 Task: In the  document email Insert page numer 'on bottom of the page' change page color to  'Grey'Apply Page border, setting:  Shadow Style: three thin lines; Color: 'Black;' Width: 3/4 pt
Action: Mouse moved to (345, 294)
Screenshot: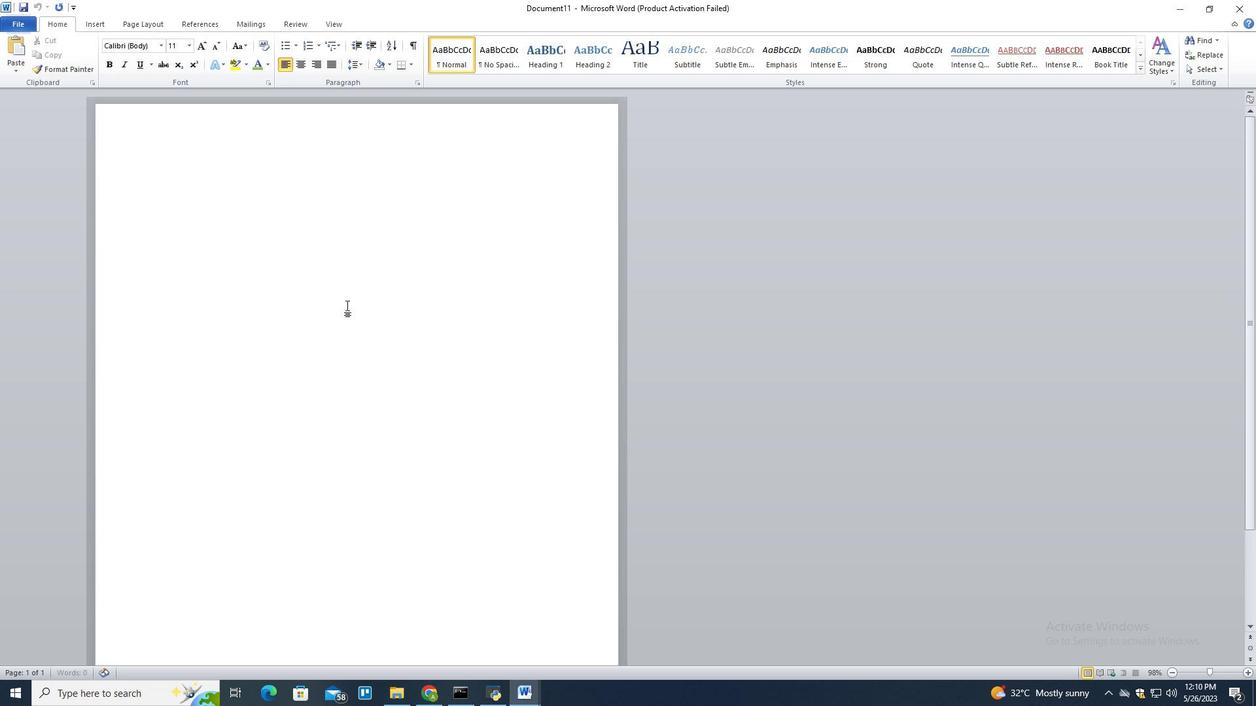 
Action: Mouse pressed left at (345, 294)
Screenshot: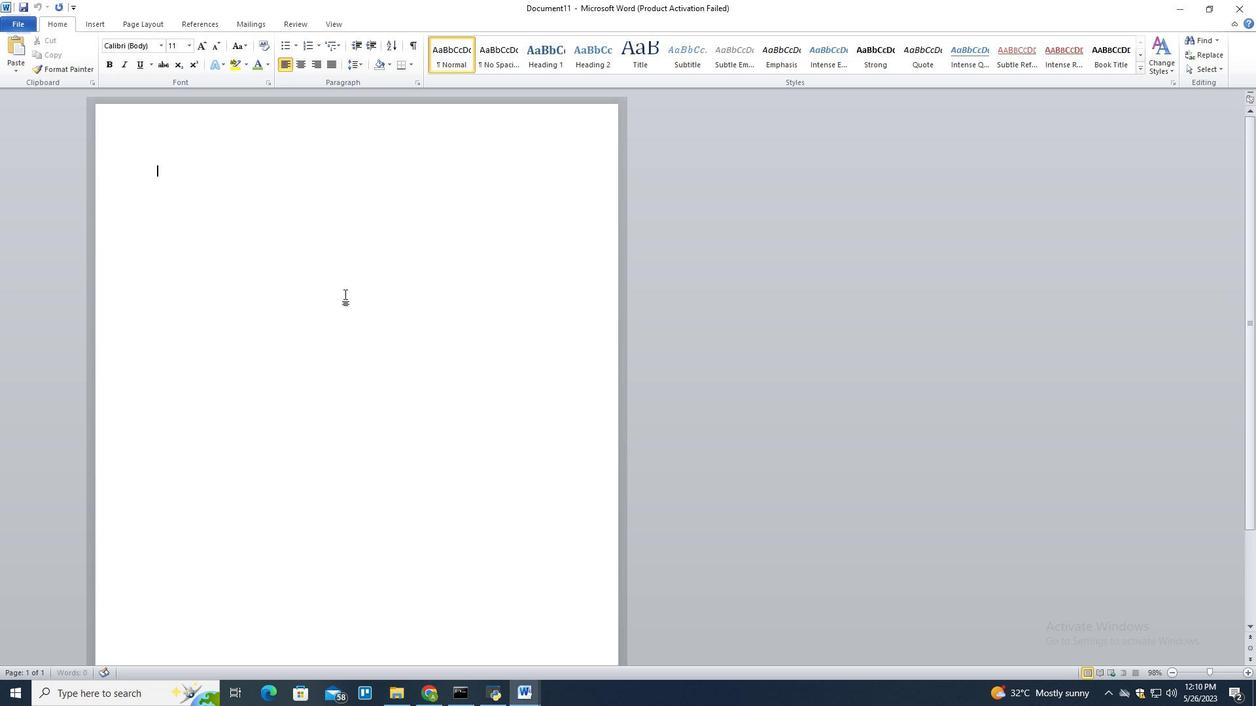 
Action: Mouse moved to (328, 344)
Screenshot: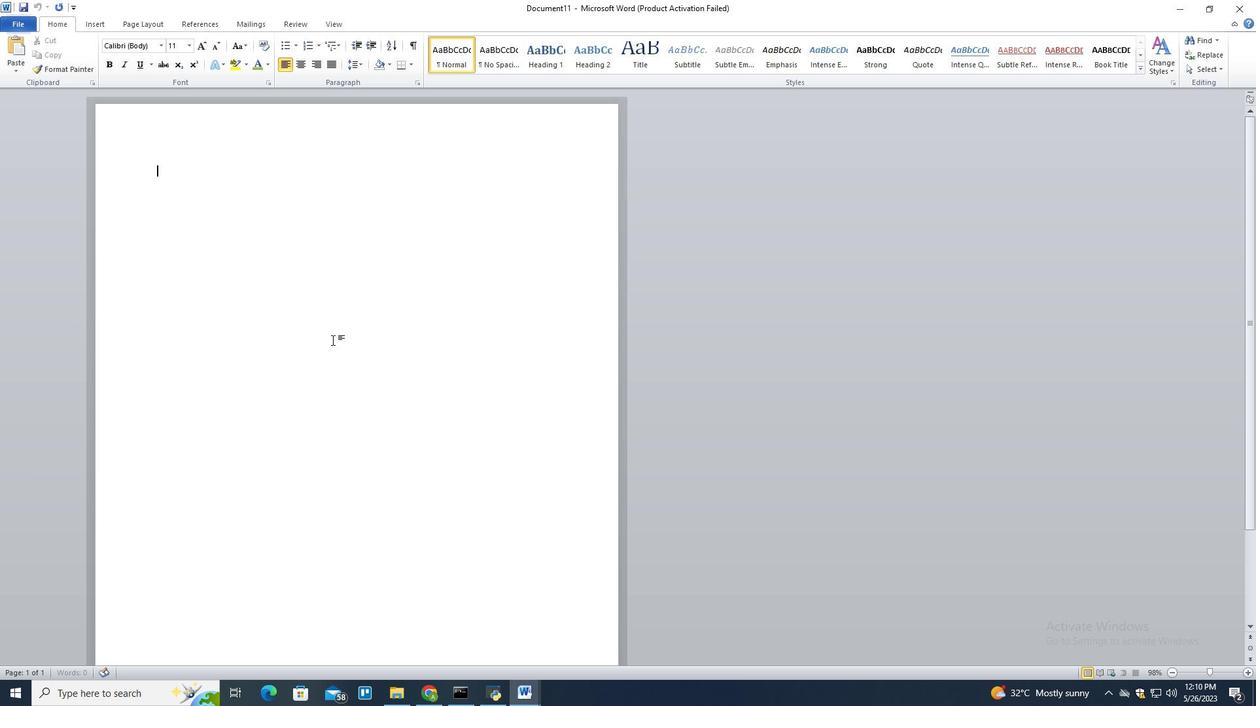 
Action: Mouse scrolled (328, 344) with delta (0, 0)
Screenshot: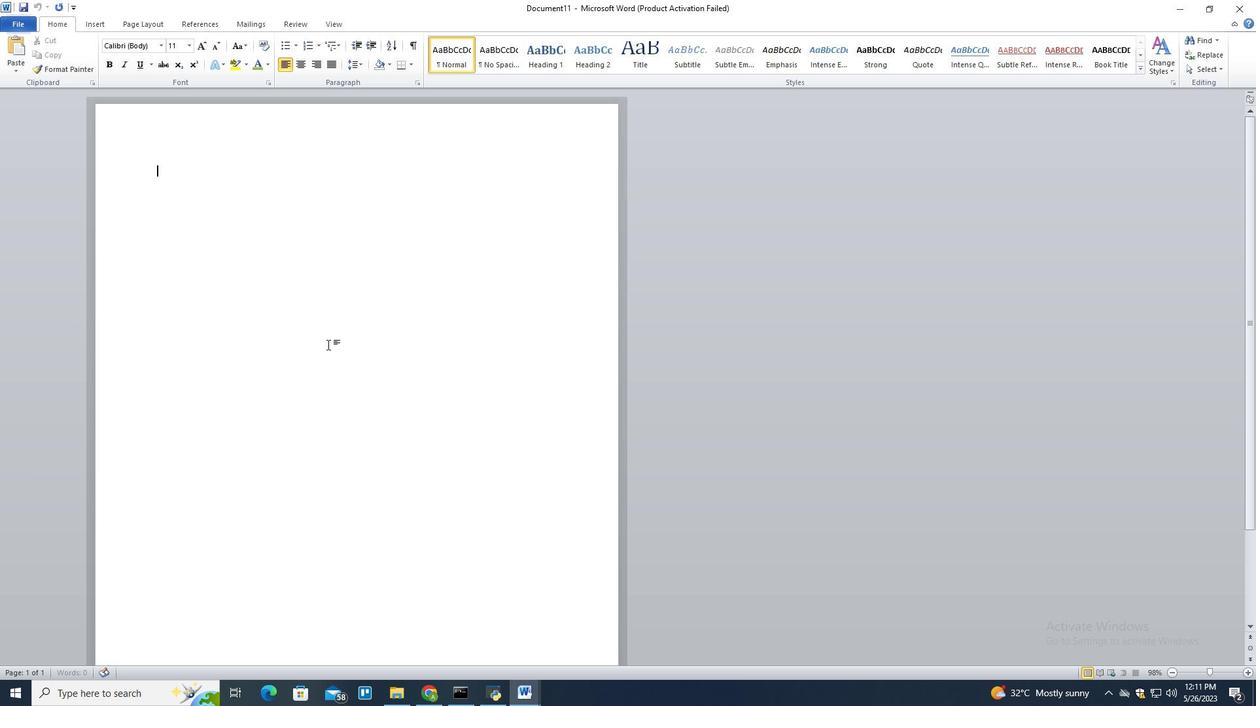 
Action: Mouse scrolled (328, 344) with delta (0, 0)
Screenshot: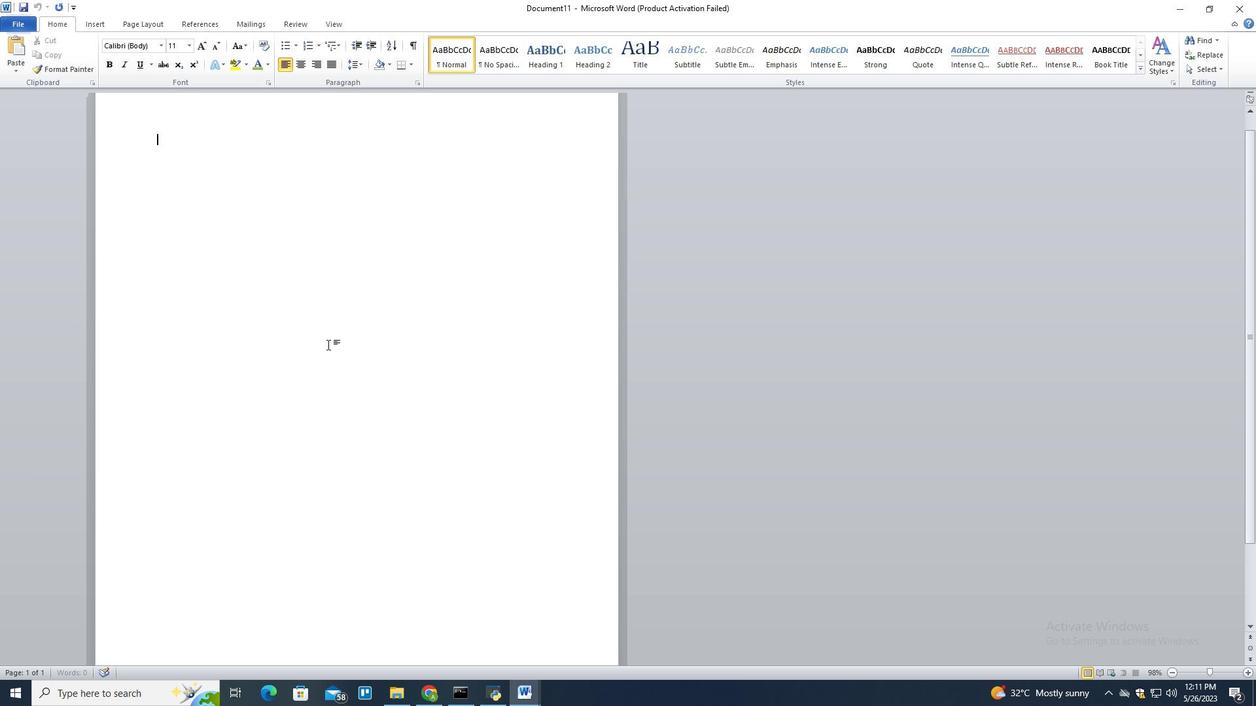 
Action: Mouse moved to (193, 121)
Screenshot: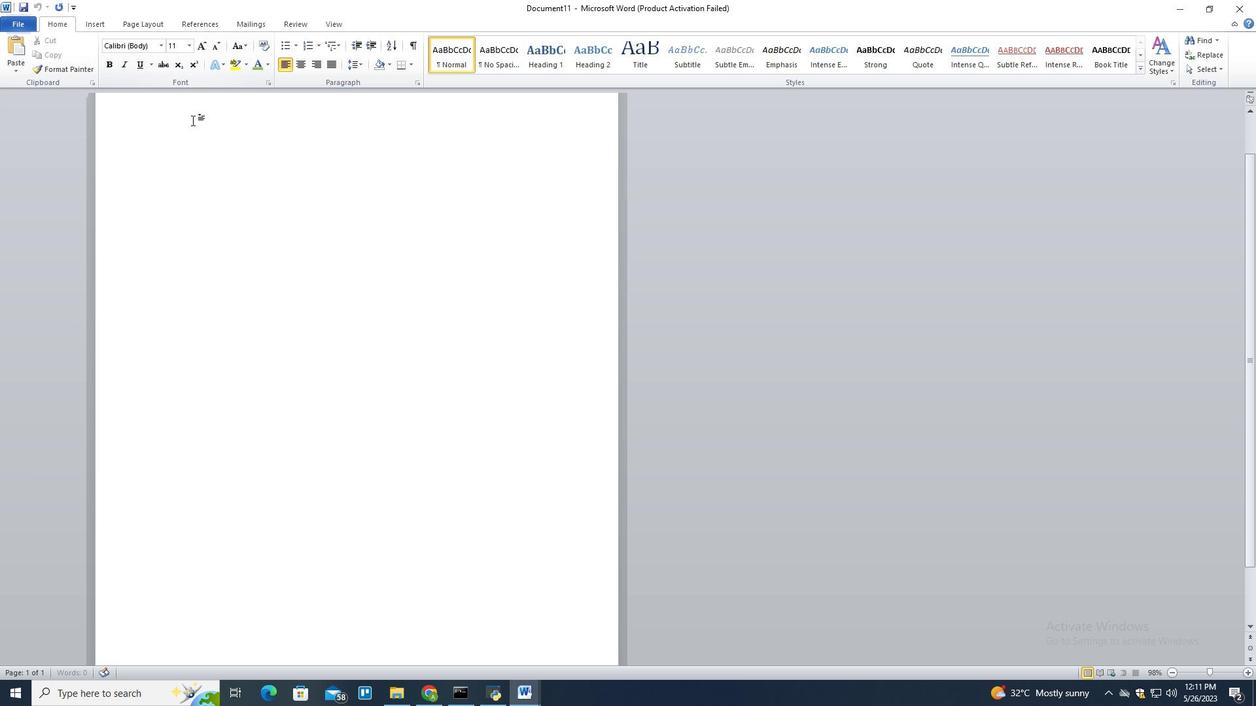 
Action: Mouse pressed left at (193, 121)
Screenshot: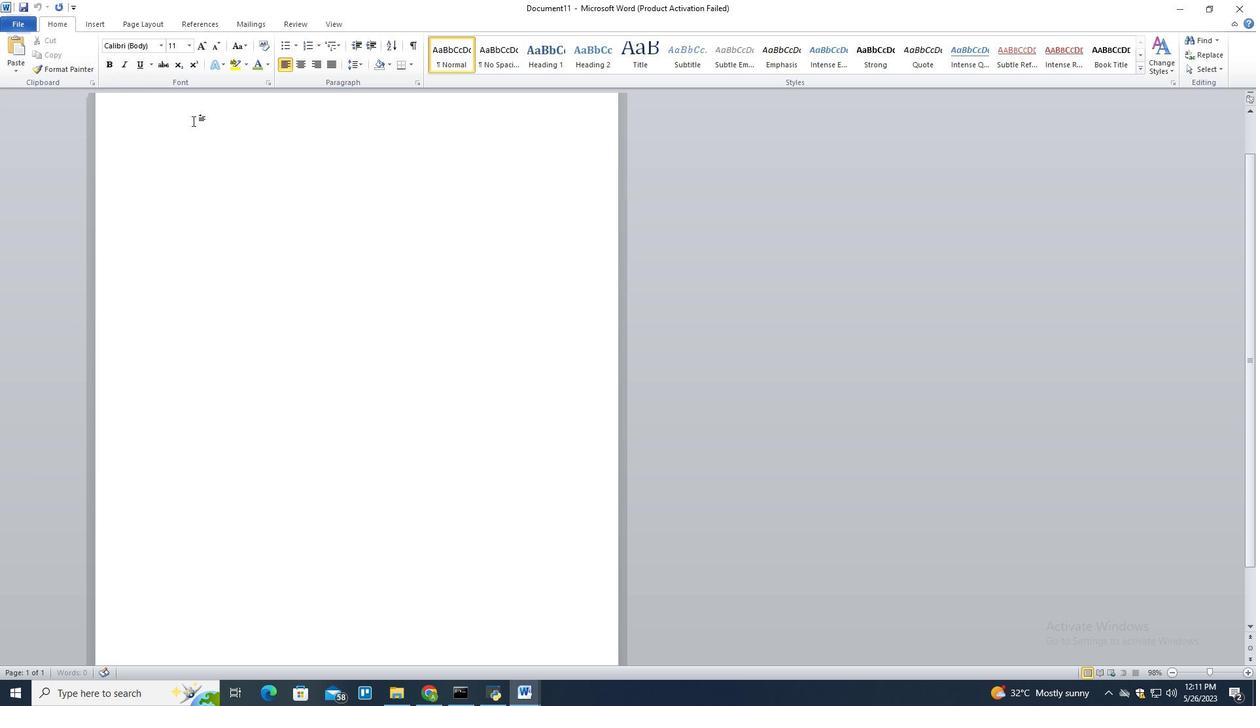 
Action: Mouse moved to (24, 18)
Screenshot: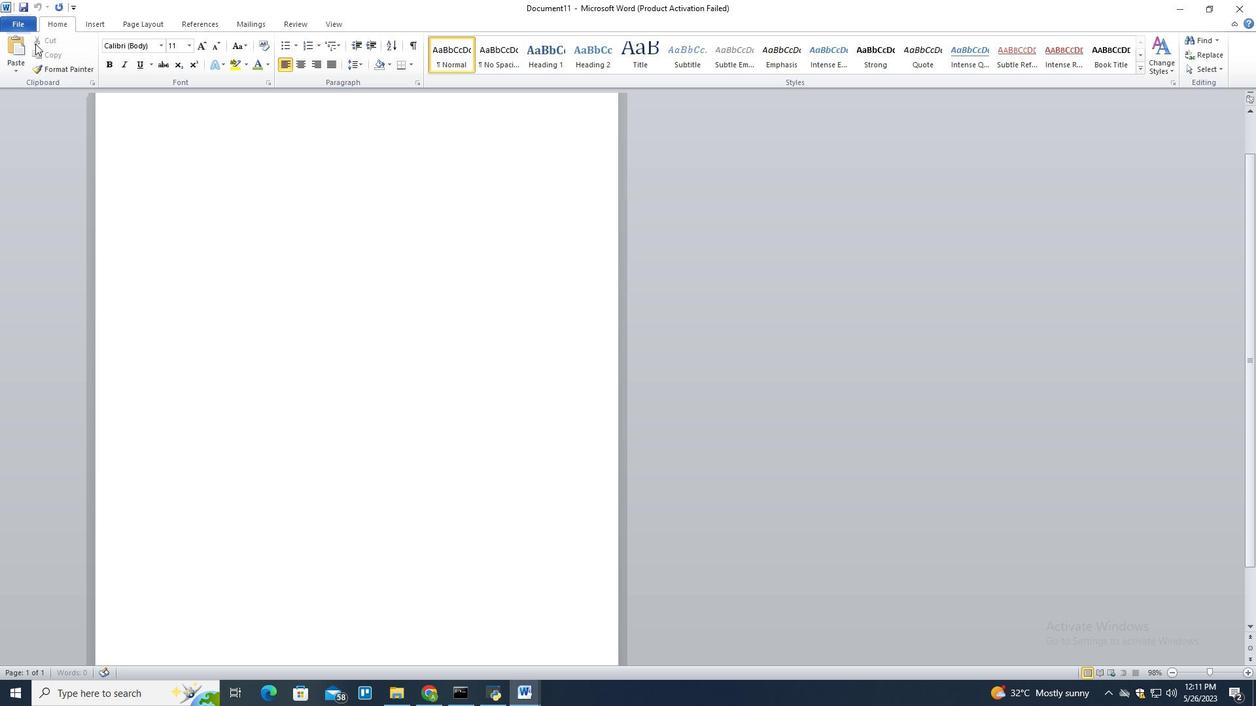 
Action: Mouse pressed left at (24, 18)
Screenshot: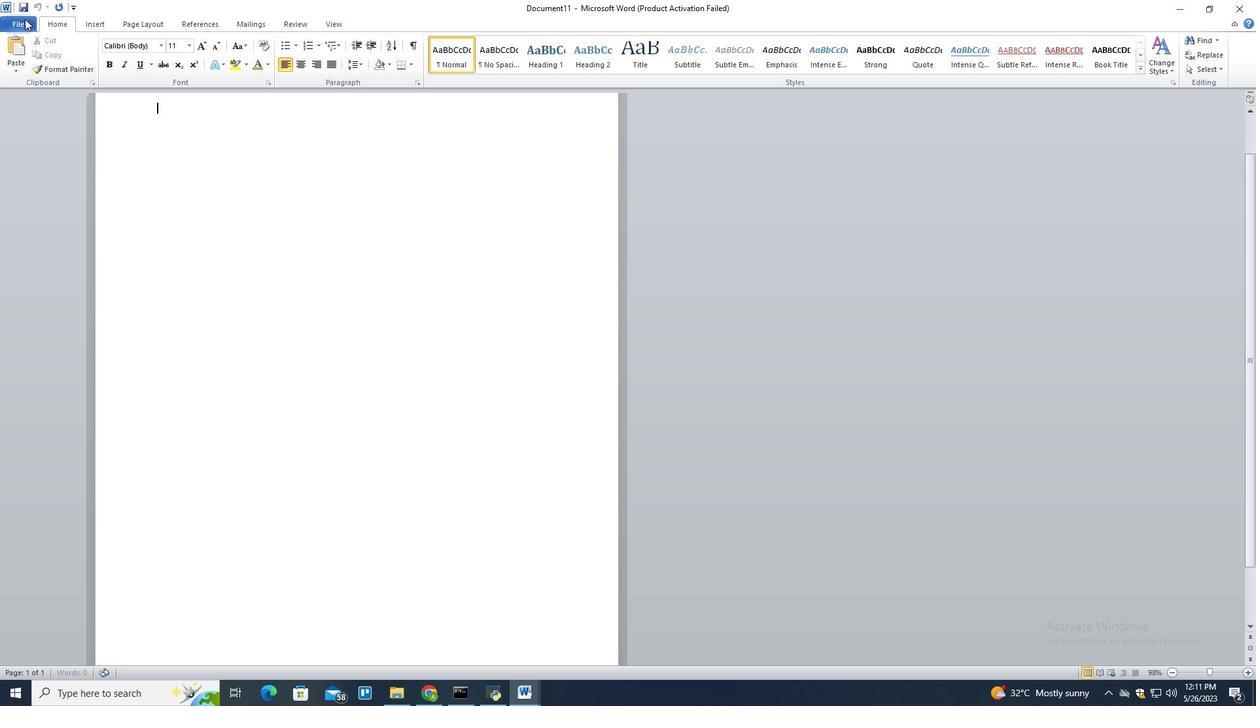 
Action: Mouse moved to (39, 85)
Screenshot: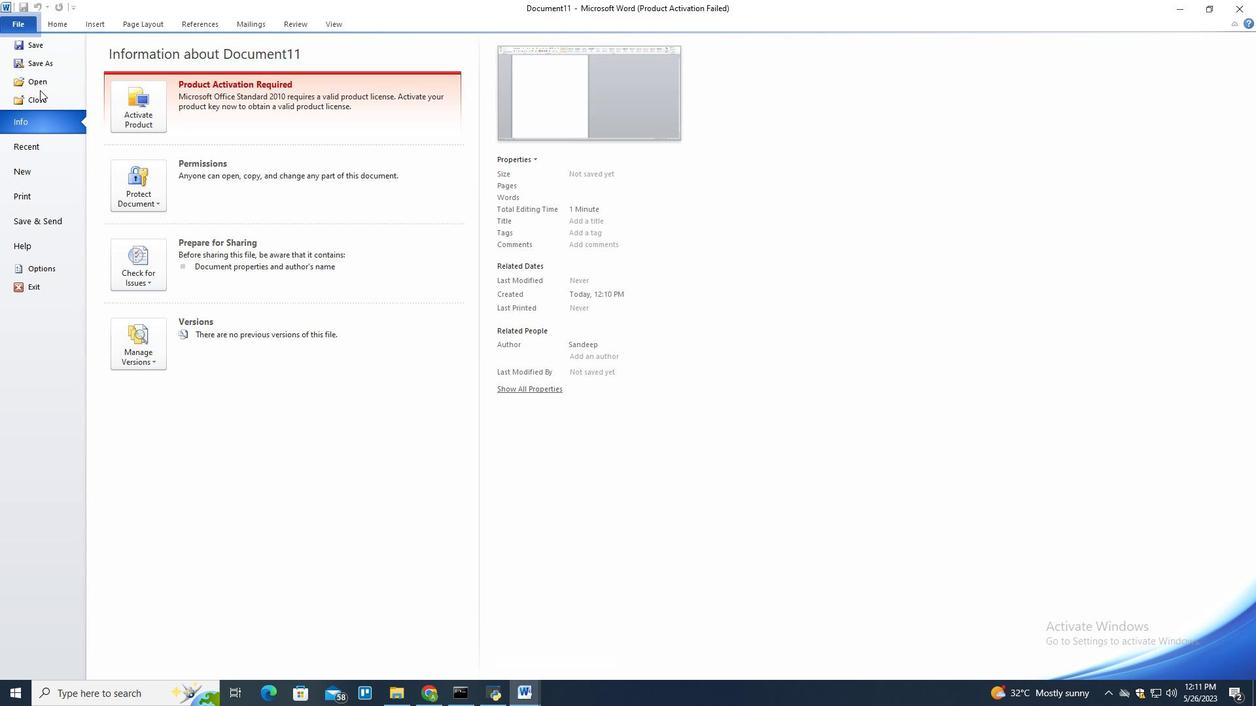 
Action: Mouse pressed left at (39, 85)
Screenshot: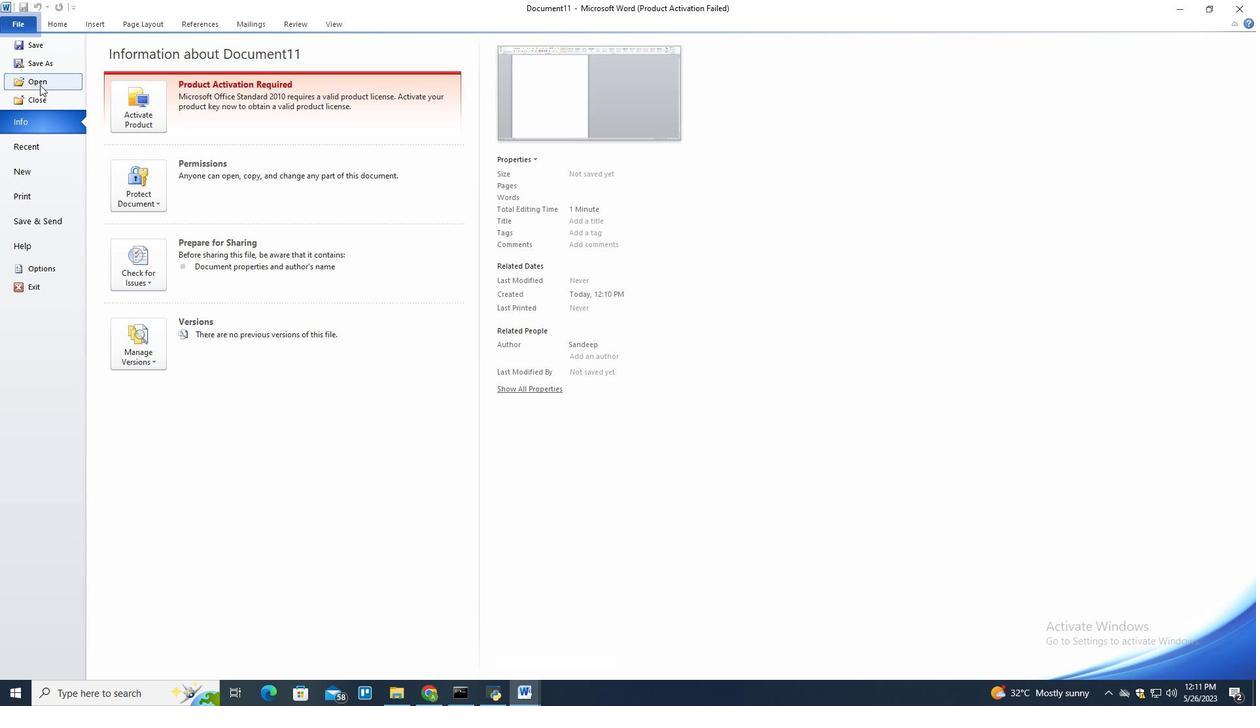 
Action: Mouse moved to (191, 90)
Screenshot: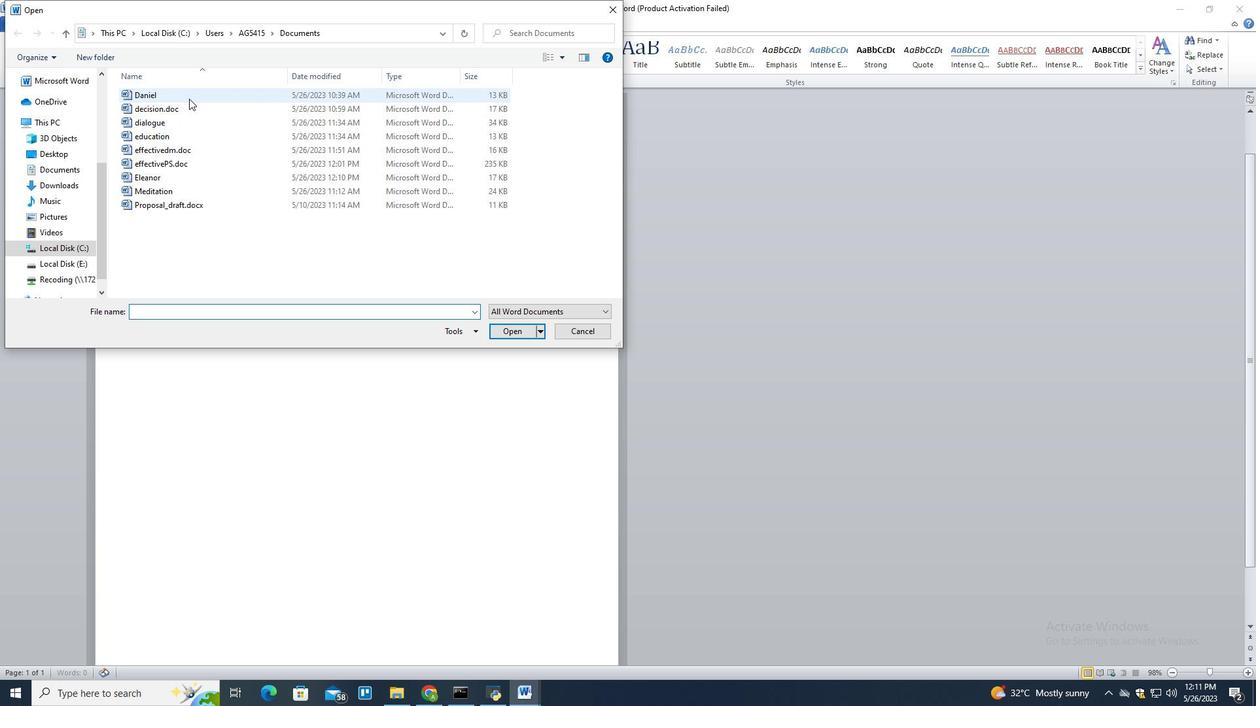 
Action: Mouse pressed left at (191, 90)
Screenshot: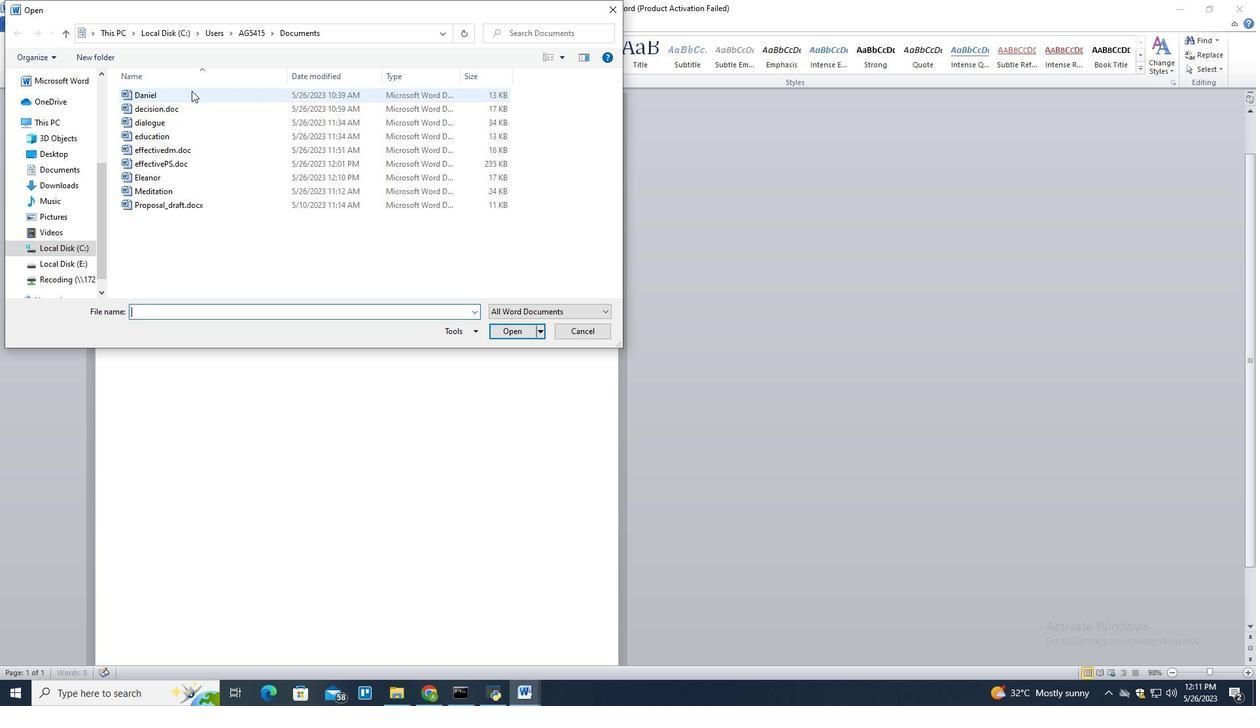 
Action: Key pressed <Key.f2>emai;<Key.backspace>l<Key.enter>
Screenshot: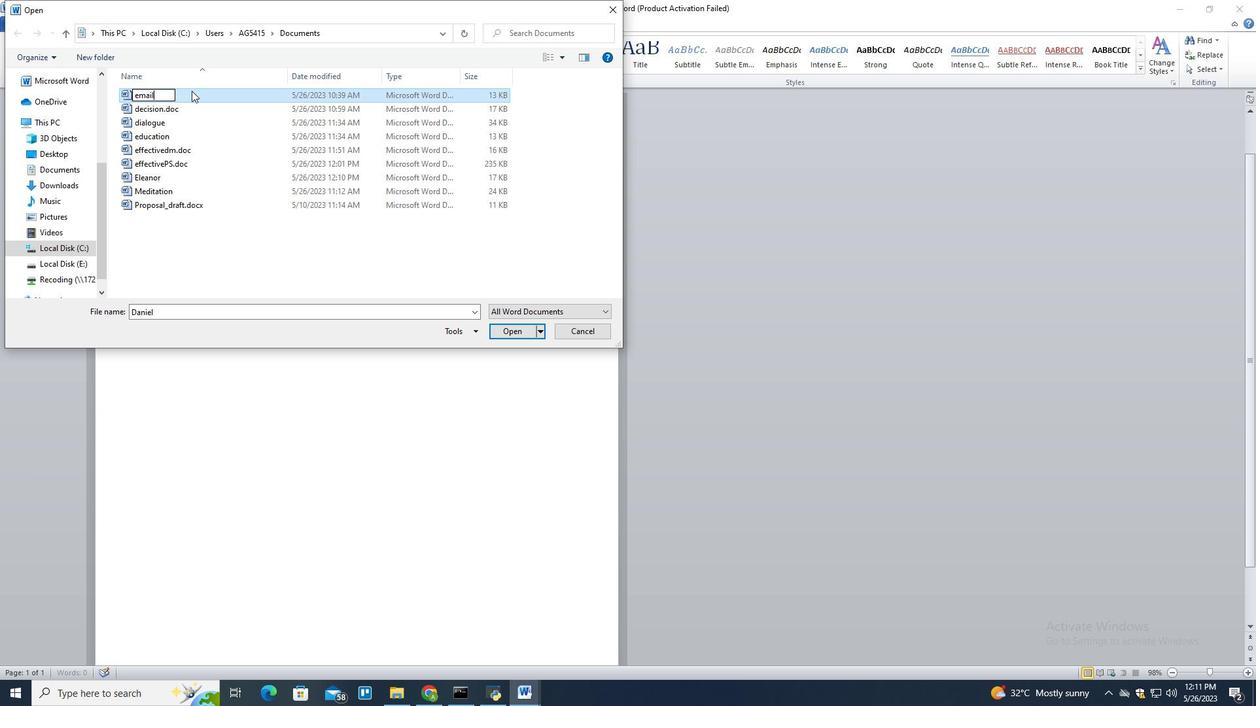 
Action: Mouse moved to (168, 172)
Screenshot: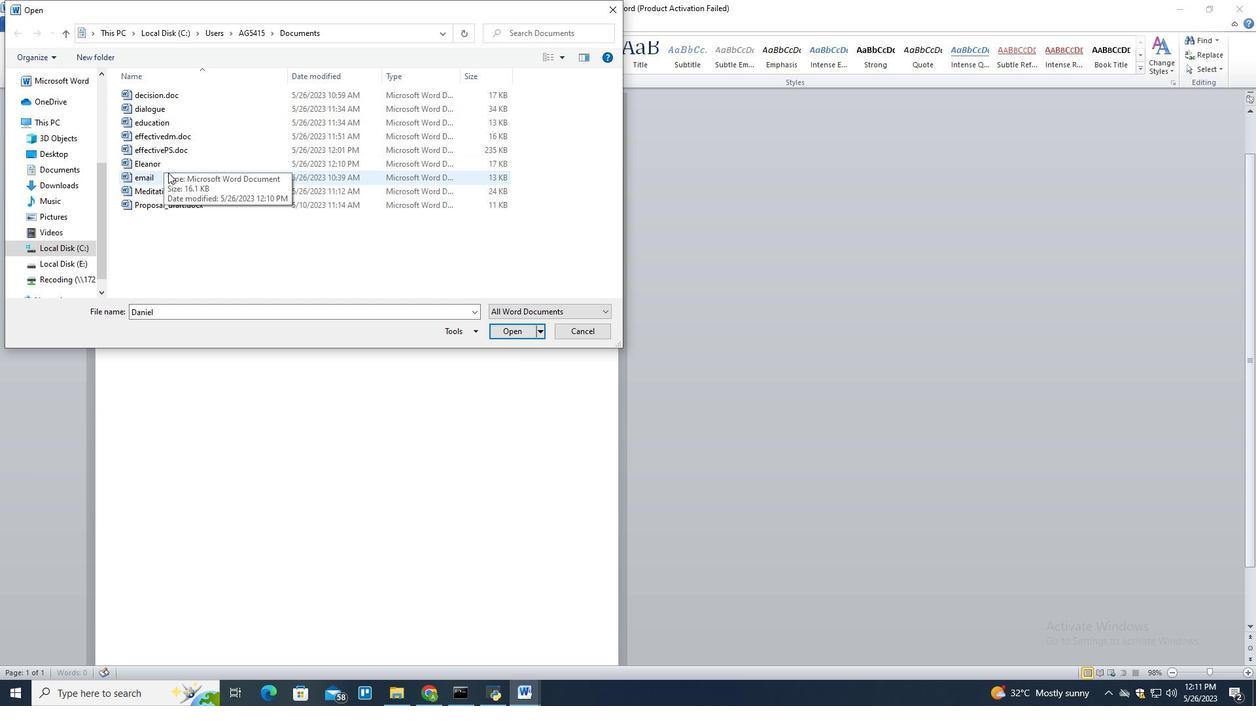 
Action: Mouse pressed left at (168, 172)
Screenshot: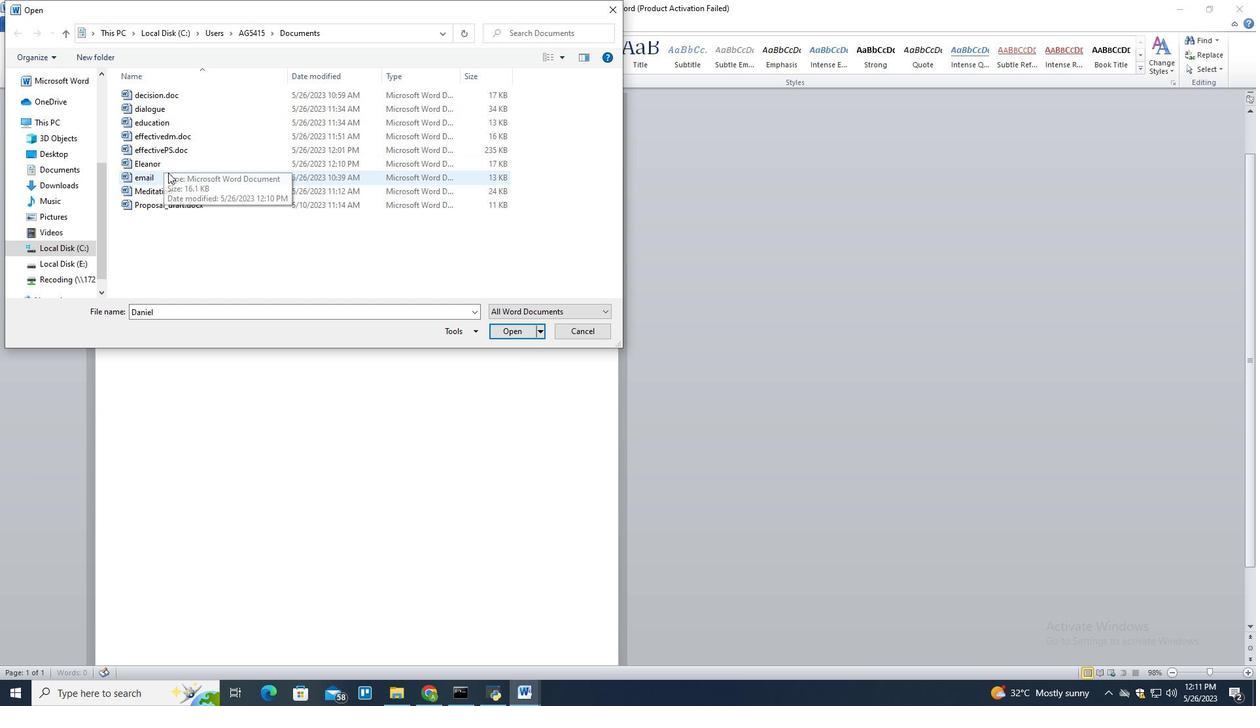 
Action: Mouse moved to (511, 330)
Screenshot: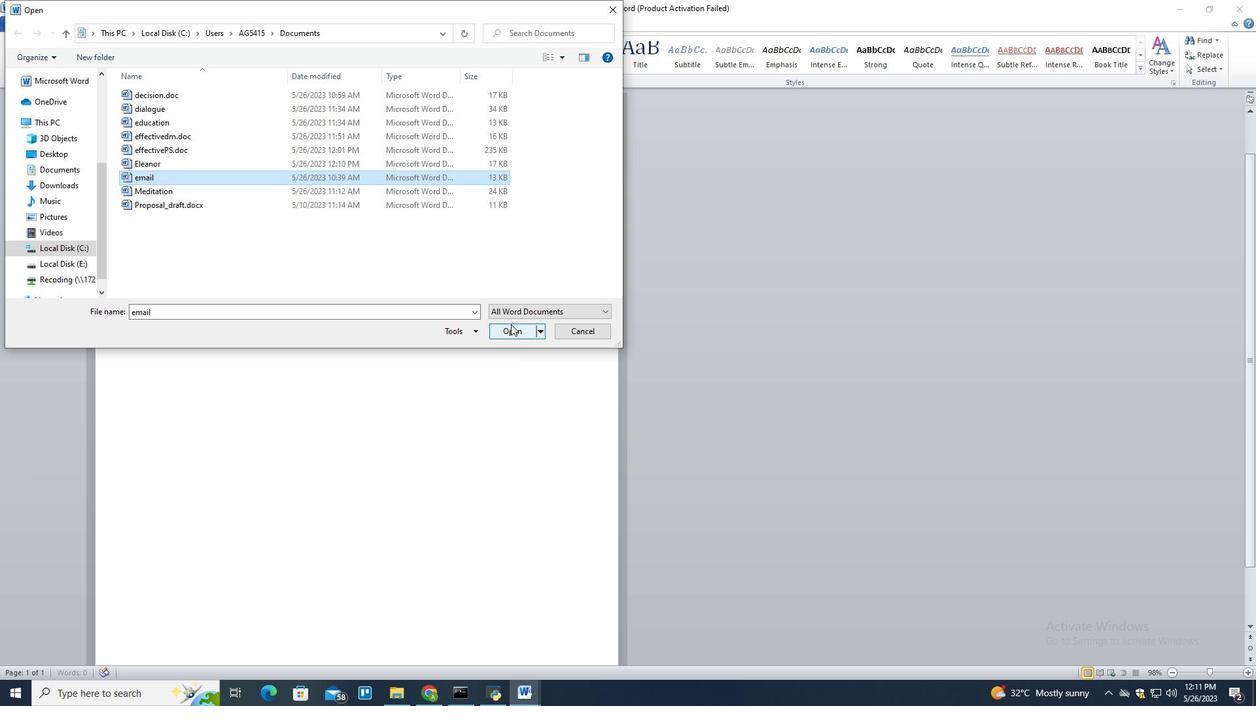 
Action: Mouse pressed left at (511, 330)
Screenshot: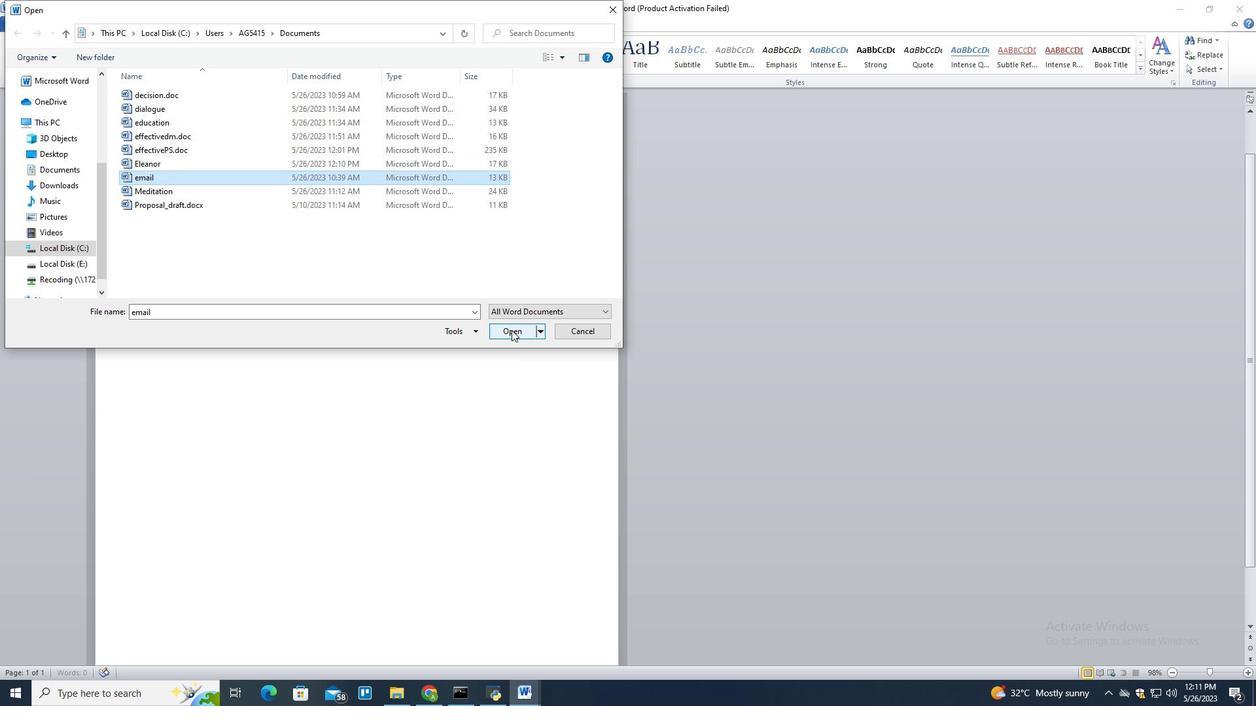 
Action: Mouse moved to (94, 22)
Screenshot: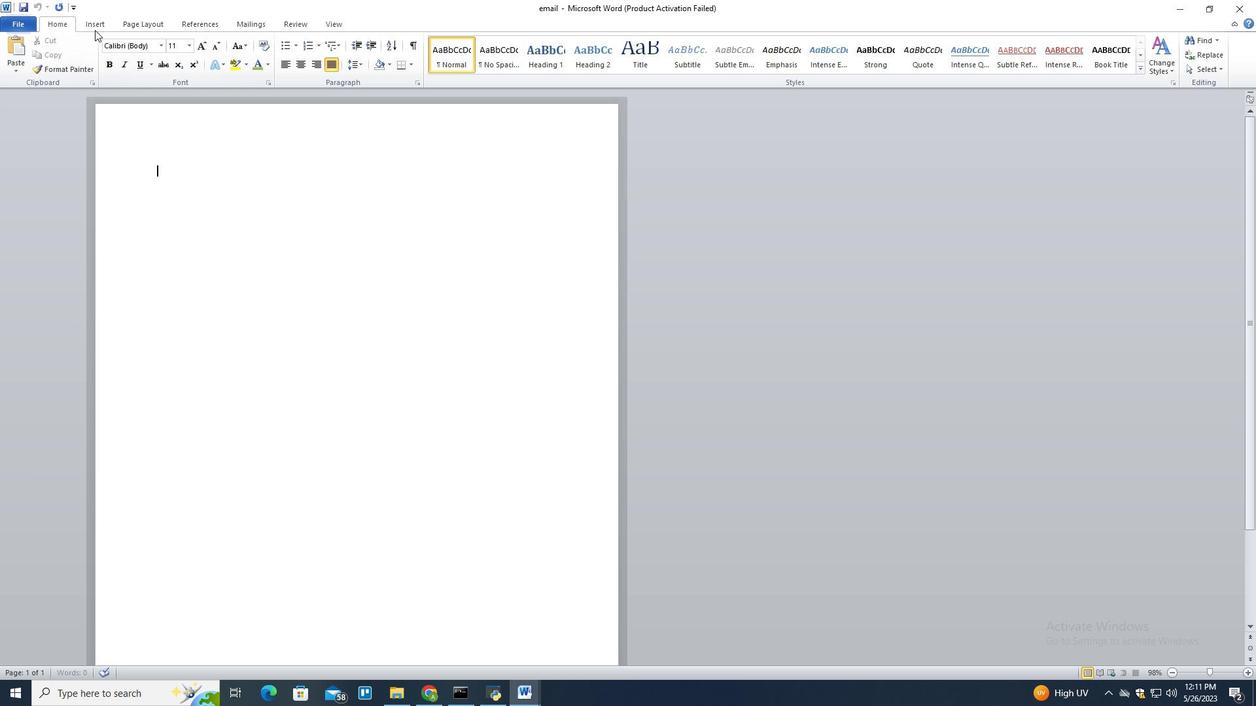
Action: Mouse pressed left at (94, 22)
Screenshot: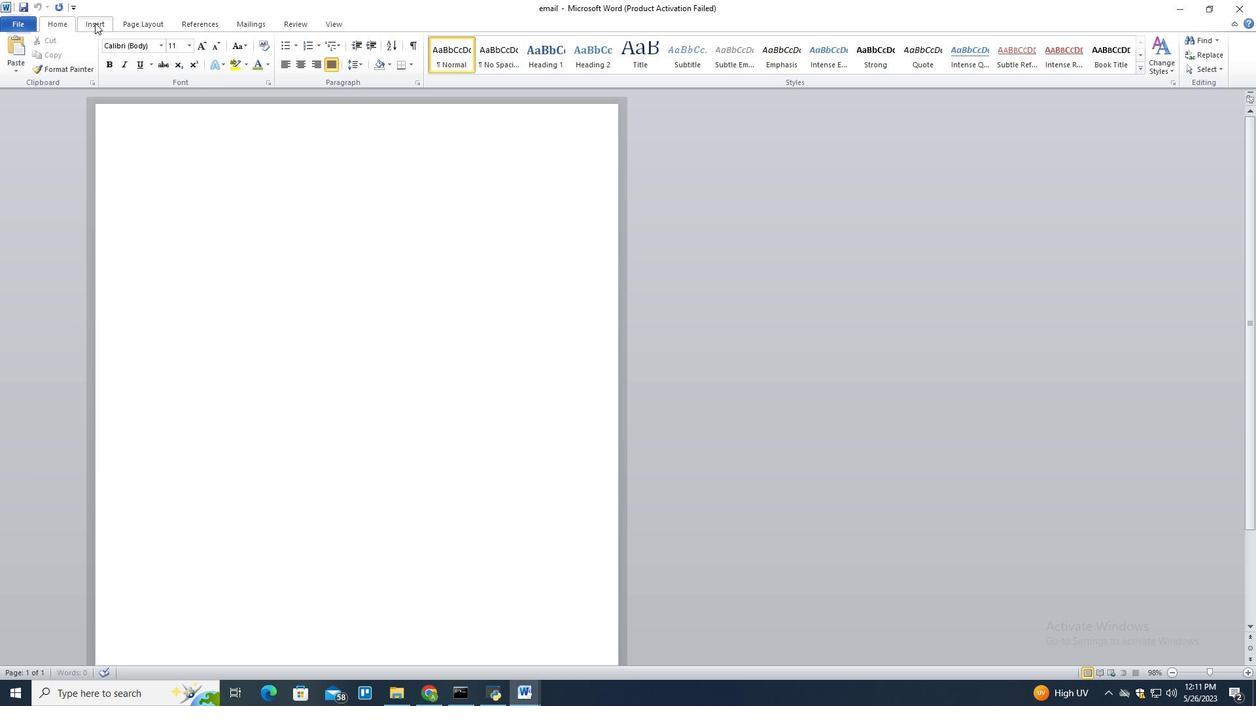 
Action: Mouse moved to (520, 66)
Screenshot: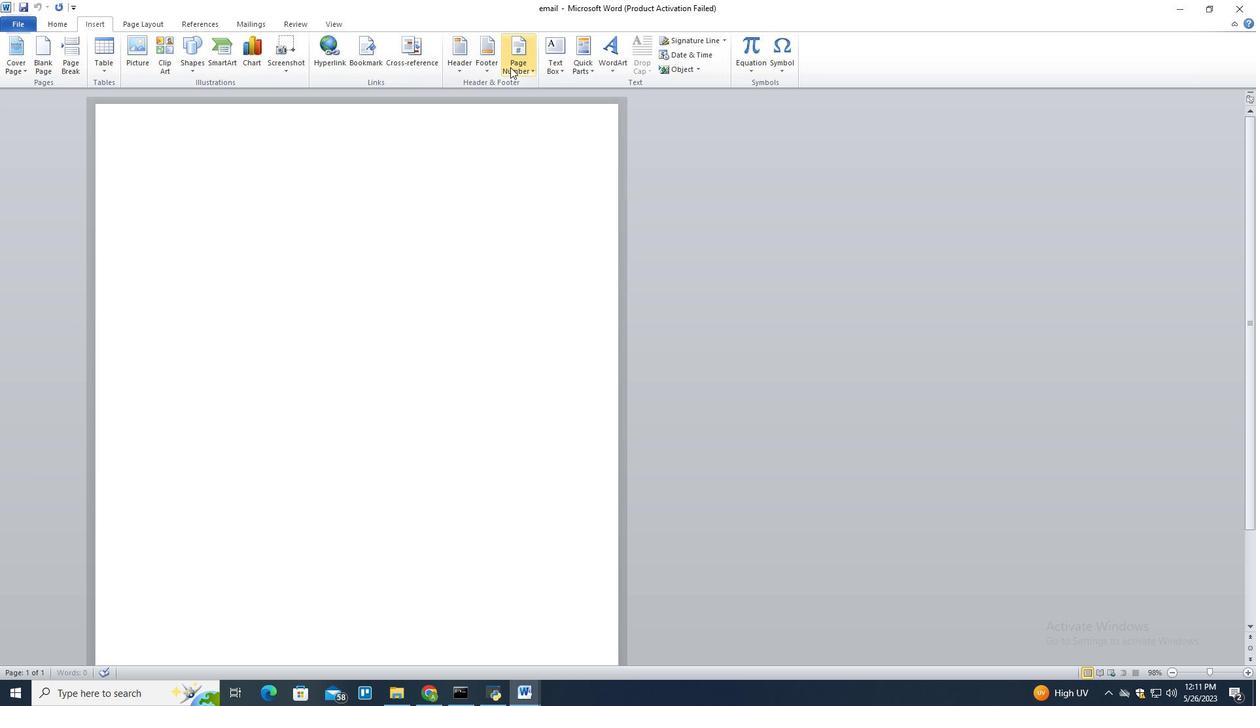 
Action: Mouse pressed left at (520, 66)
Screenshot: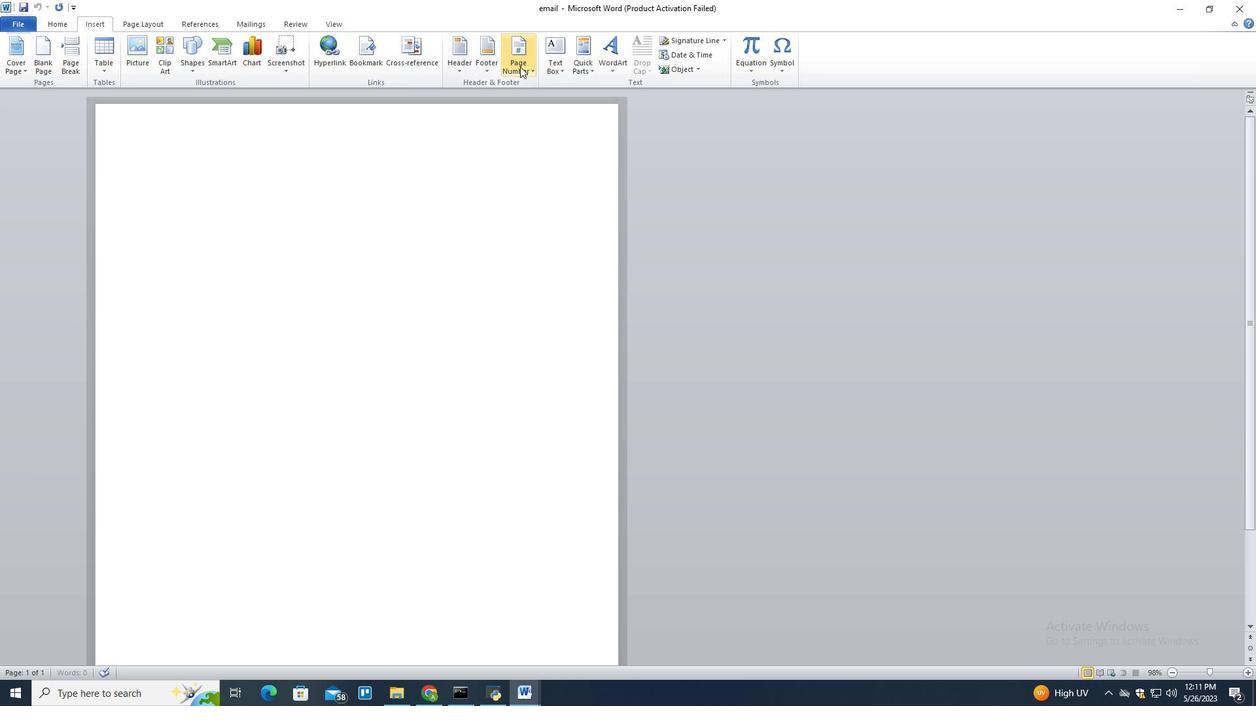 
Action: Mouse moved to (550, 98)
Screenshot: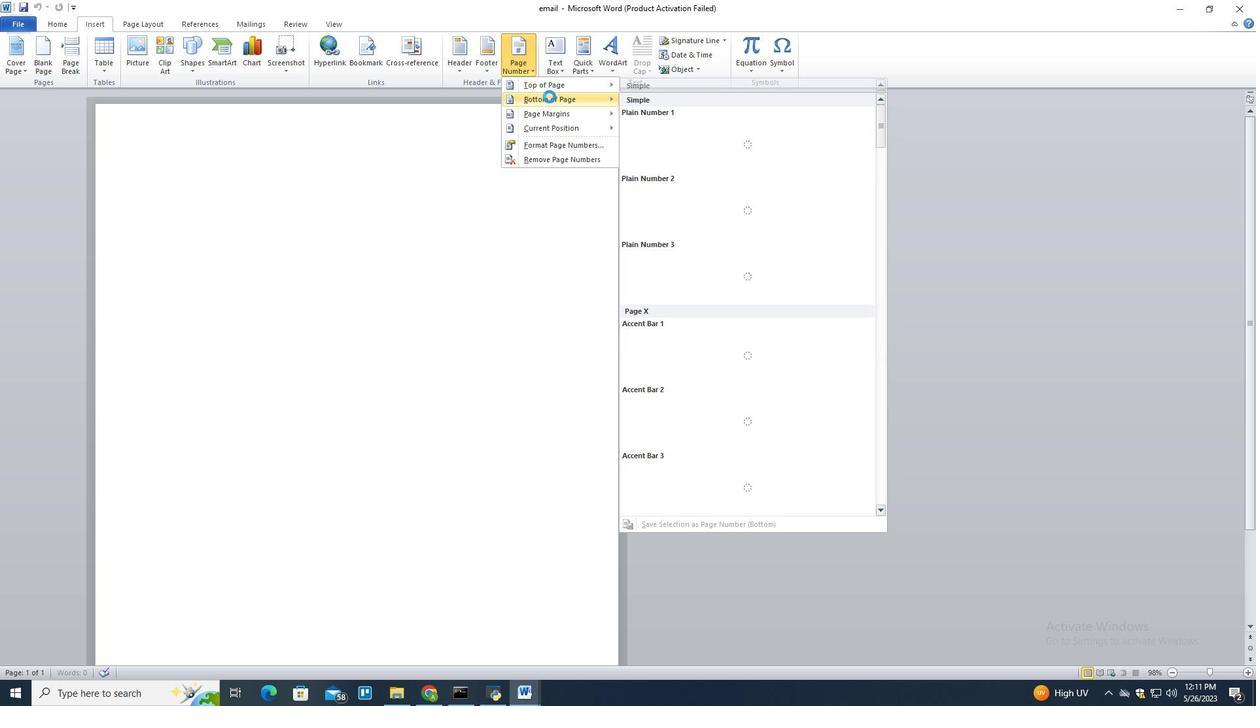 
Action: Mouse pressed left at (550, 98)
Screenshot: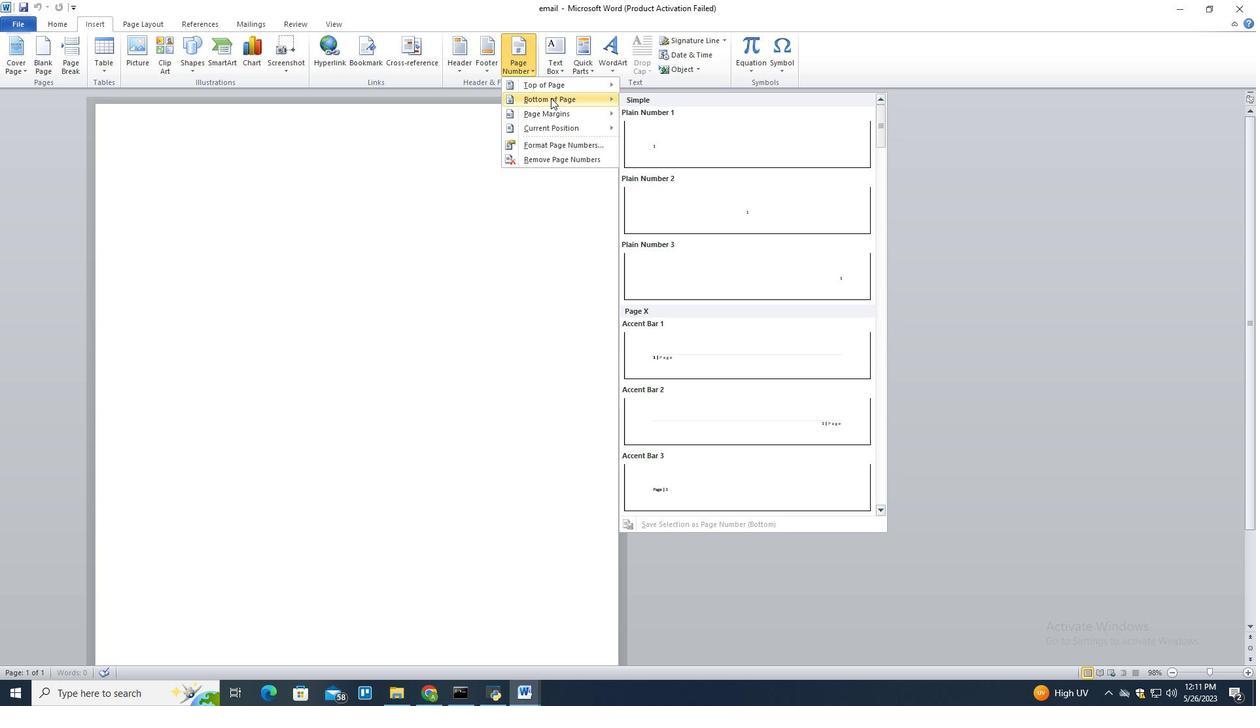 
Action: Mouse moved to (702, 281)
Screenshot: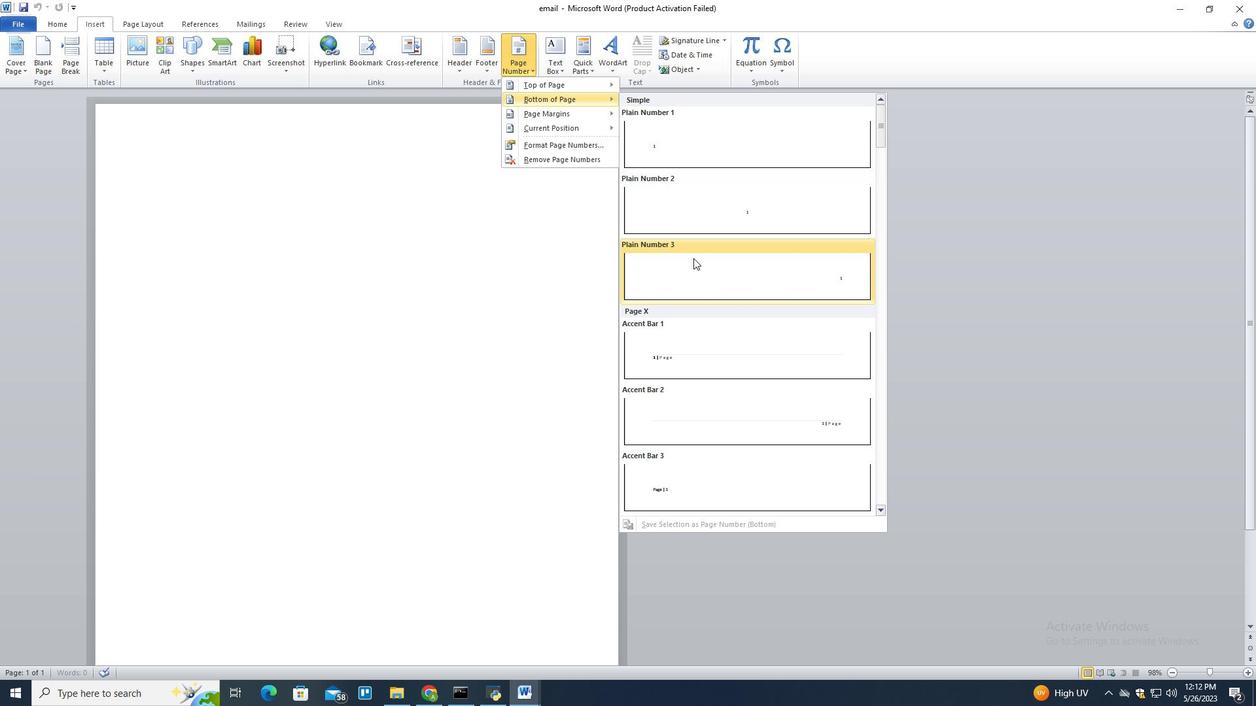 
Action: Mouse pressed left at (702, 281)
Screenshot: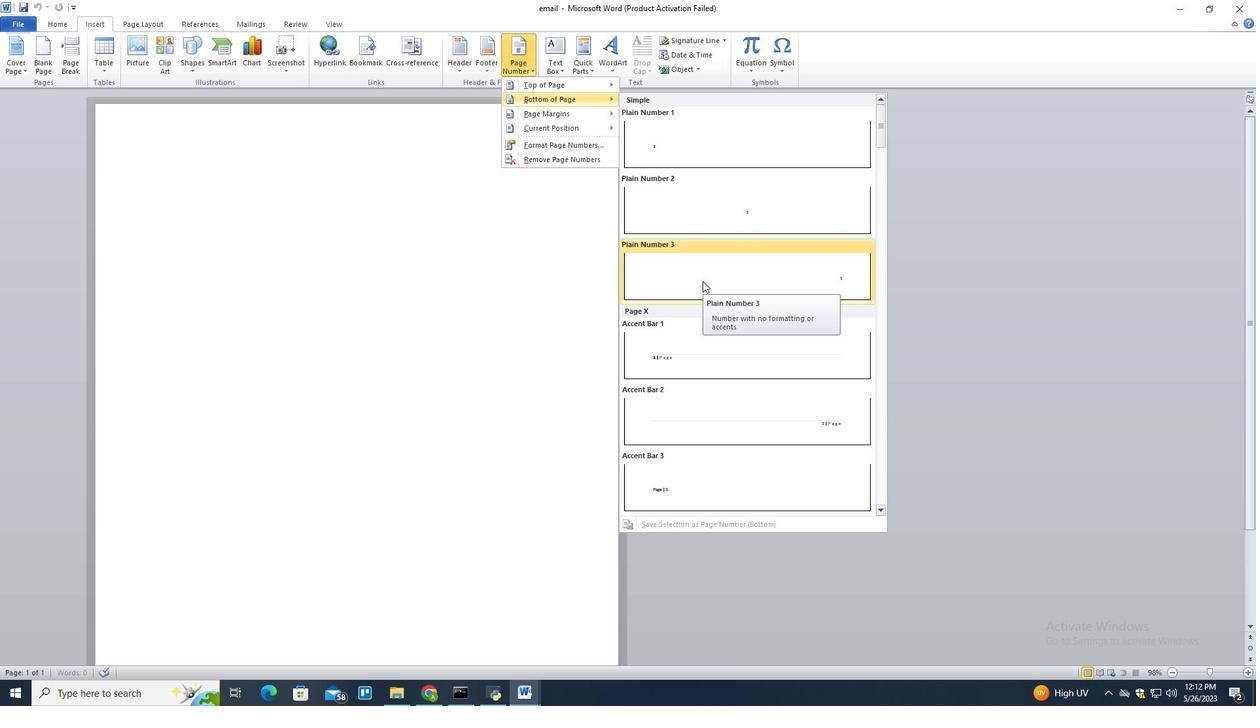 
Action: Mouse moved to (392, 414)
Screenshot: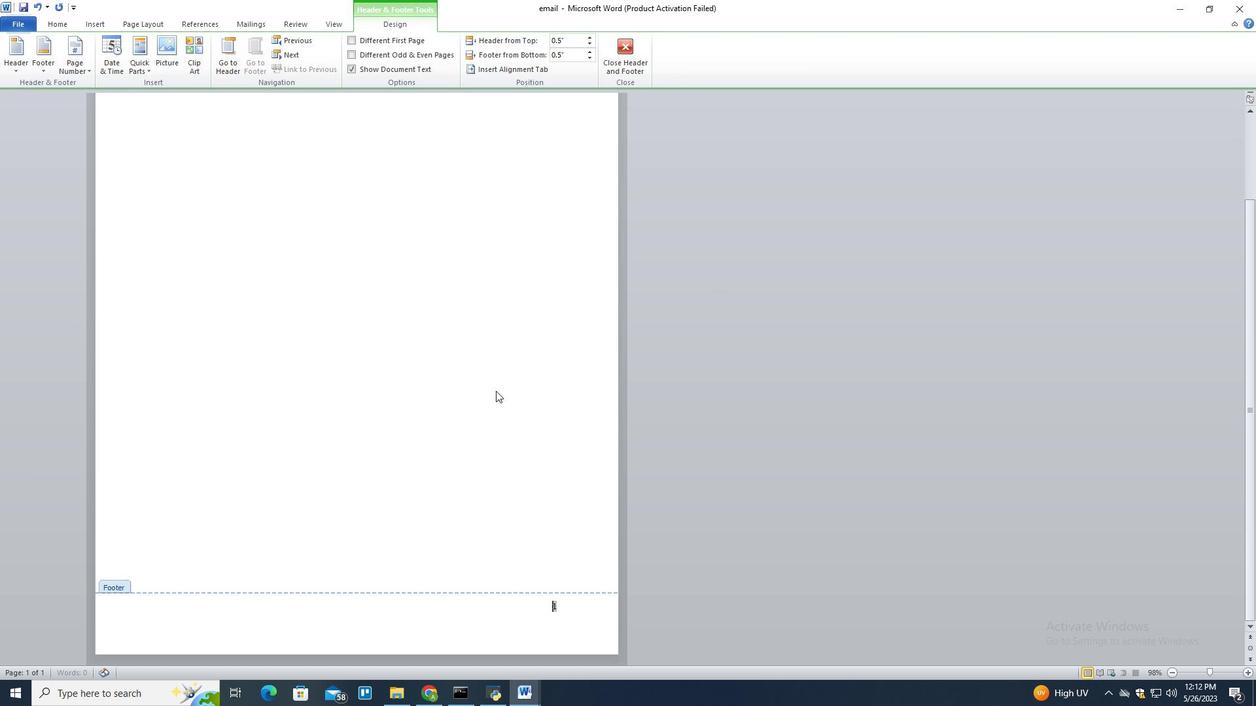 
Action: Mouse scrolled (392, 414) with delta (0, 0)
Screenshot: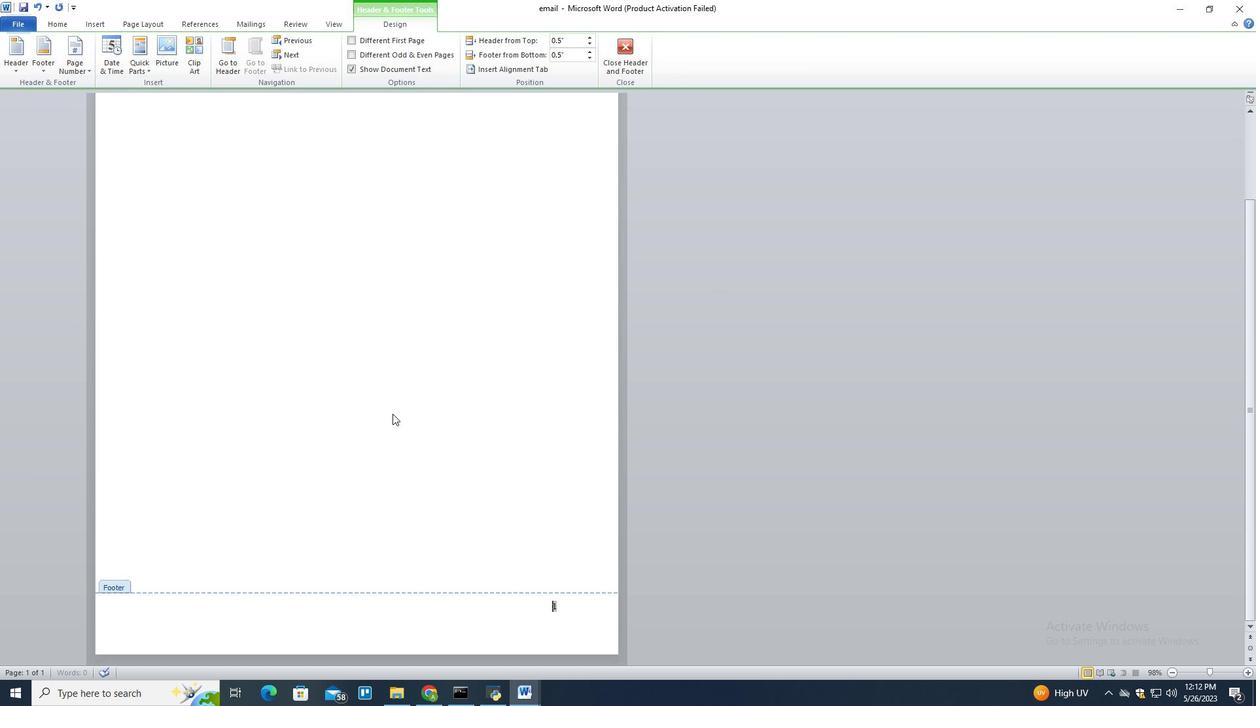 
Action: Mouse scrolled (392, 414) with delta (0, 0)
Screenshot: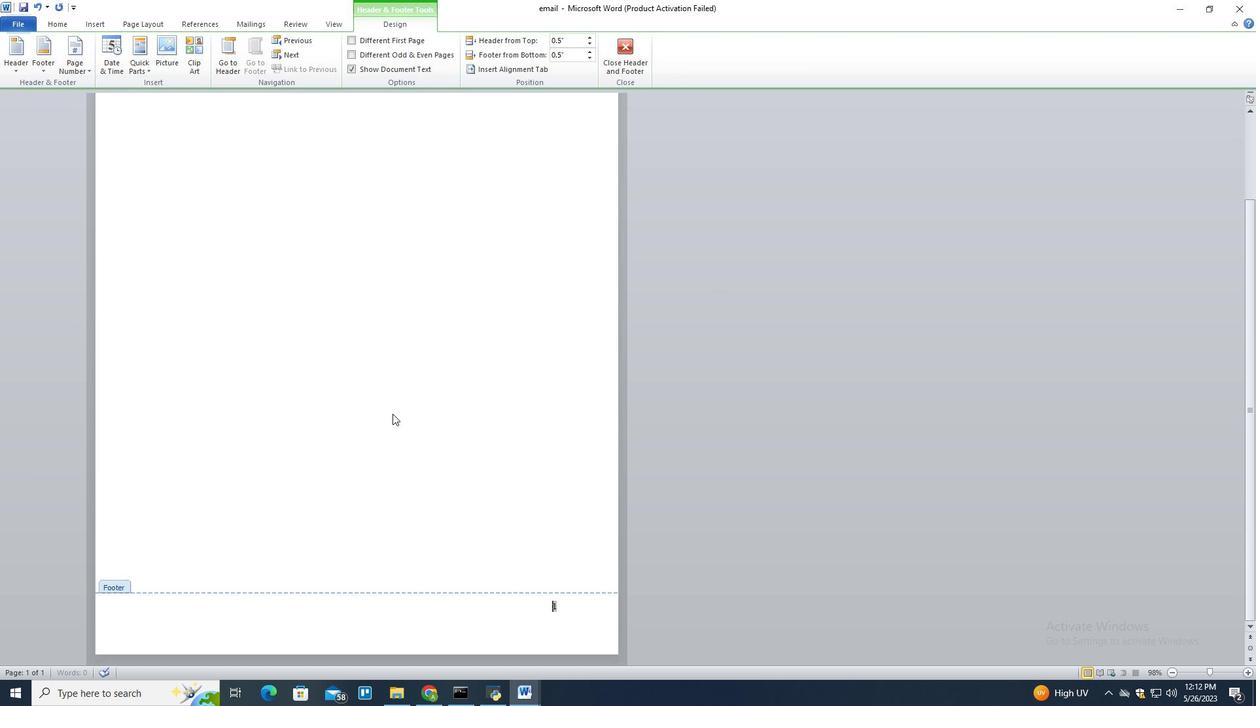 
Action: Mouse scrolled (392, 414) with delta (0, 0)
Screenshot: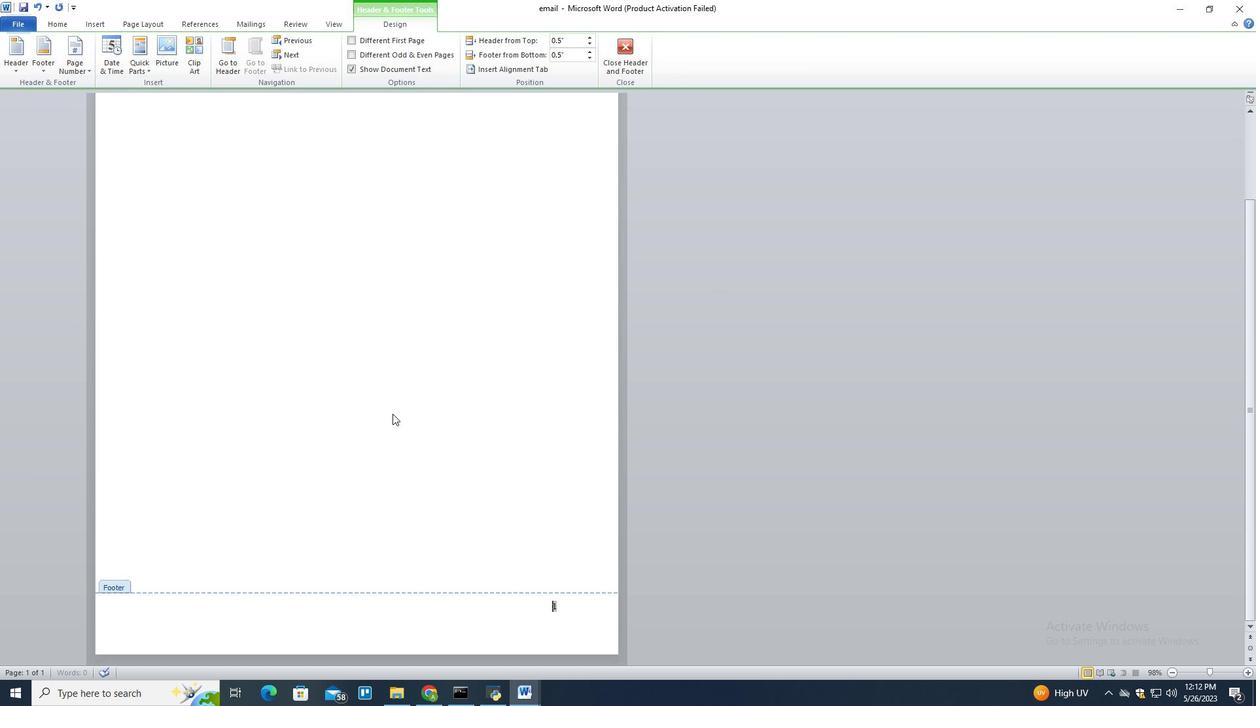 
Action: Mouse scrolled (392, 414) with delta (0, 0)
Screenshot: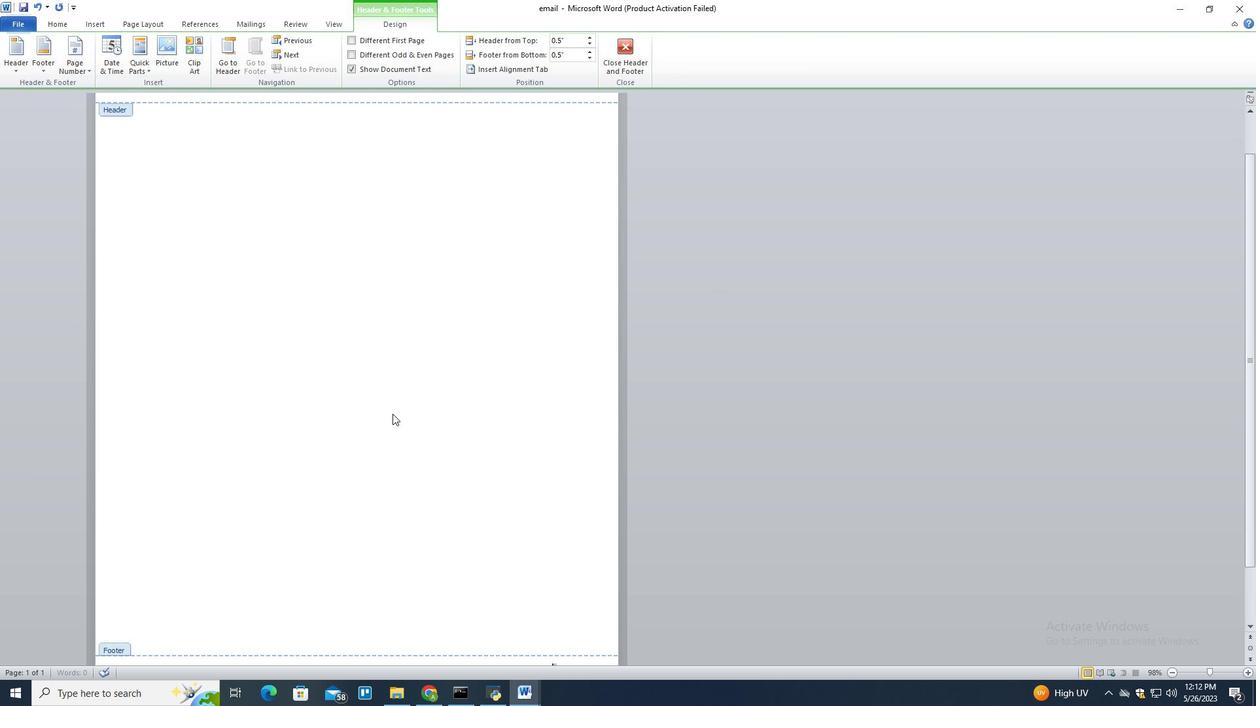 
Action: Mouse pressed left at (392, 414)
Screenshot: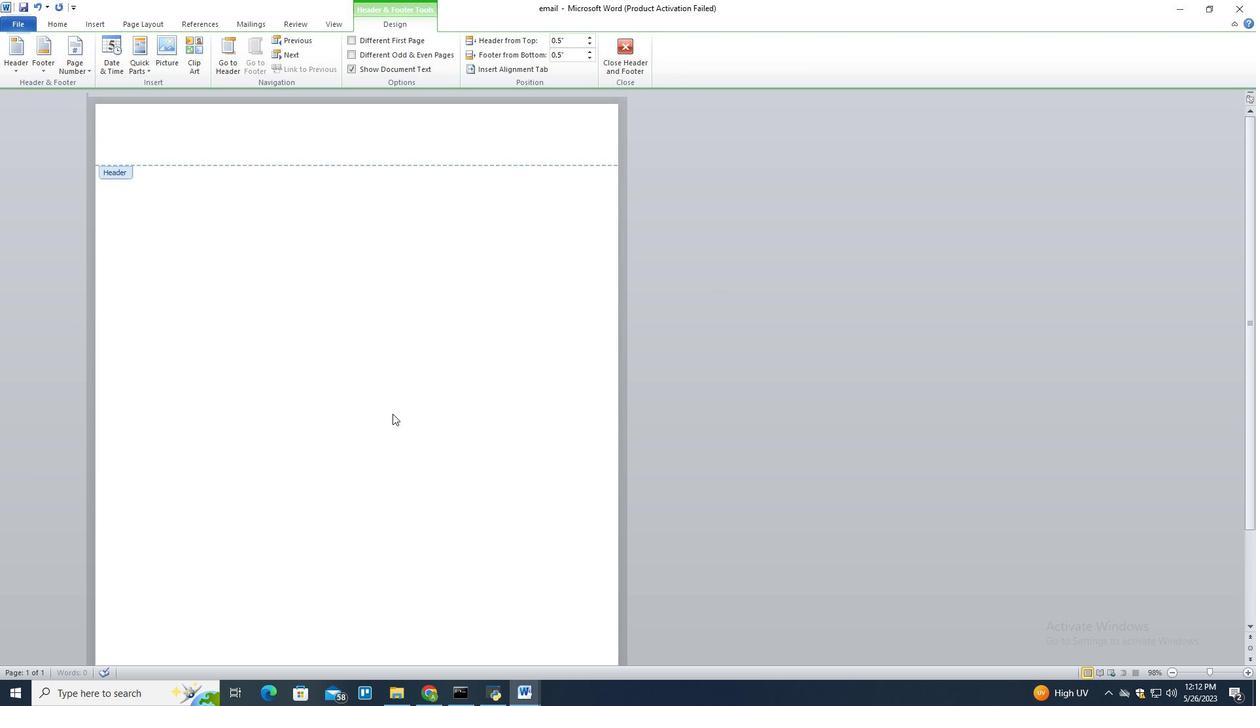 
Action: Mouse moved to (126, 17)
Screenshot: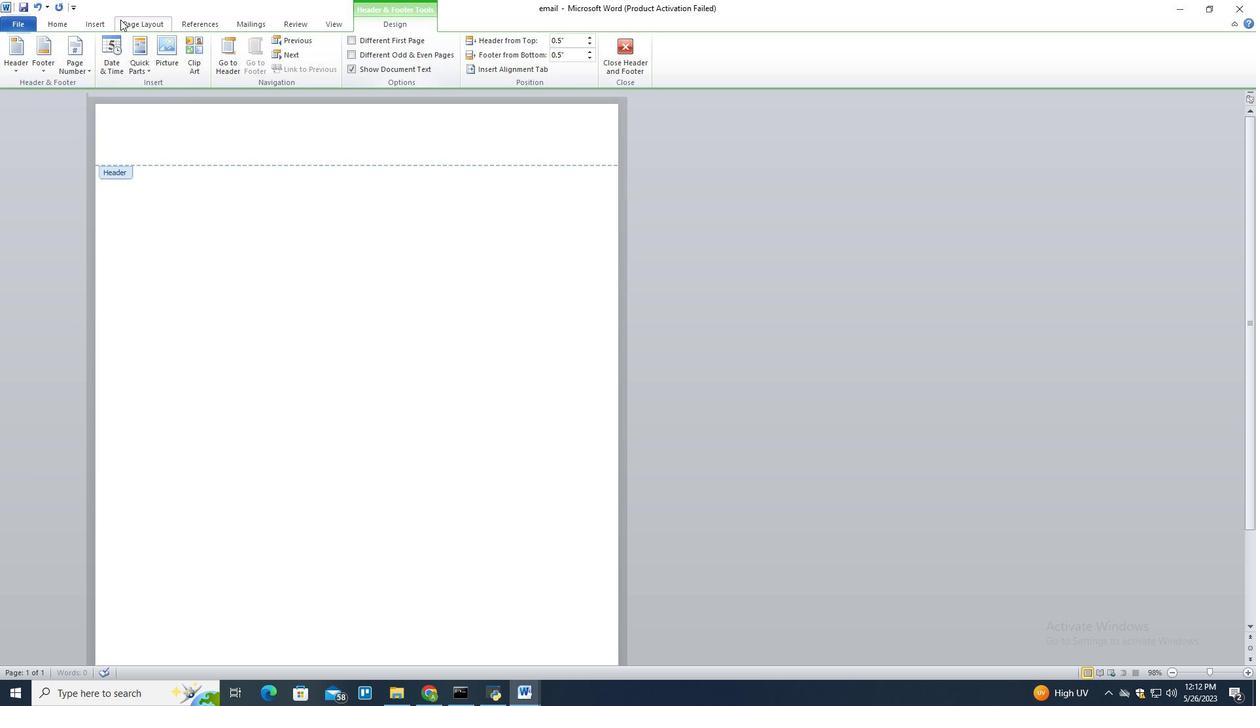 
Action: Mouse pressed left at (126, 17)
Screenshot: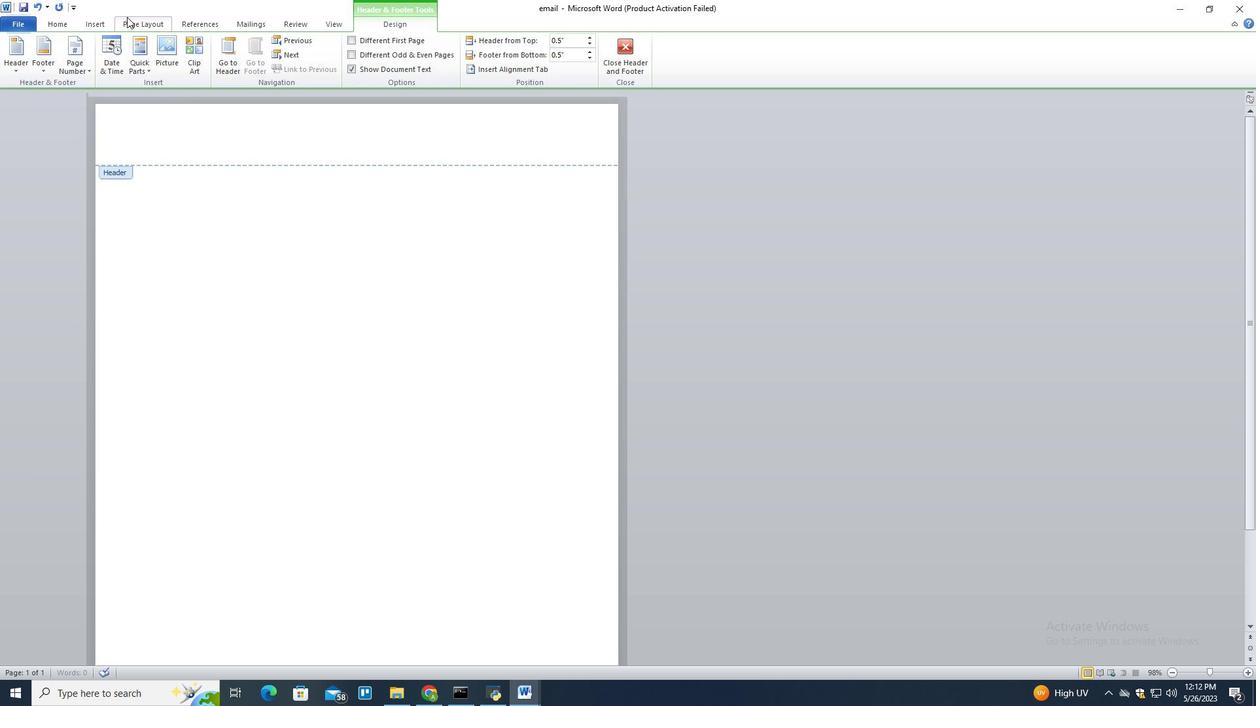 
Action: Mouse moved to (348, 60)
Screenshot: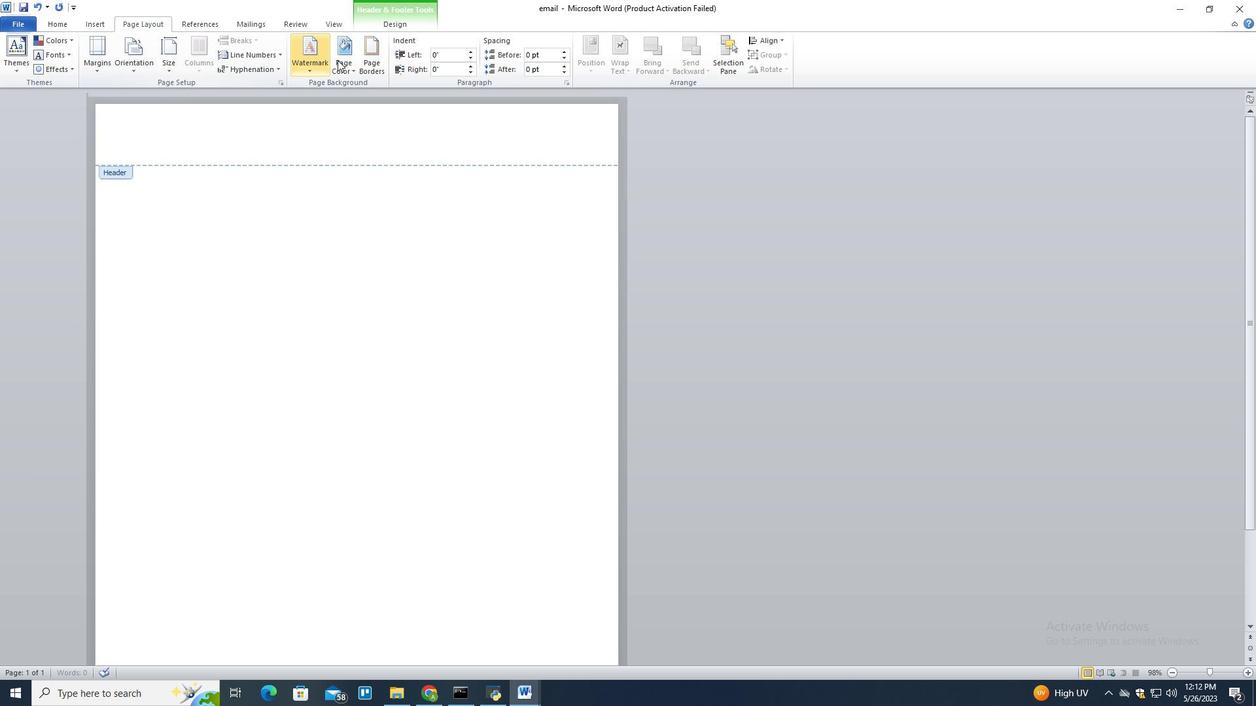 
Action: Mouse pressed left at (348, 60)
Screenshot: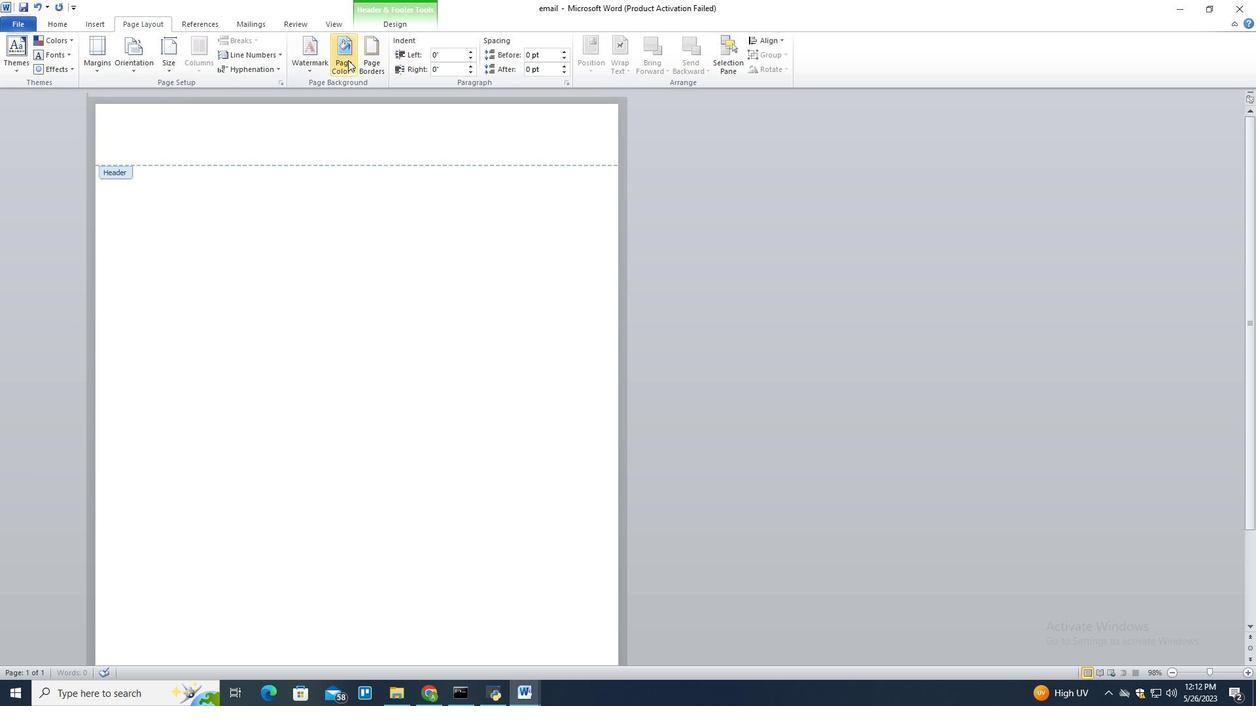 
Action: Mouse moved to (335, 136)
Screenshot: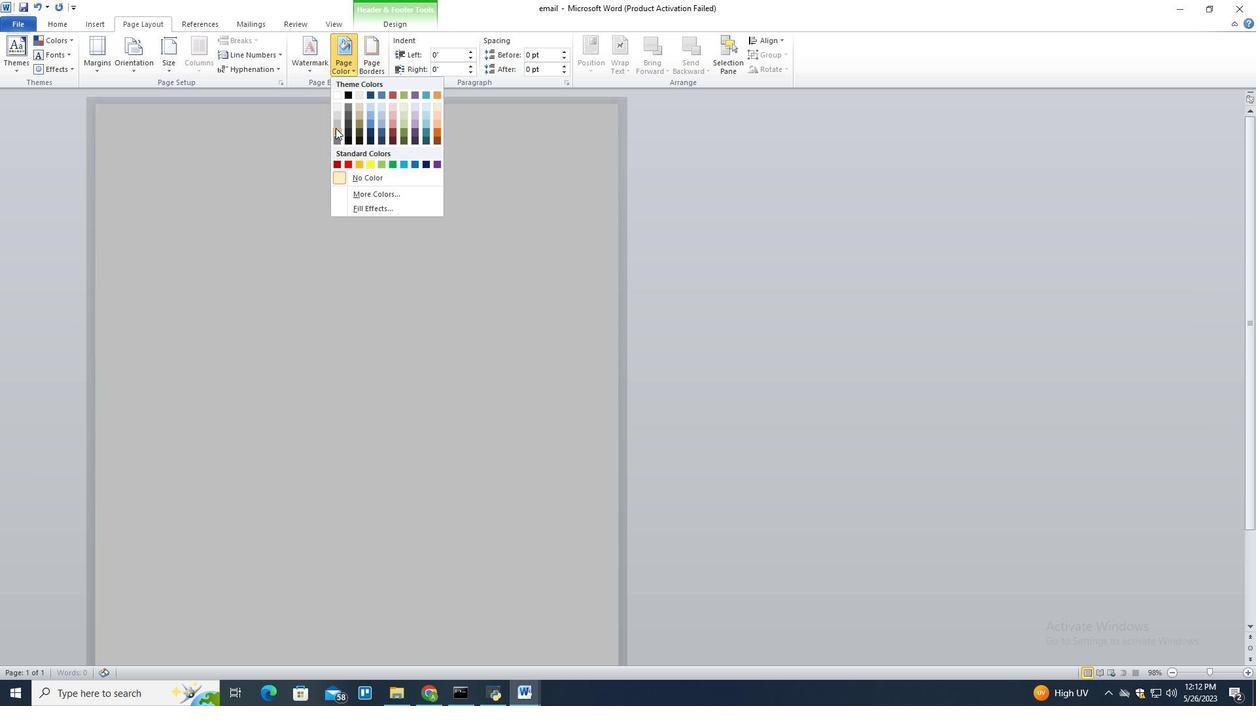 
Action: Mouse pressed left at (335, 136)
Screenshot: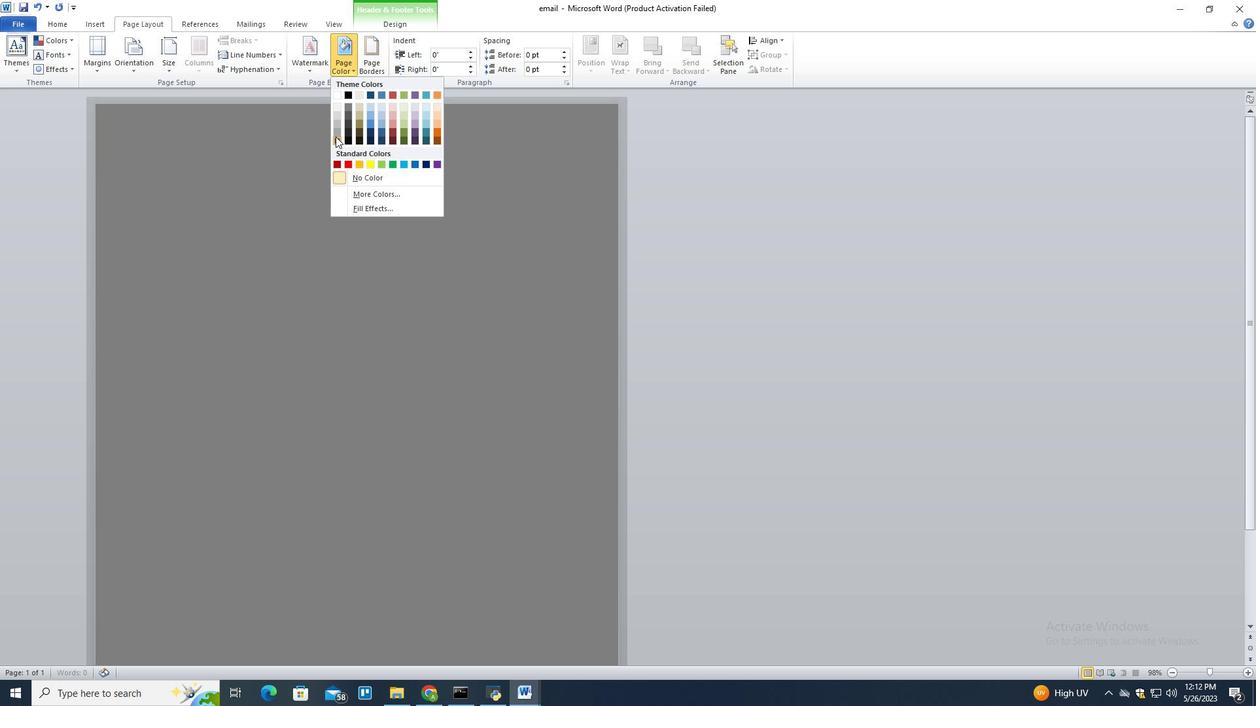 
Action: Mouse moved to (369, 58)
Screenshot: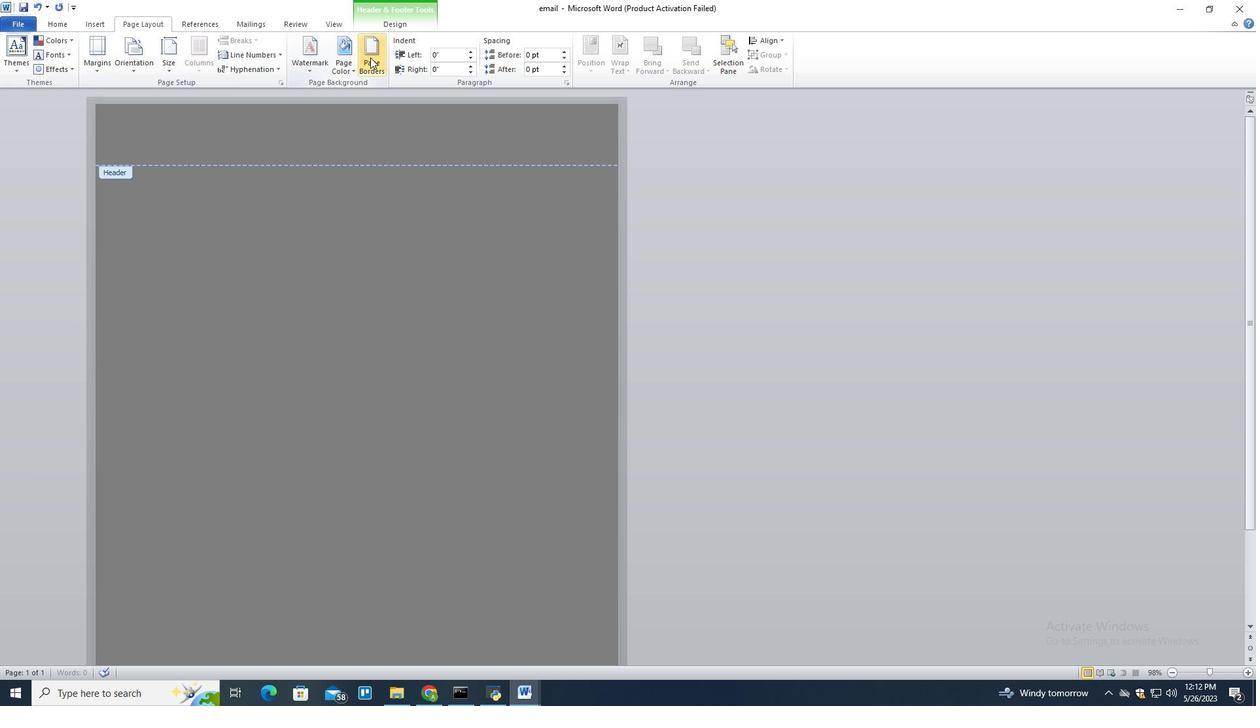 
Action: Mouse pressed left at (369, 58)
Screenshot: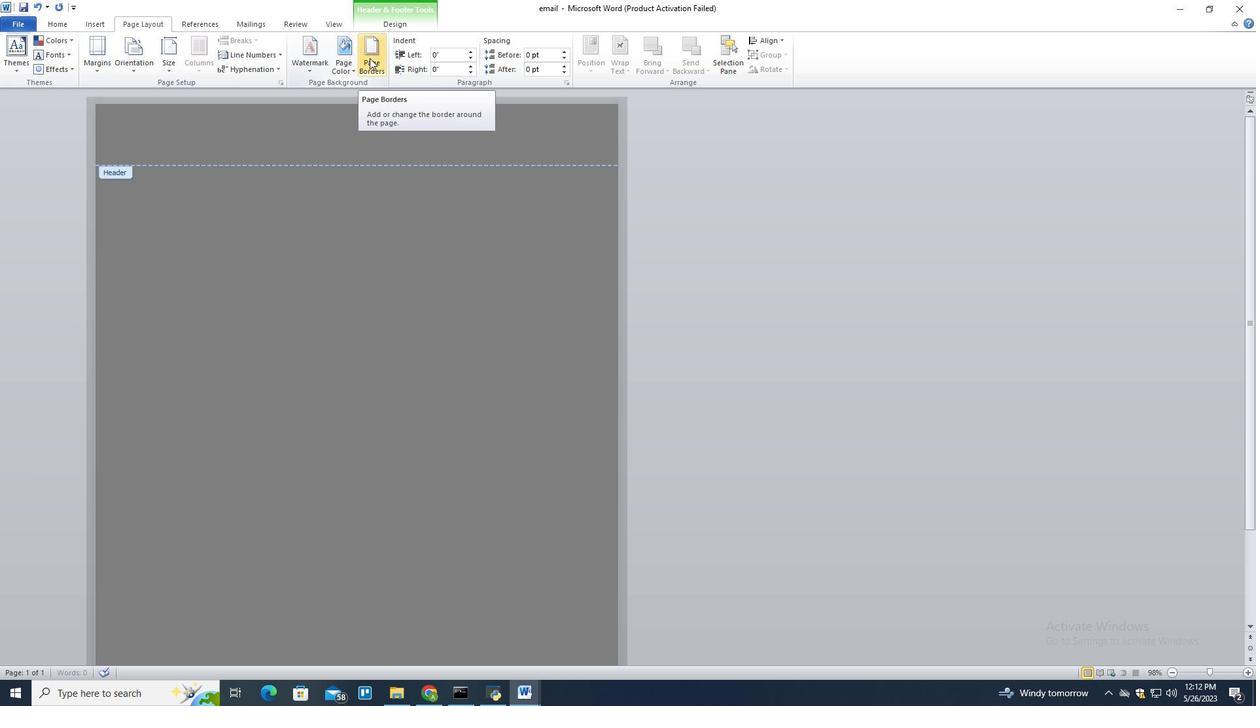 
Action: Mouse moved to (715, 450)
Screenshot: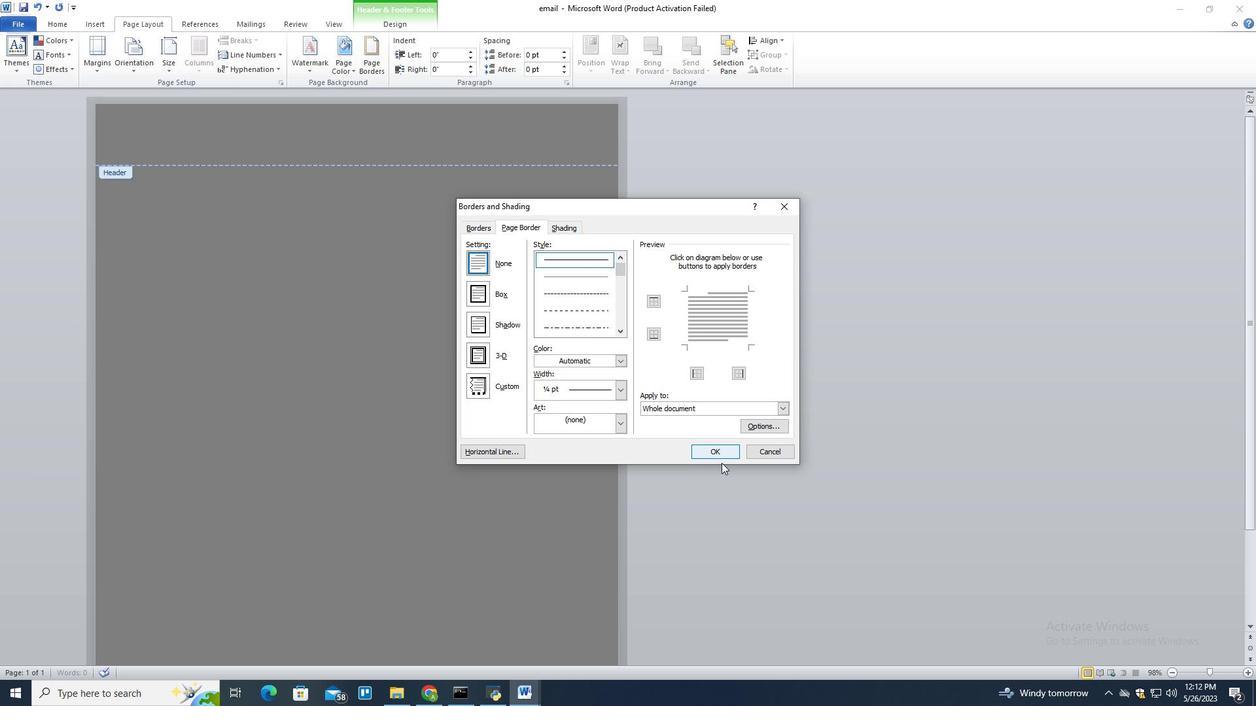 
Action: Mouse pressed left at (715, 450)
Screenshot: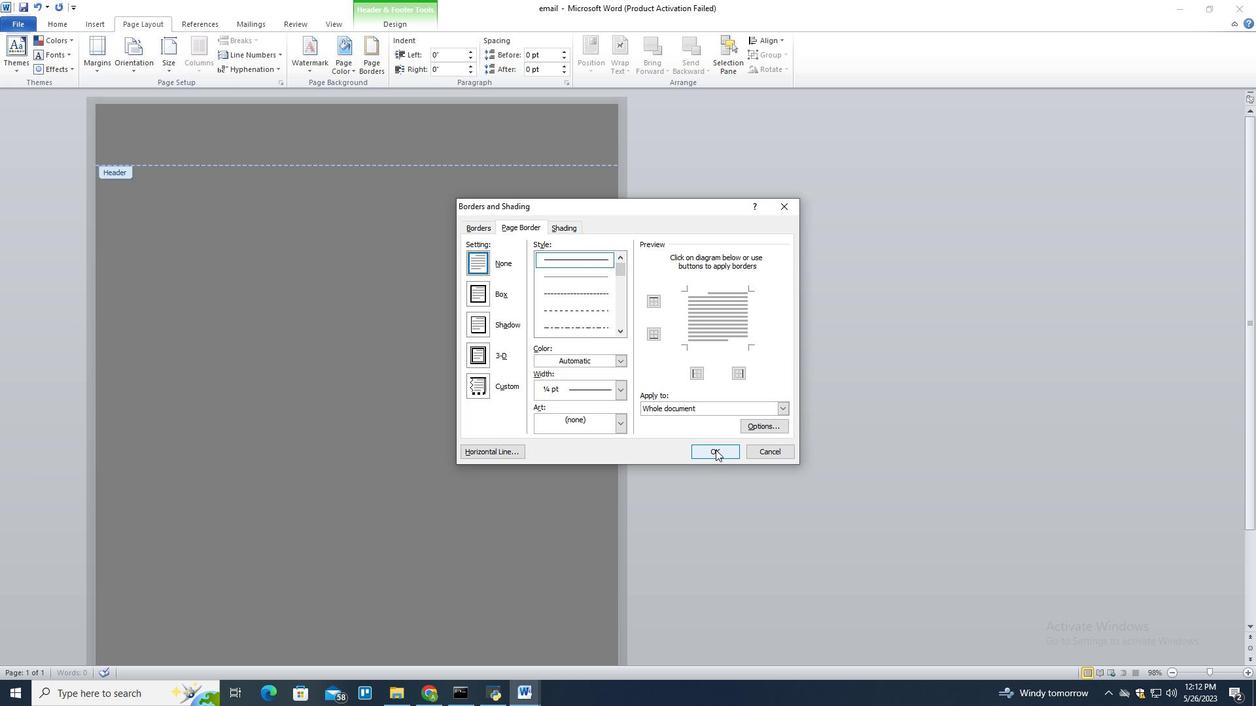 
Action: Mouse moved to (467, 356)
Screenshot: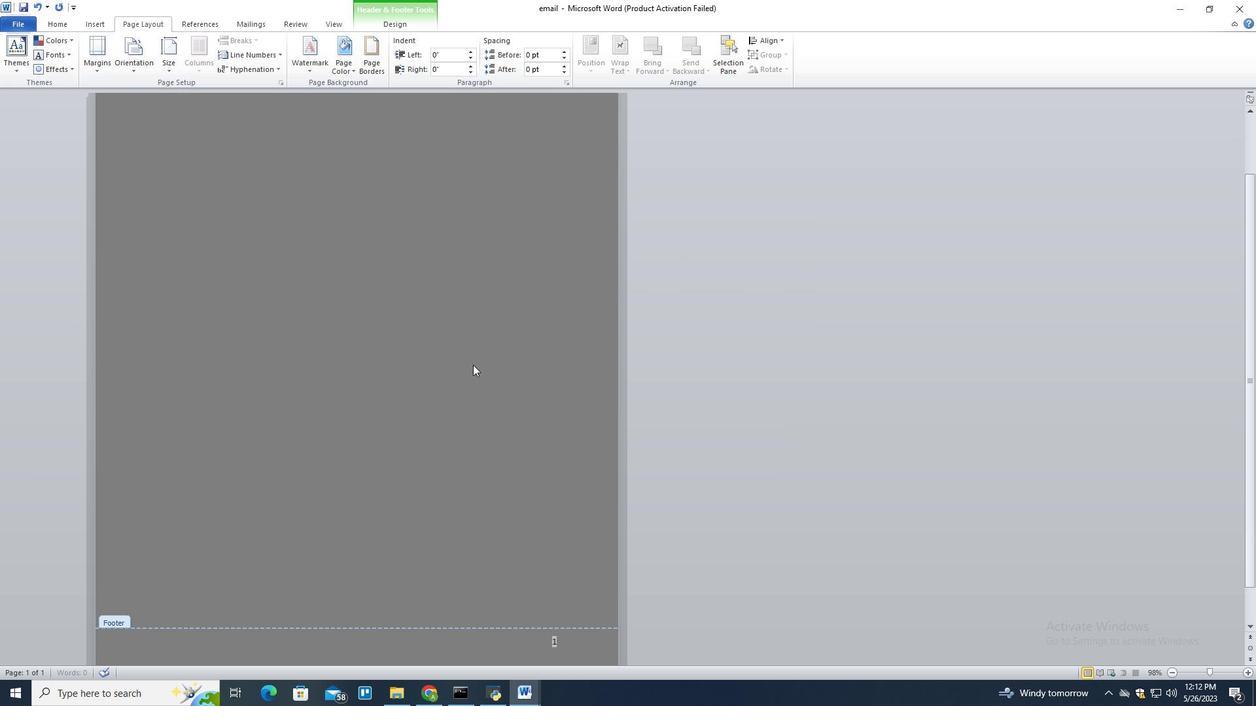 
Action: Mouse scrolled (467, 357) with delta (0, 0)
Screenshot: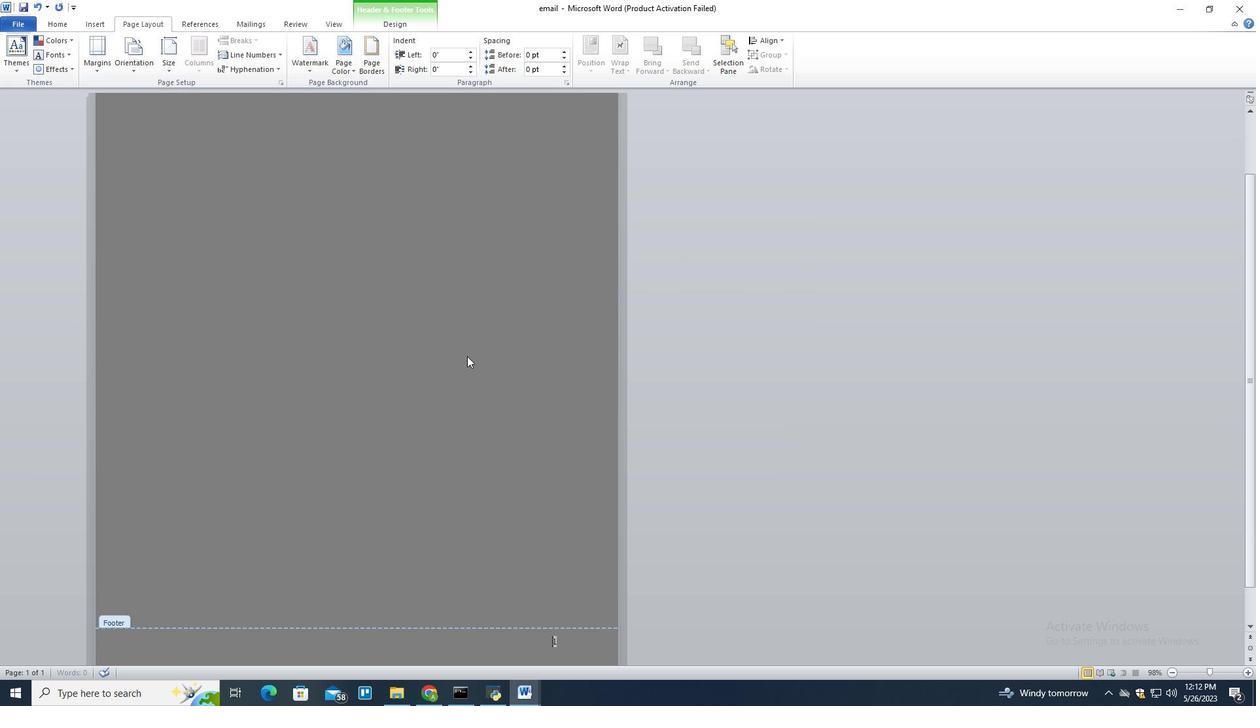 
Action: Mouse scrolled (467, 357) with delta (0, 0)
Screenshot: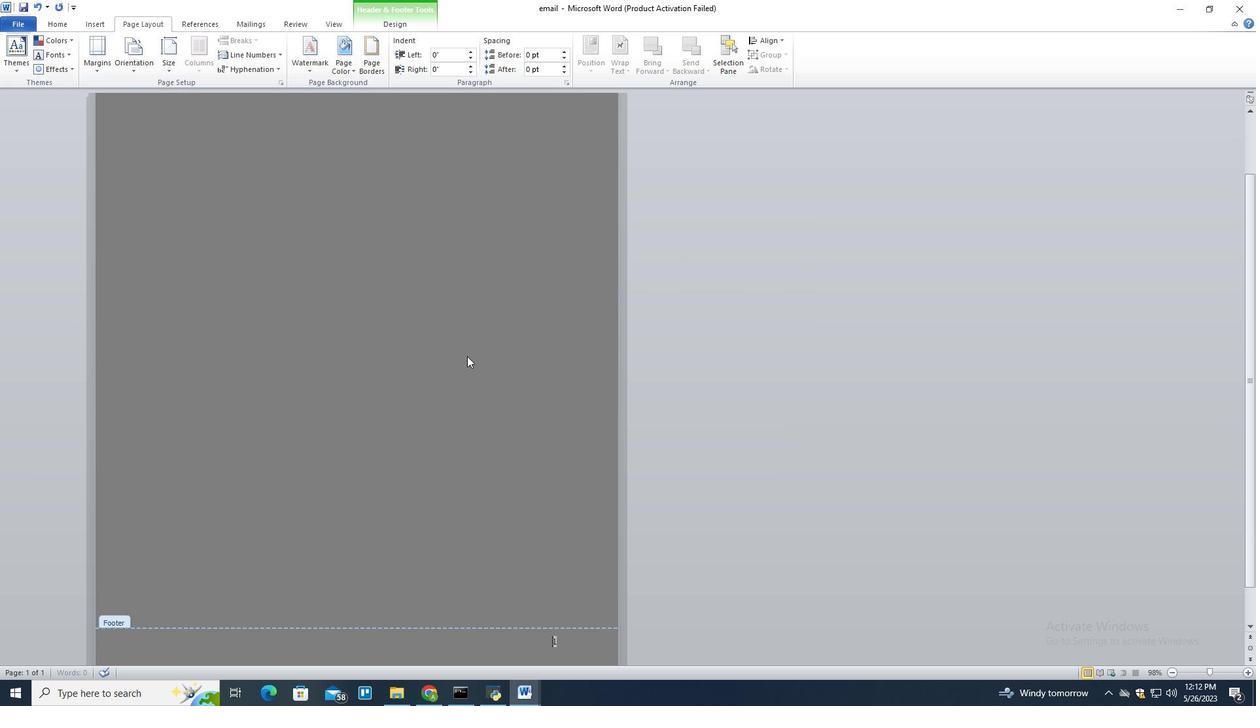 
Action: Mouse scrolled (467, 357) with delta (0, 0)
Screenshot: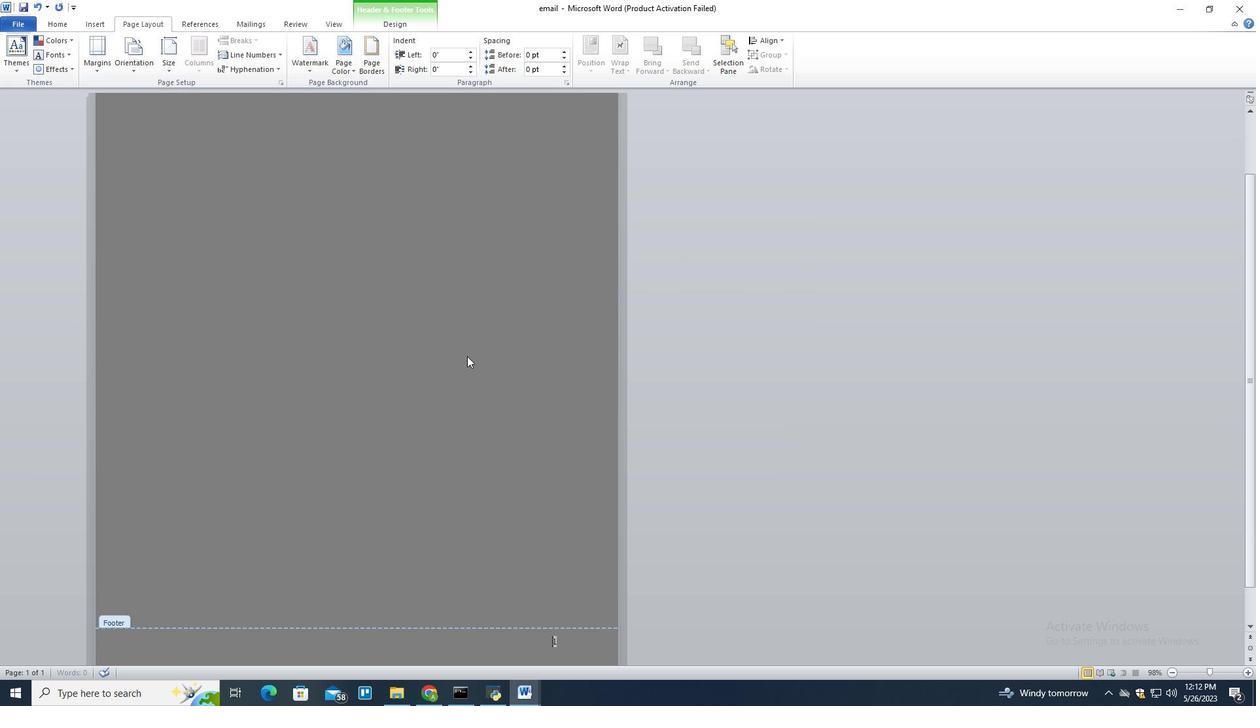
Action: Mouse scrolled (467, 357) with delta (0, 0)
Screenshot: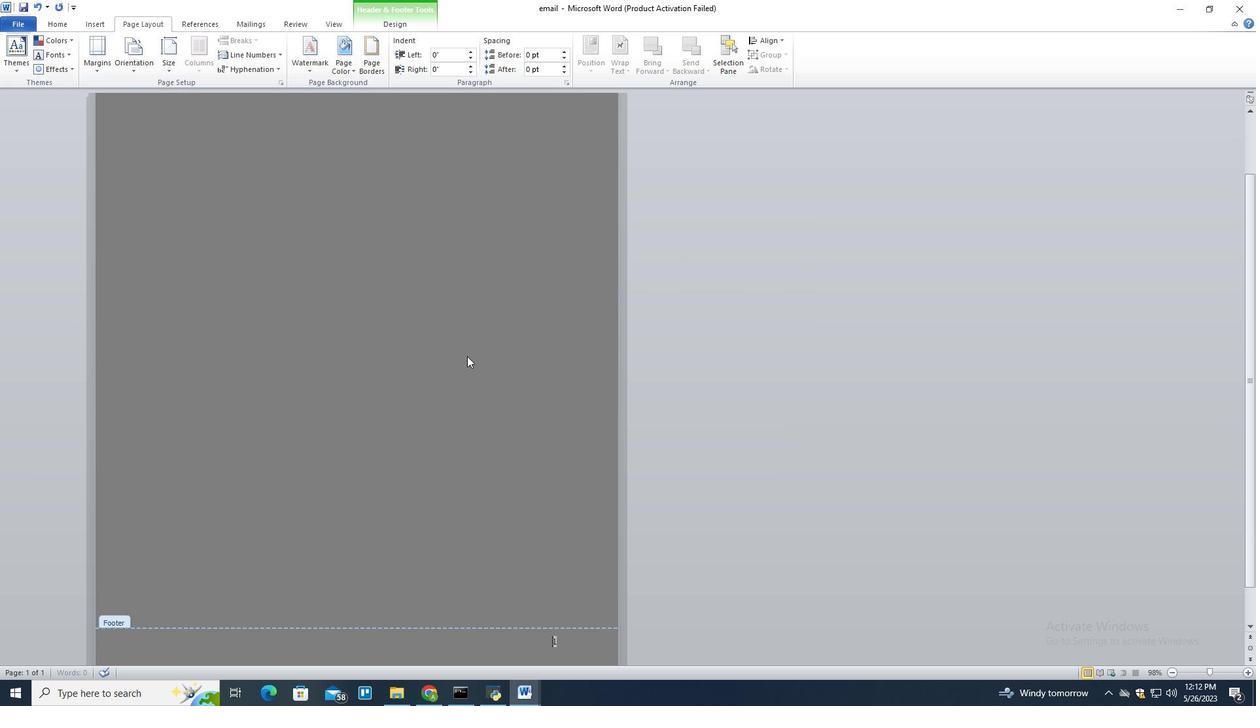 
Action: Mouse moved to (372, 65)
Screenshot: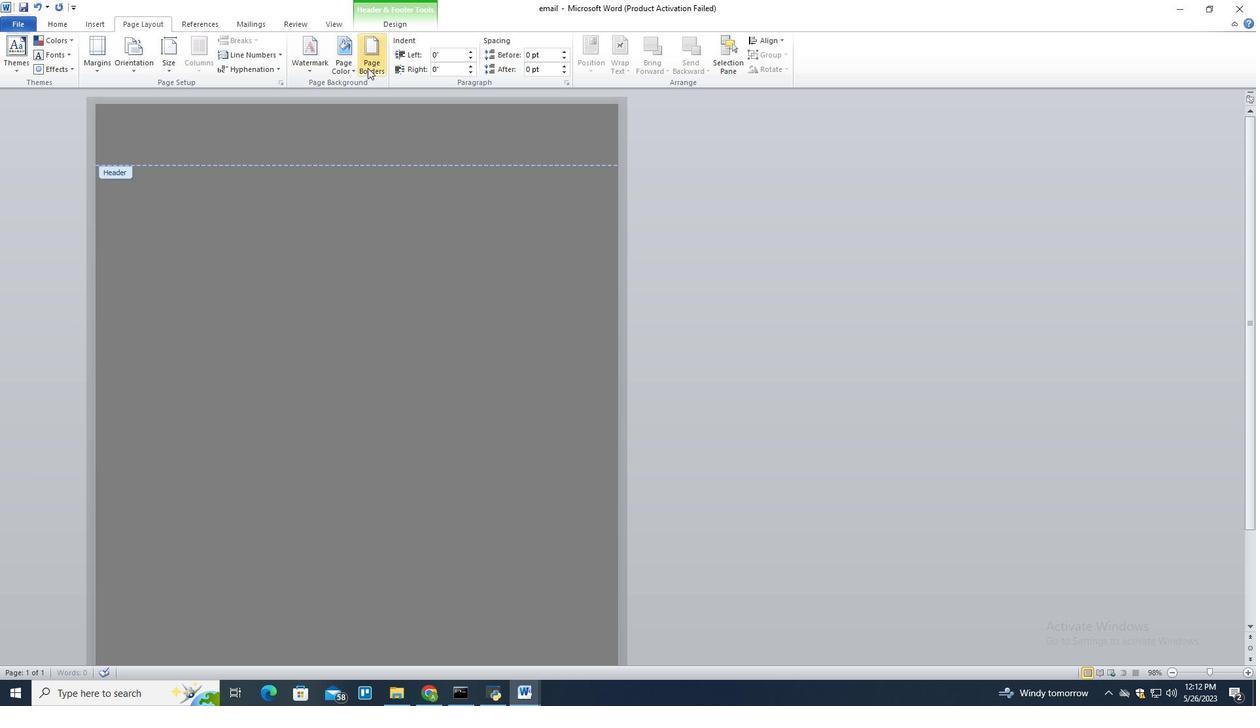 
Action: Mouse pressed left at (372, 65)
Screenshot: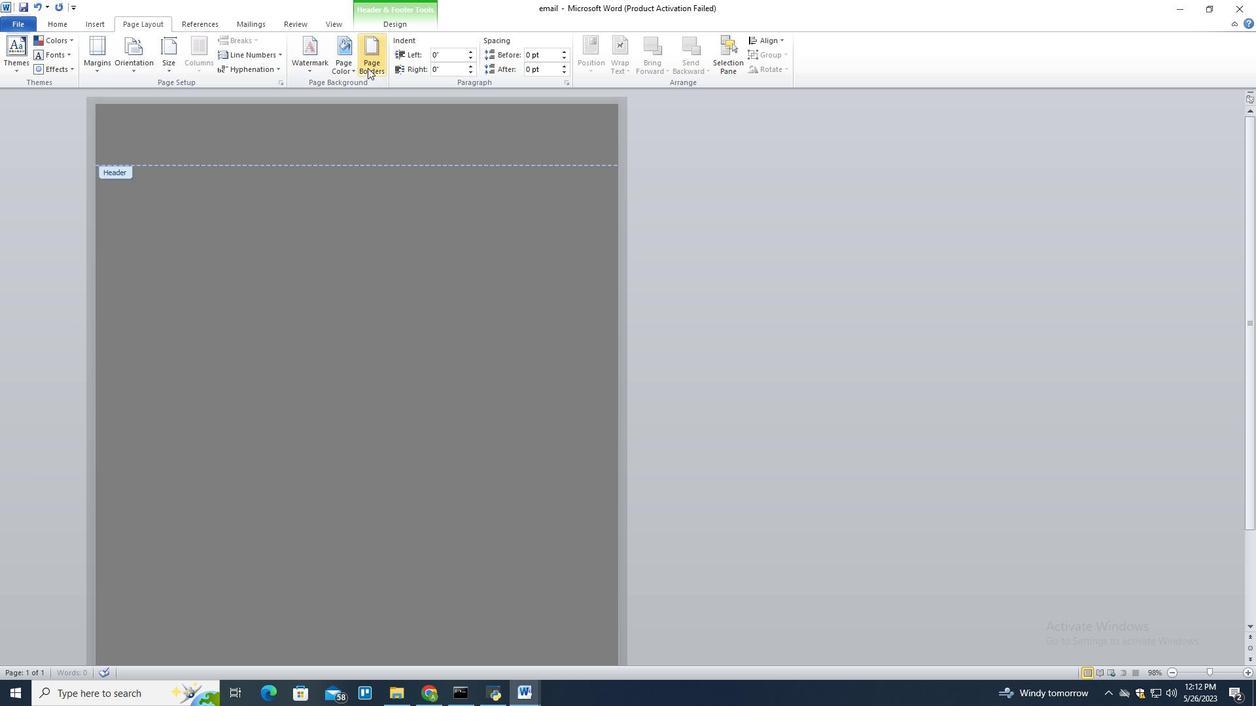
Action: Mouse moved to (507, 328)
Screenshot: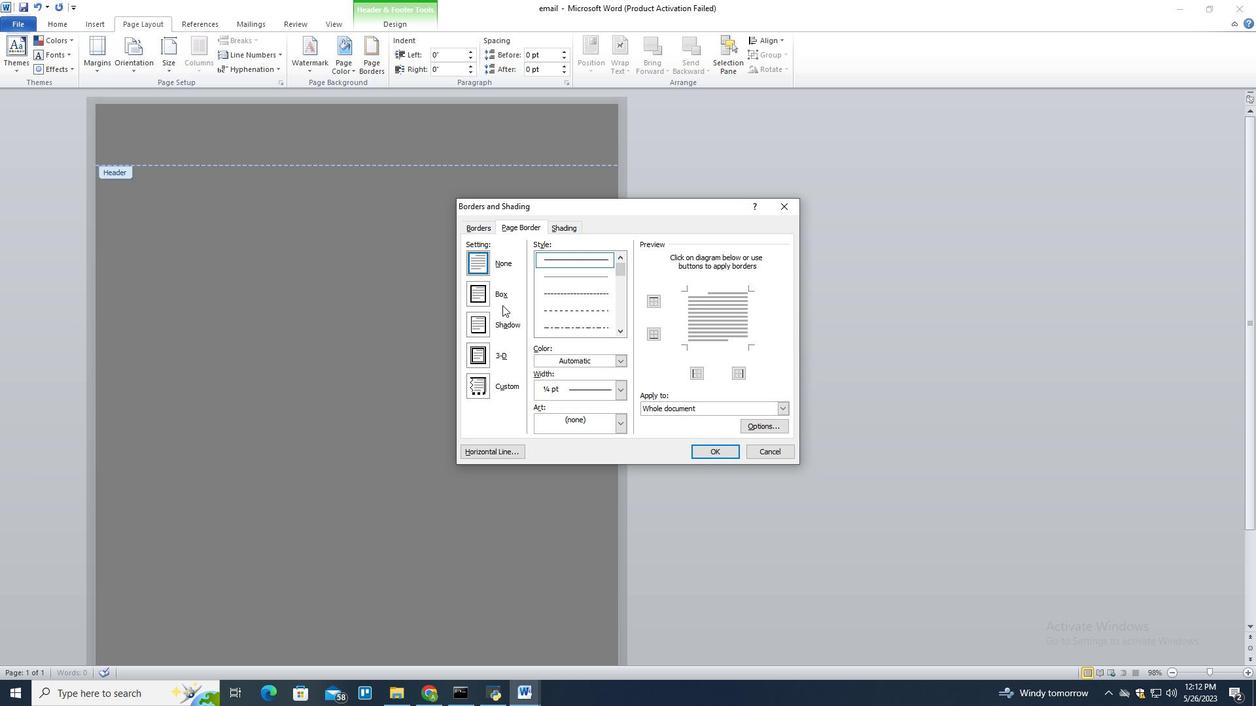 
Action: Mouse pressed left at (507, 328)
Screenshot: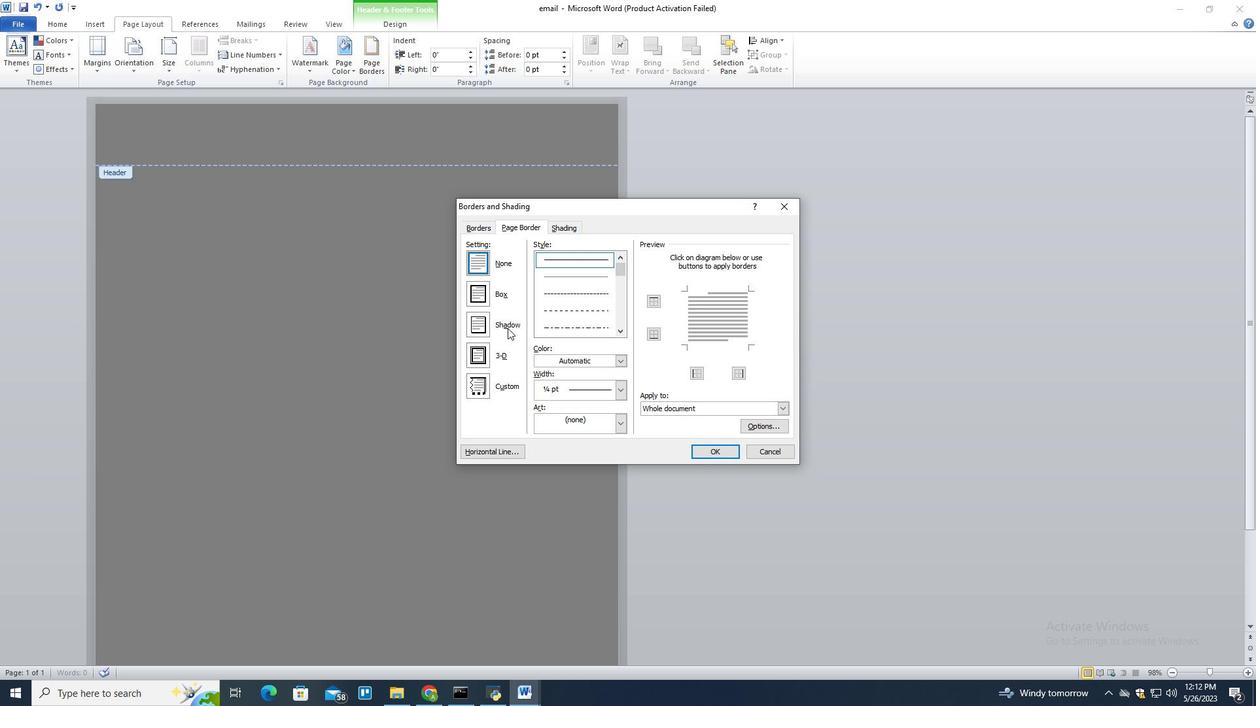 
Action: Mouse moved to (483, 323)
Screenshot: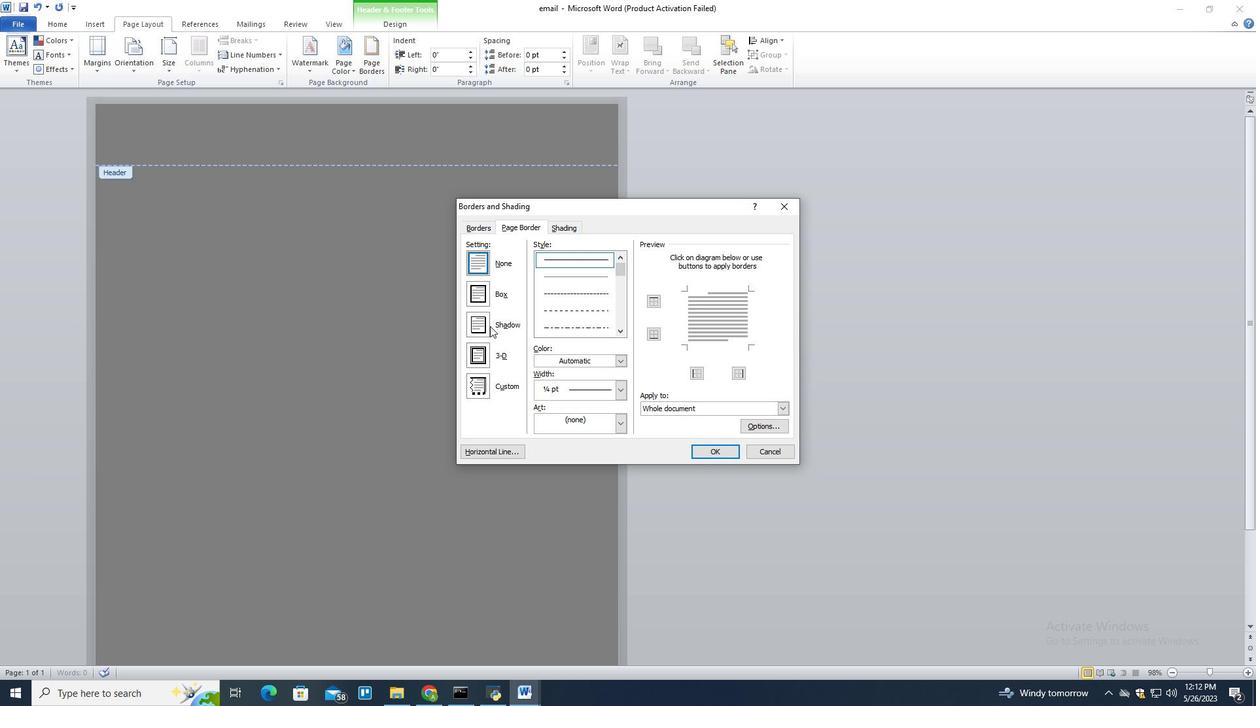 
Action: Mouse pressed left at (483, 323)
Screenshot: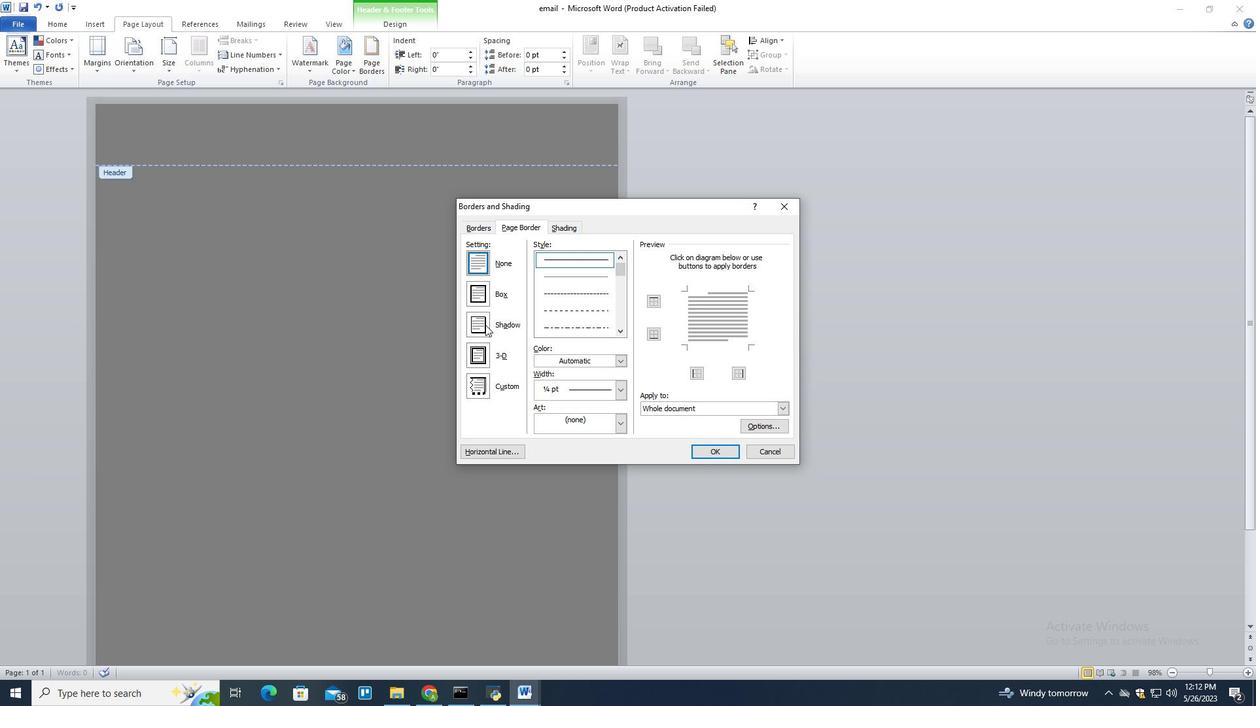 
Action: Mouse moved to (586, 302)
Screenshot: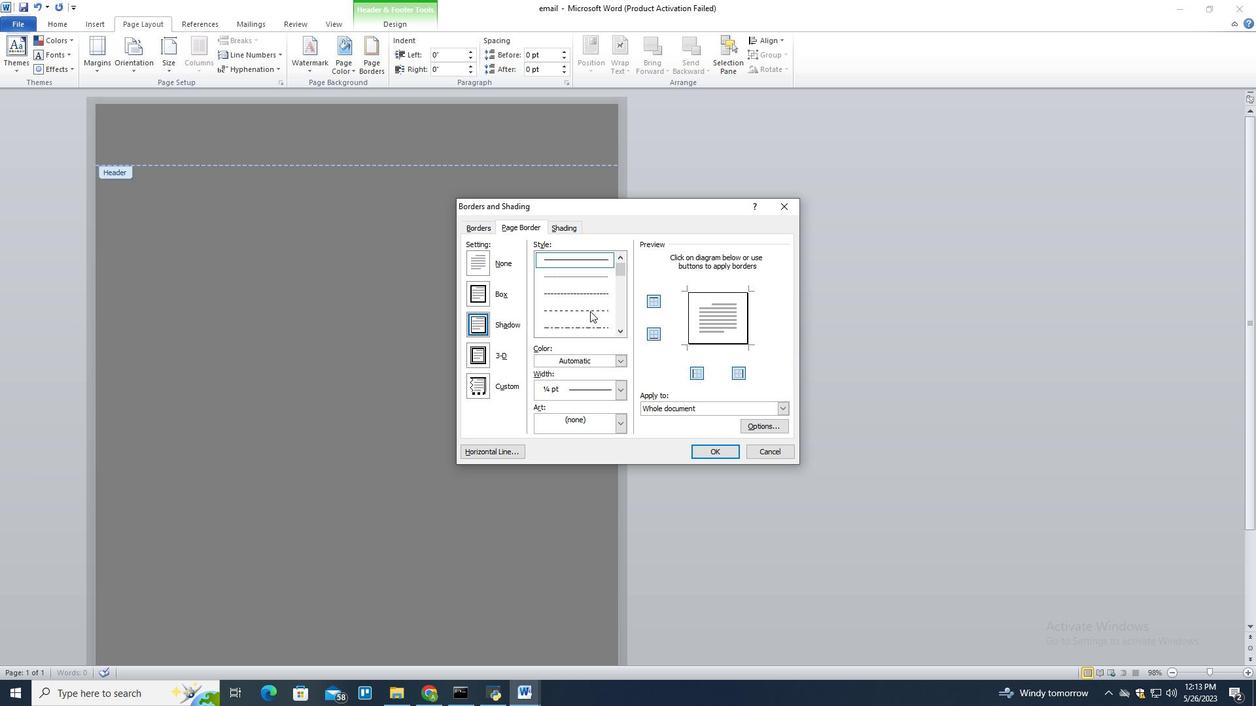 
Action: Mouse scrolled (586, 302) with delta (0, 0)
Screenshot: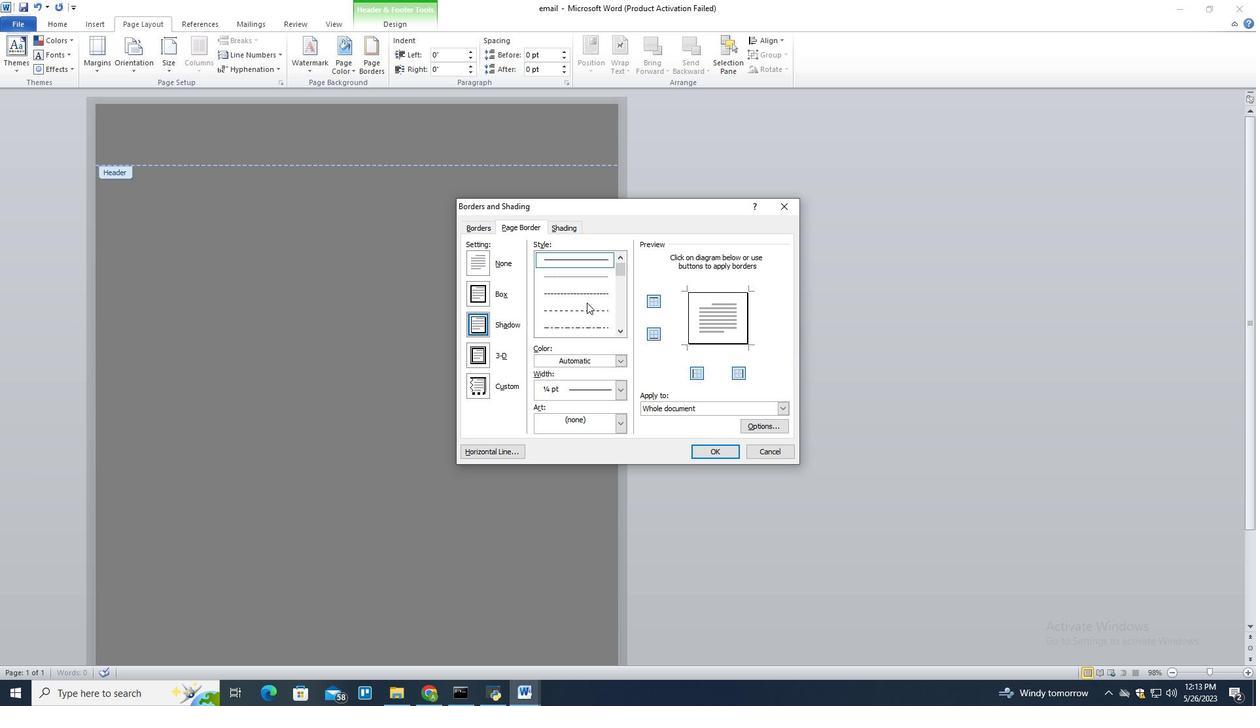 
Action: Mouse scrolled (586, 302) with delta (0, 0)
Screenshot: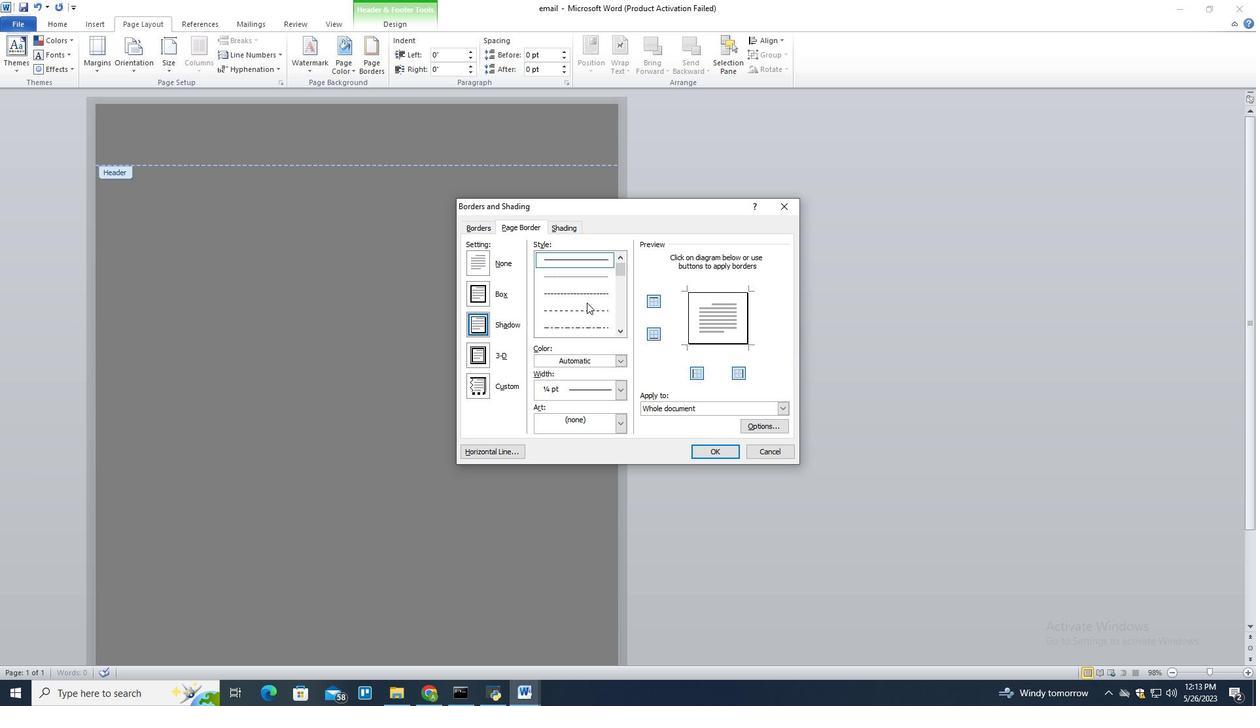
Action: Mouse scrolled (586, 302) with delta (0, 0)
Screenshot: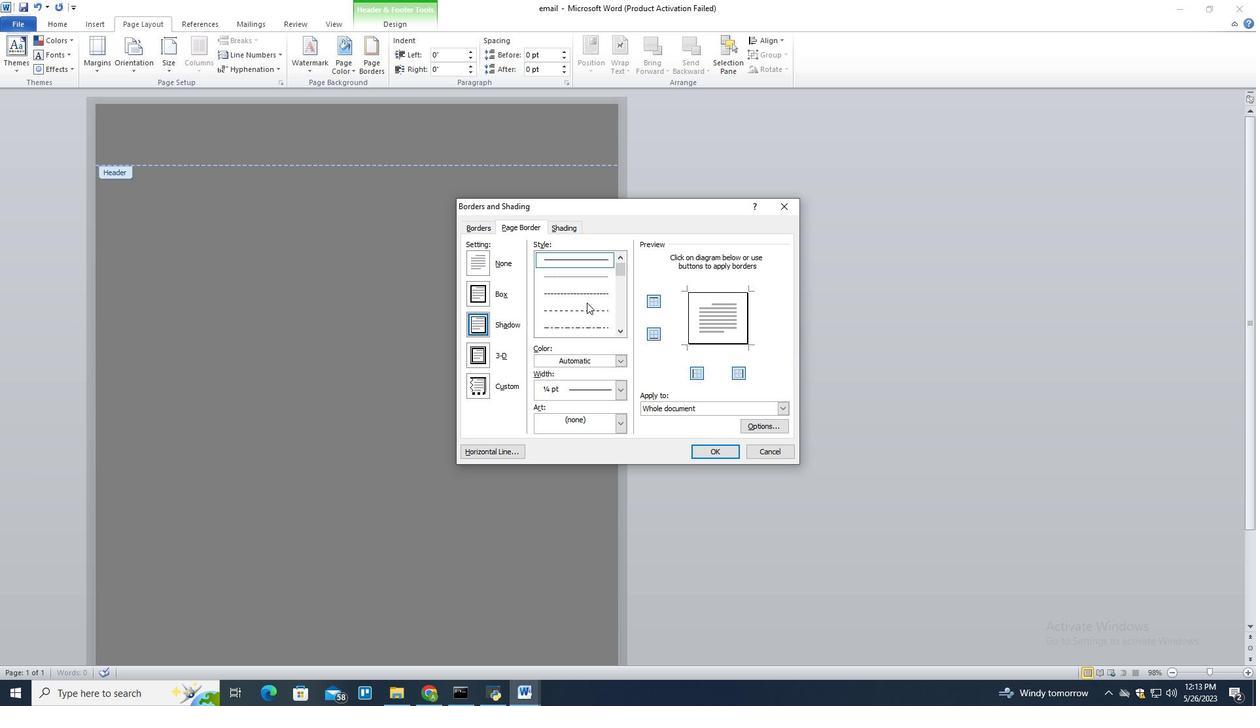 
Action: Mouse scrolled (586, 303) with delta (0, 0)
Screenshot: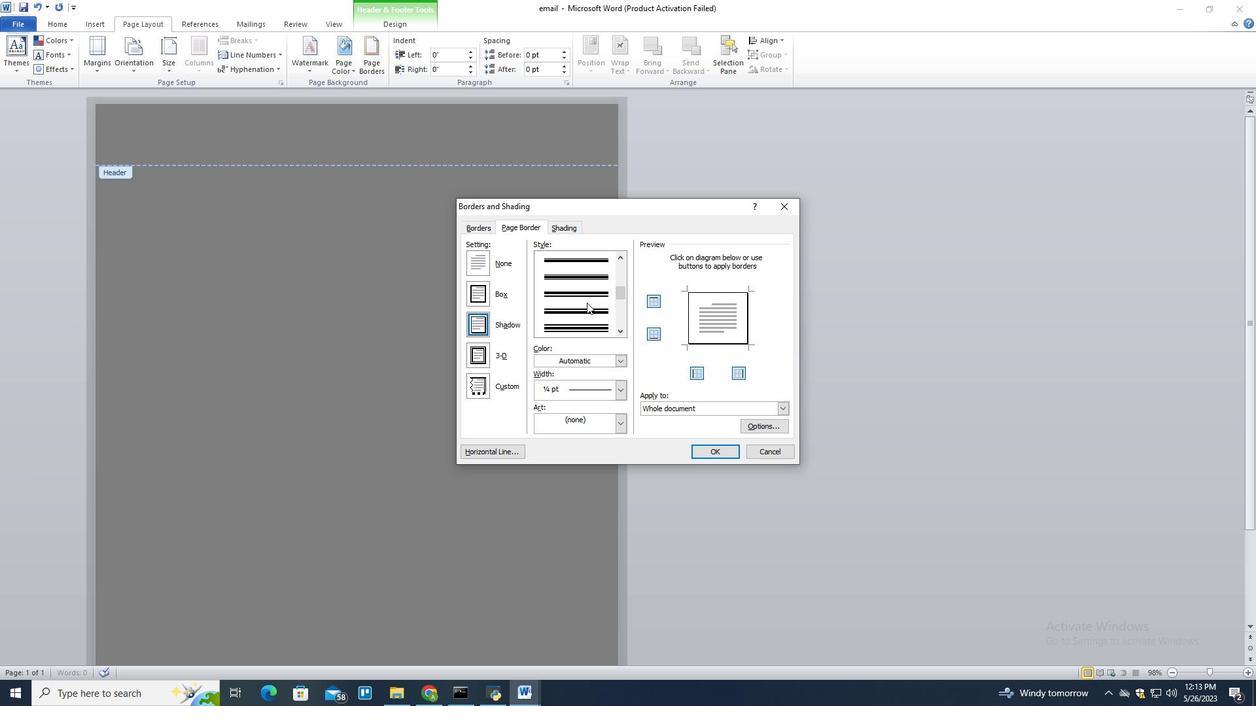 
Action: Mouse moved to (578, 272)
Screenshot: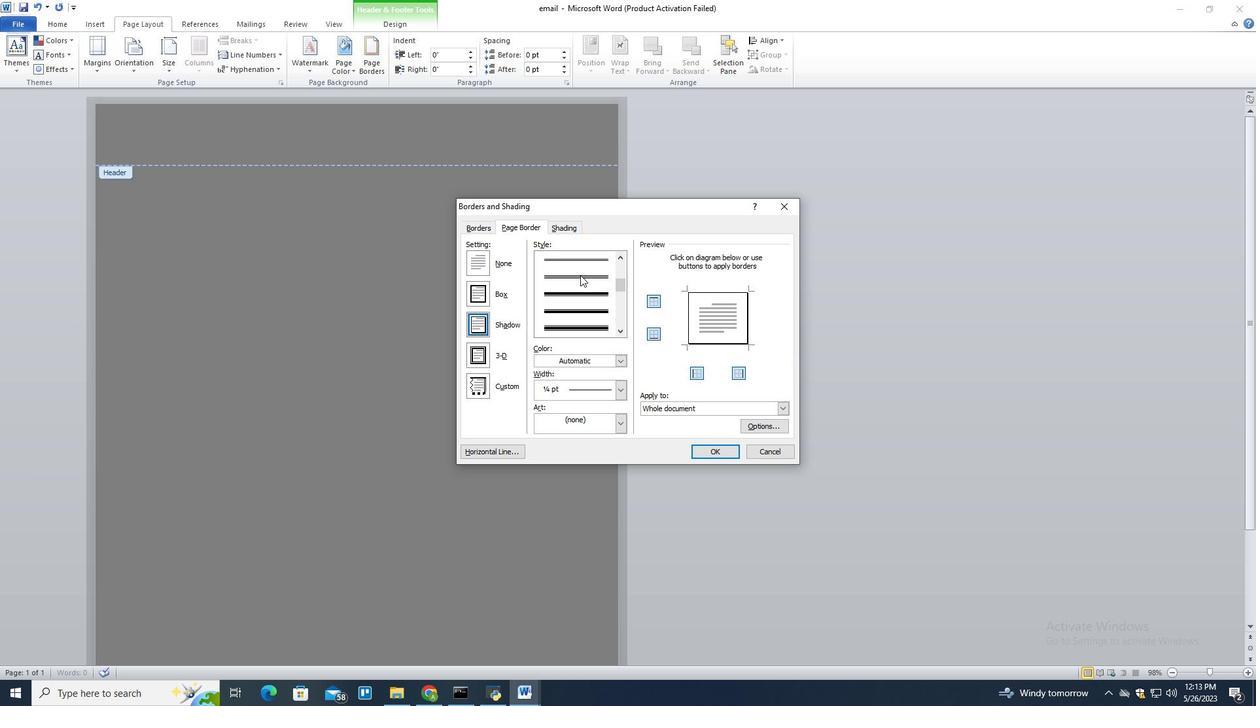 
Action: Mouse pressed left at (578, 272)
Screenshot: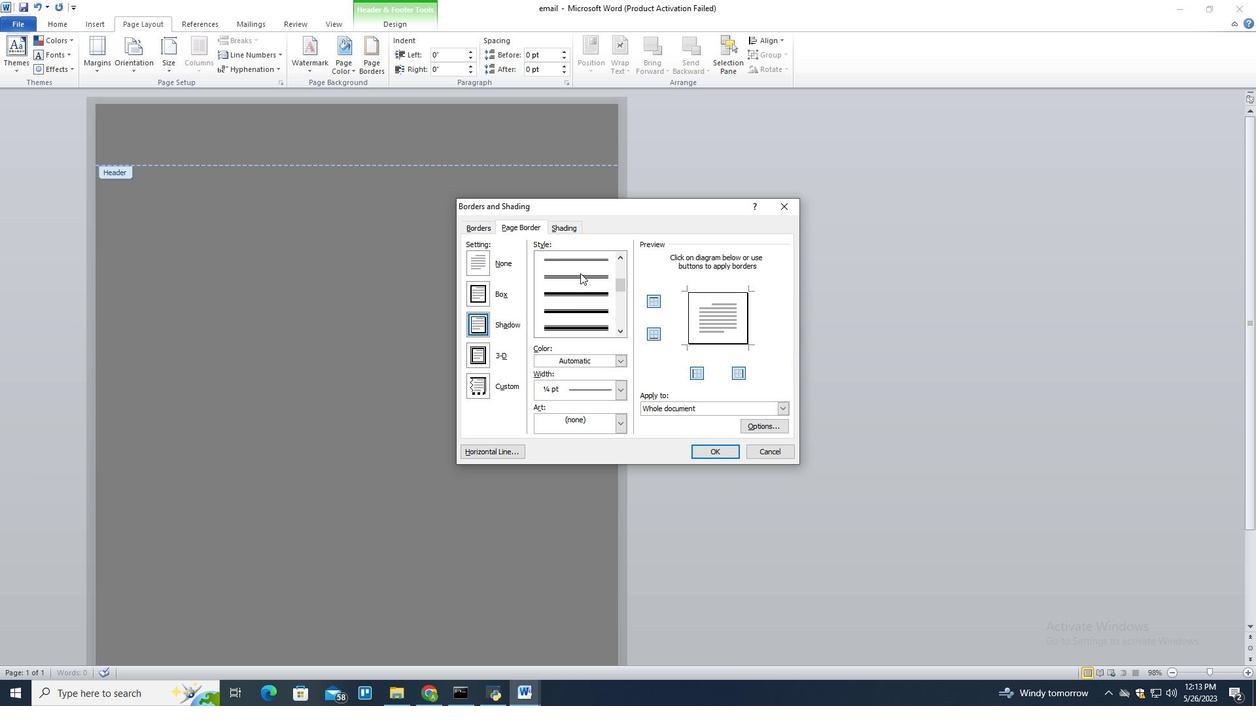 
Action: Mouse moved to (599, 393)
Screenshot: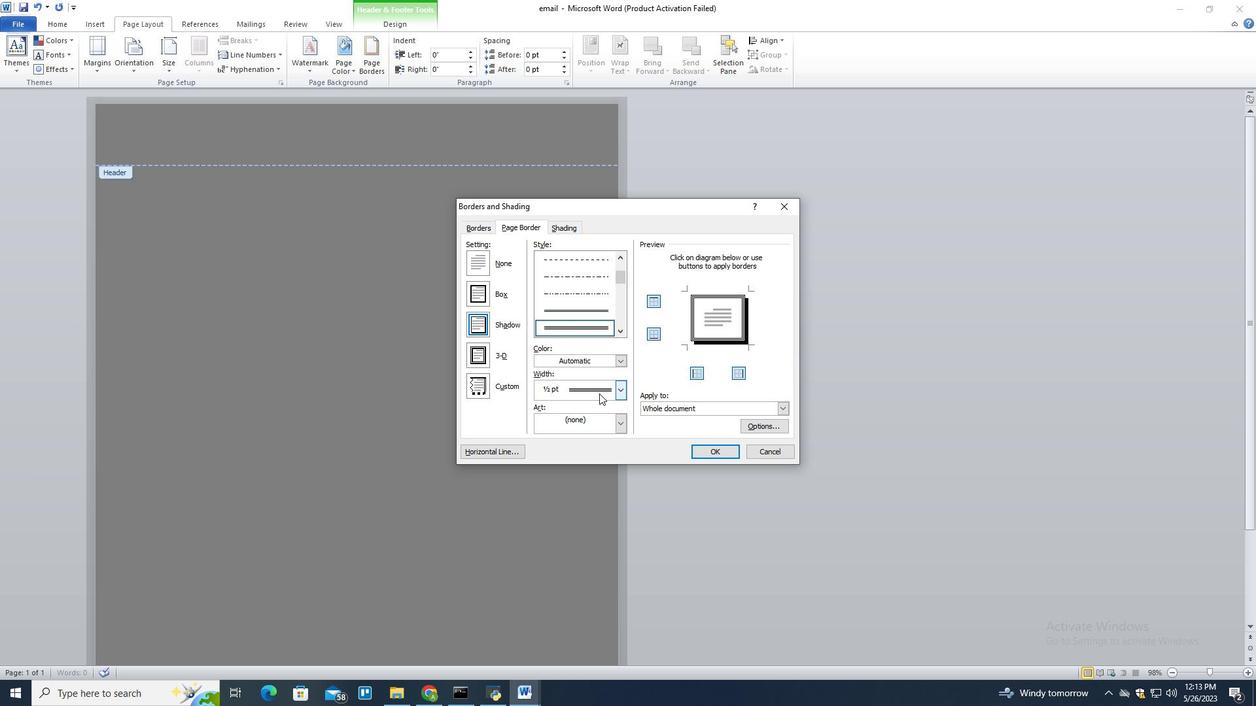 
Action: Mouse scrolled (599, 392) with delta (0, 0)
Screenshot: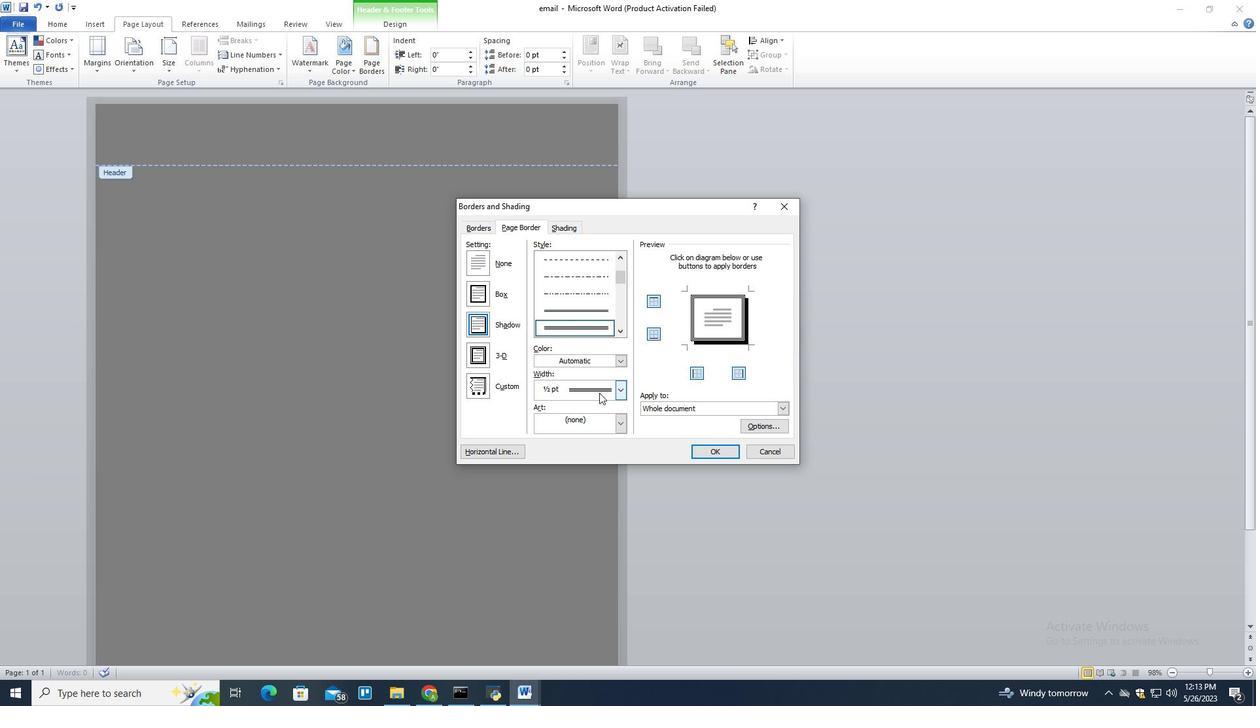 
Action: Mouse moved to (621, 393)
Screenshot: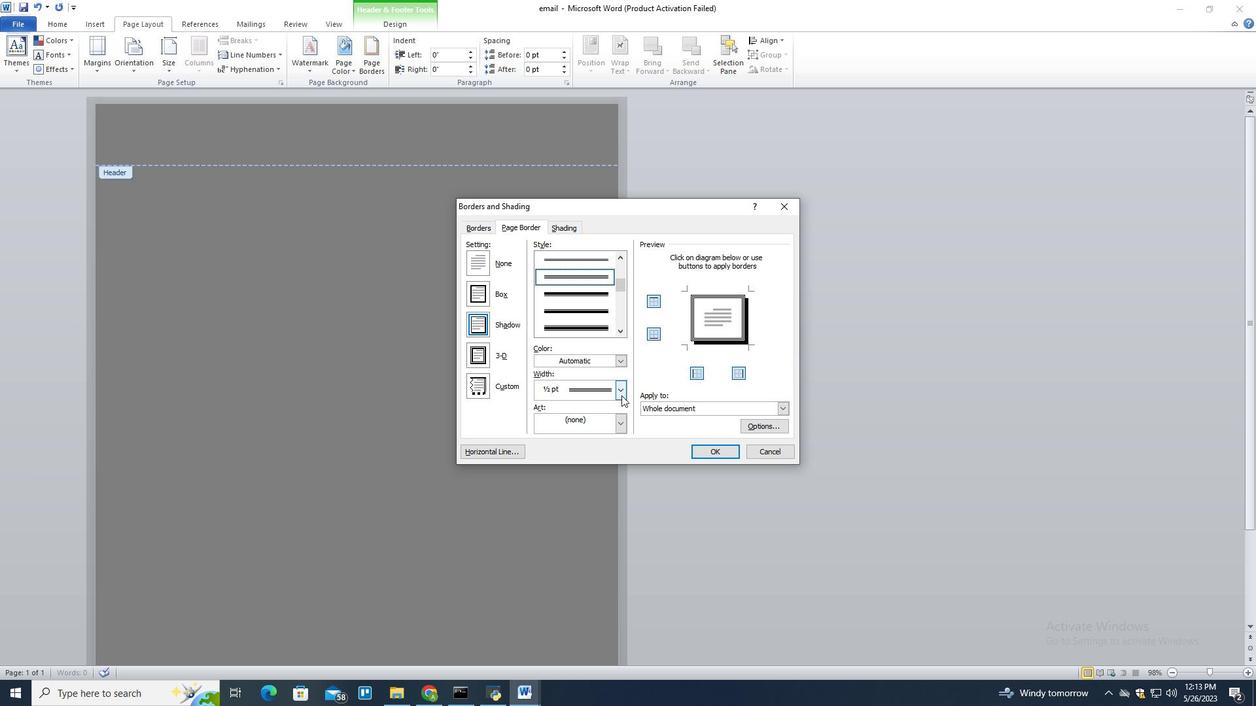 
Action: Mouse pressed left at (621, 393)
Screenshot: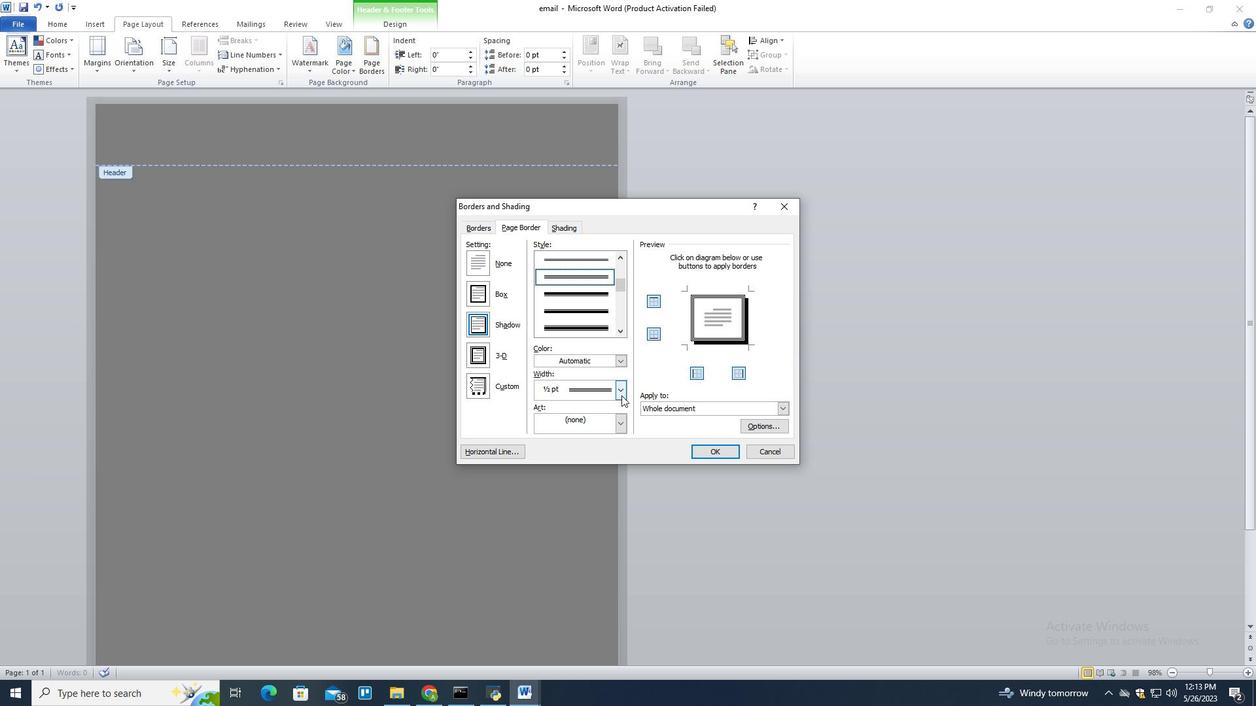 
Action: Mouse moved to (579, 437)
Screenshot: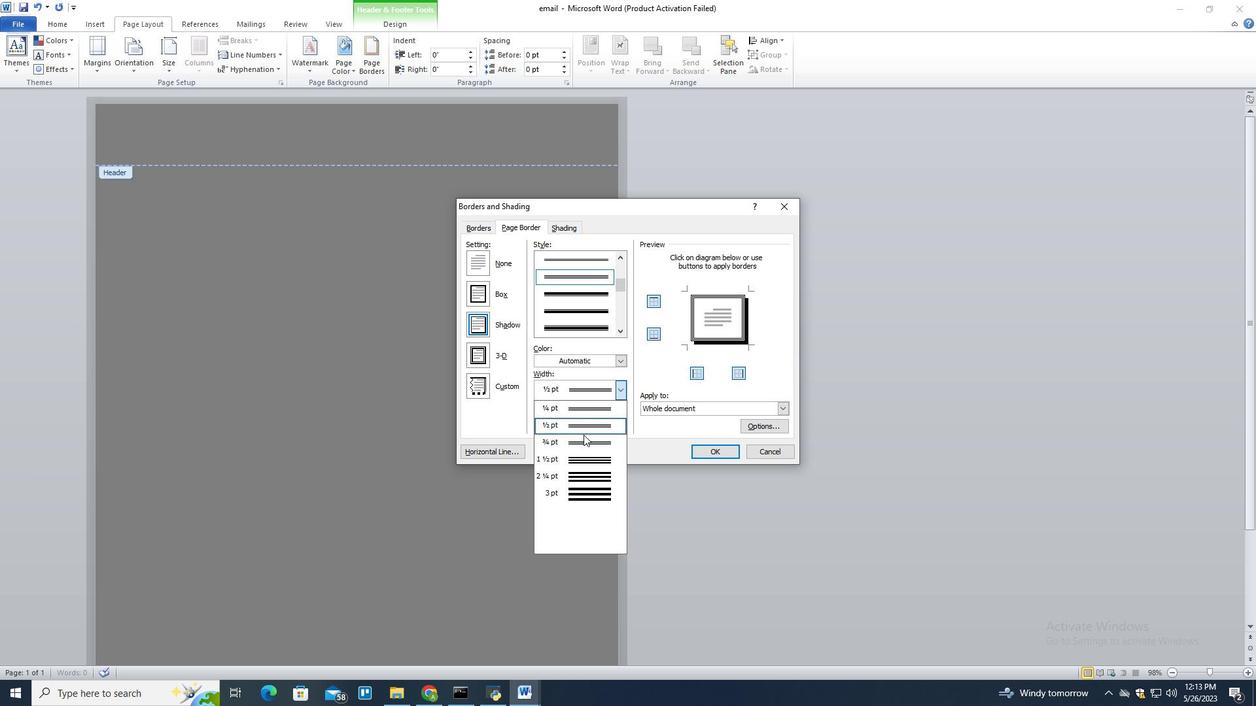 
Action: Mouse pressed left at (579, 437)
Screenshot: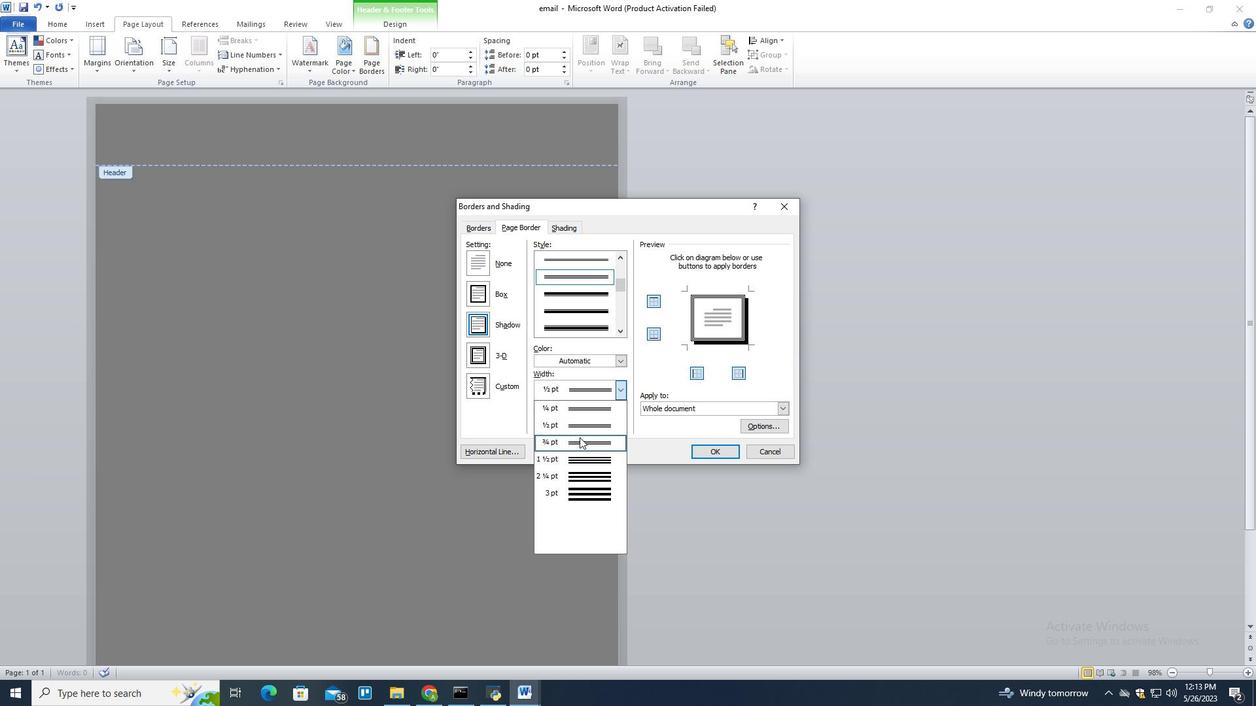 
Action: Mouse moved to (713, 456)
Screenshot: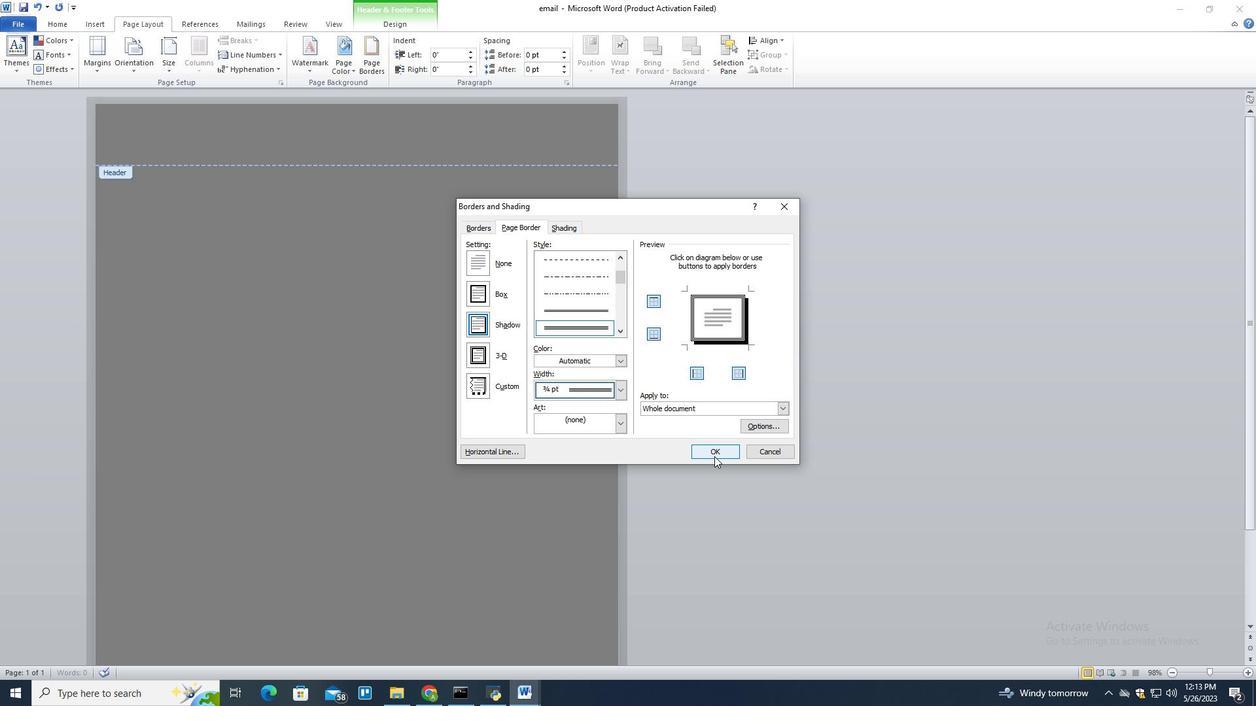 
Action: Mouse pressed left at (713, 456)
Screenshot: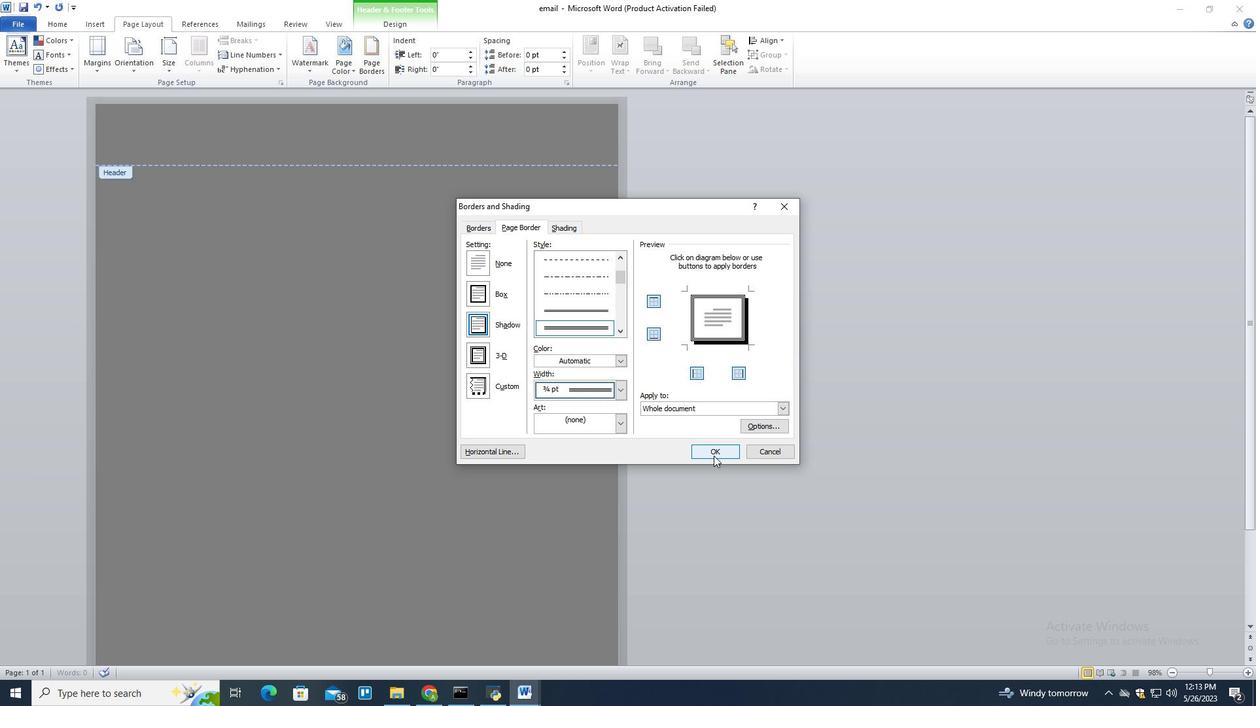 
Action: Mouse moved to (538, 459)
Screenshot: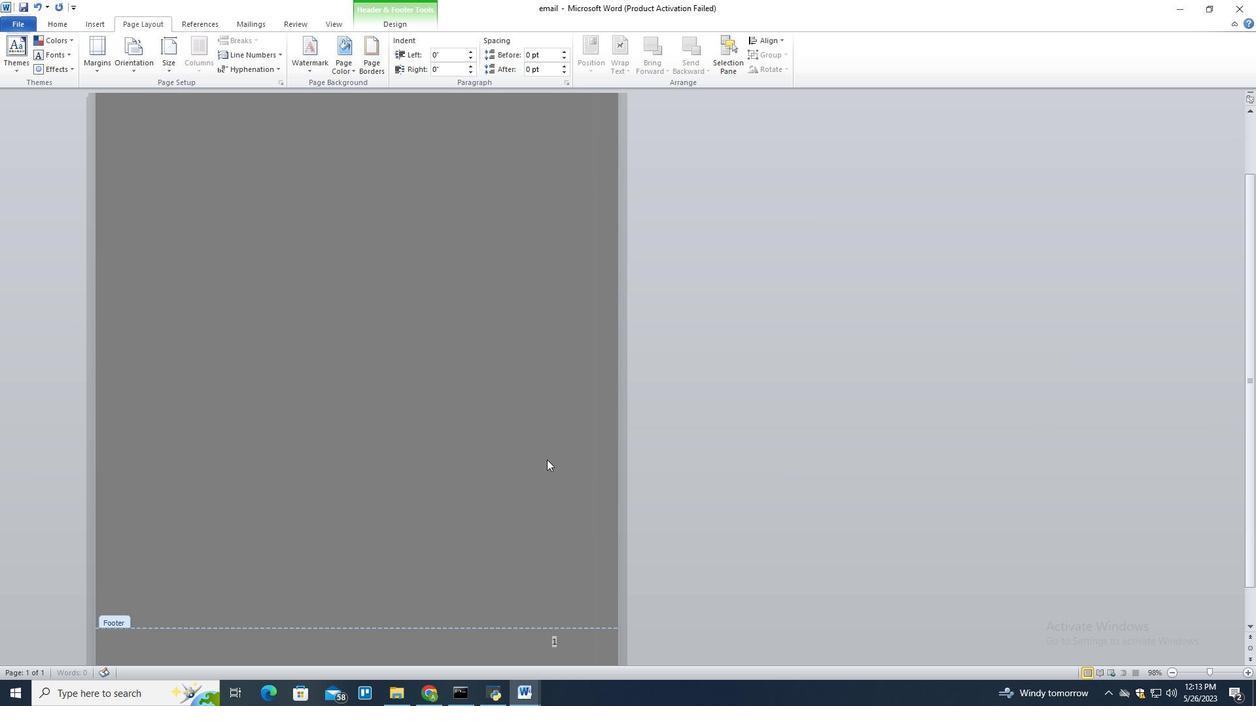 
Action: Mouse scrolled (538, 460) with delta (0, 0)
Screenshot: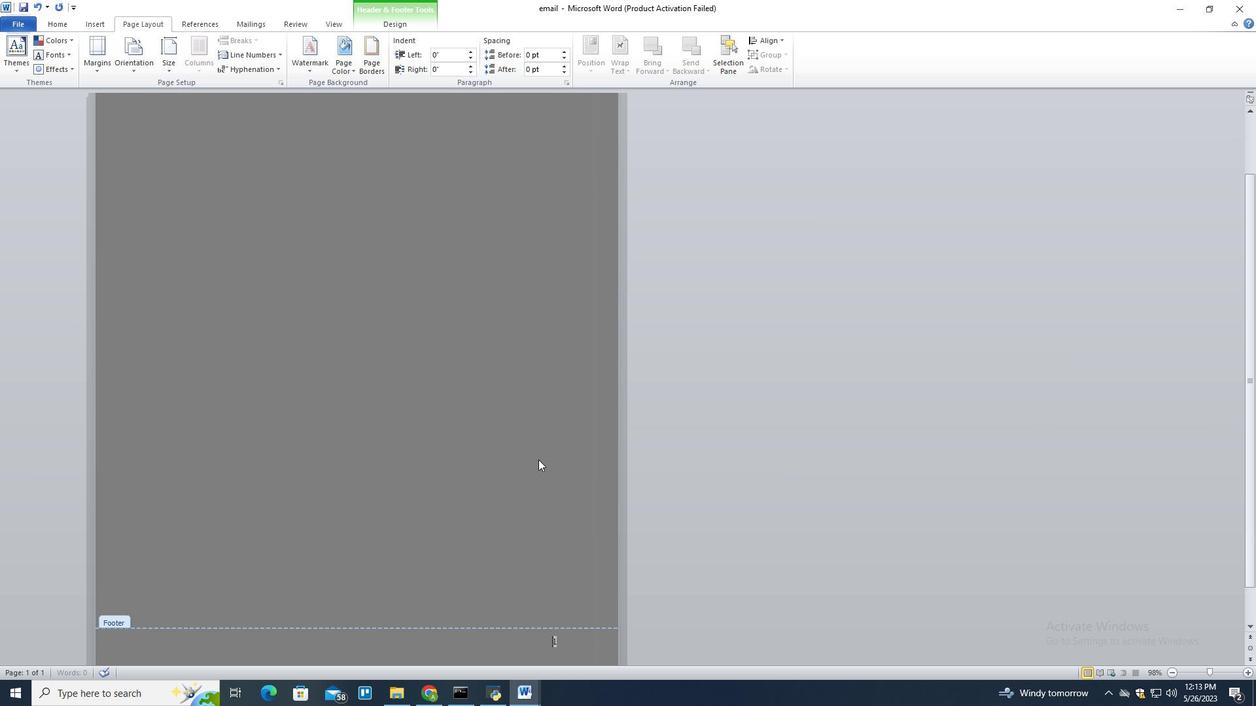 
Action: Mouse scrolled (538, 460) with delta (0, 0)
Screenshot: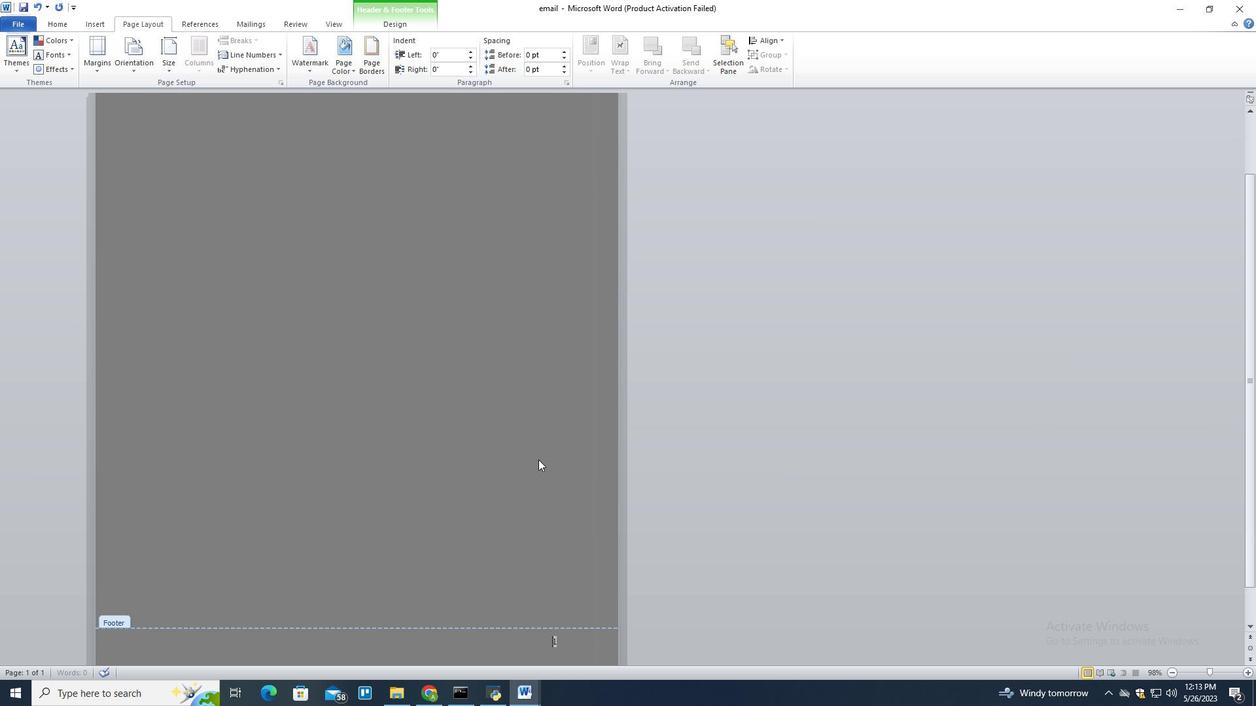 
Action: Mouse scrolled (538, 460) with delta (0, 0)
Screenshot: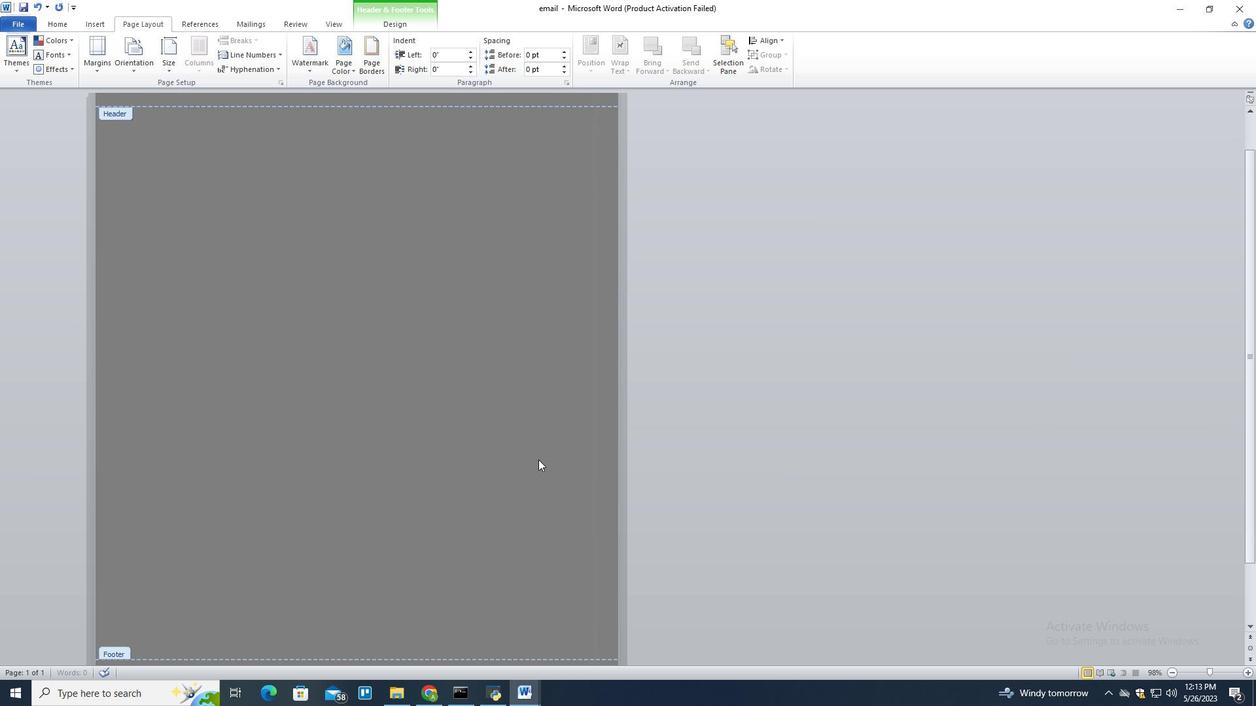 
Action: Mouse scrolled (538, 460) with delta (0, 0)
Screenshot: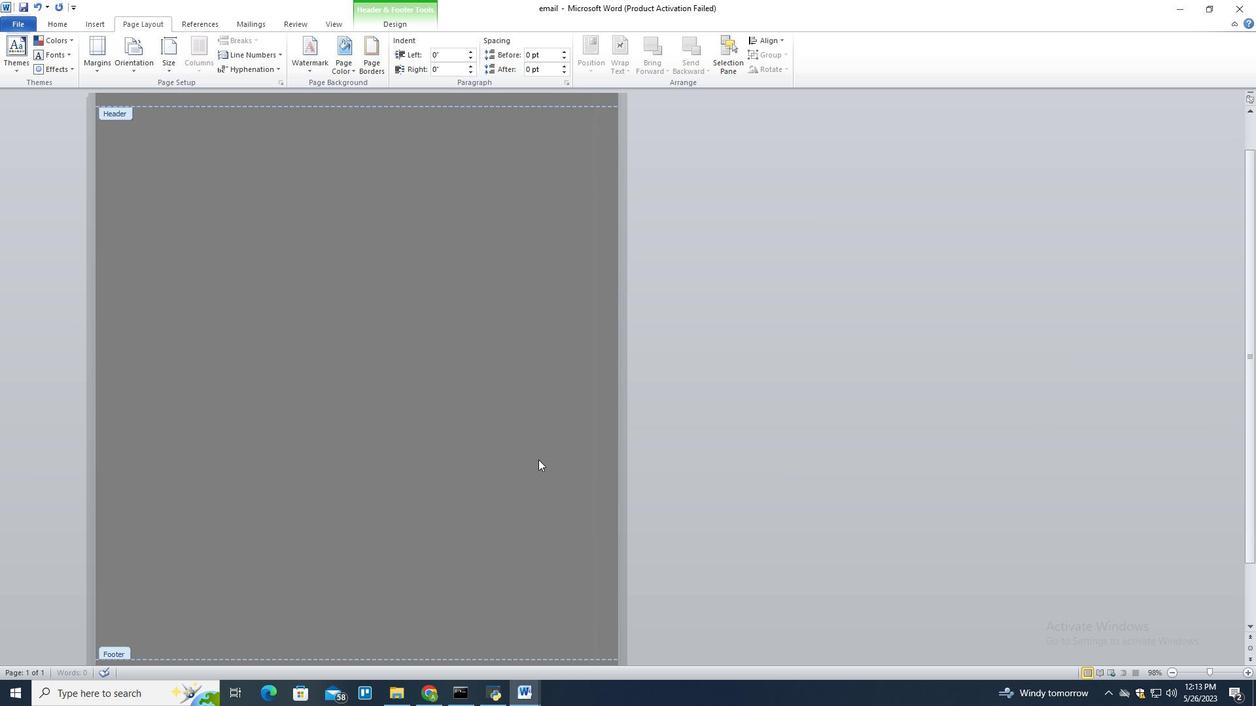 
Action: Mouse scrolled (538, 460) with delta (0, 0)
Screenshot: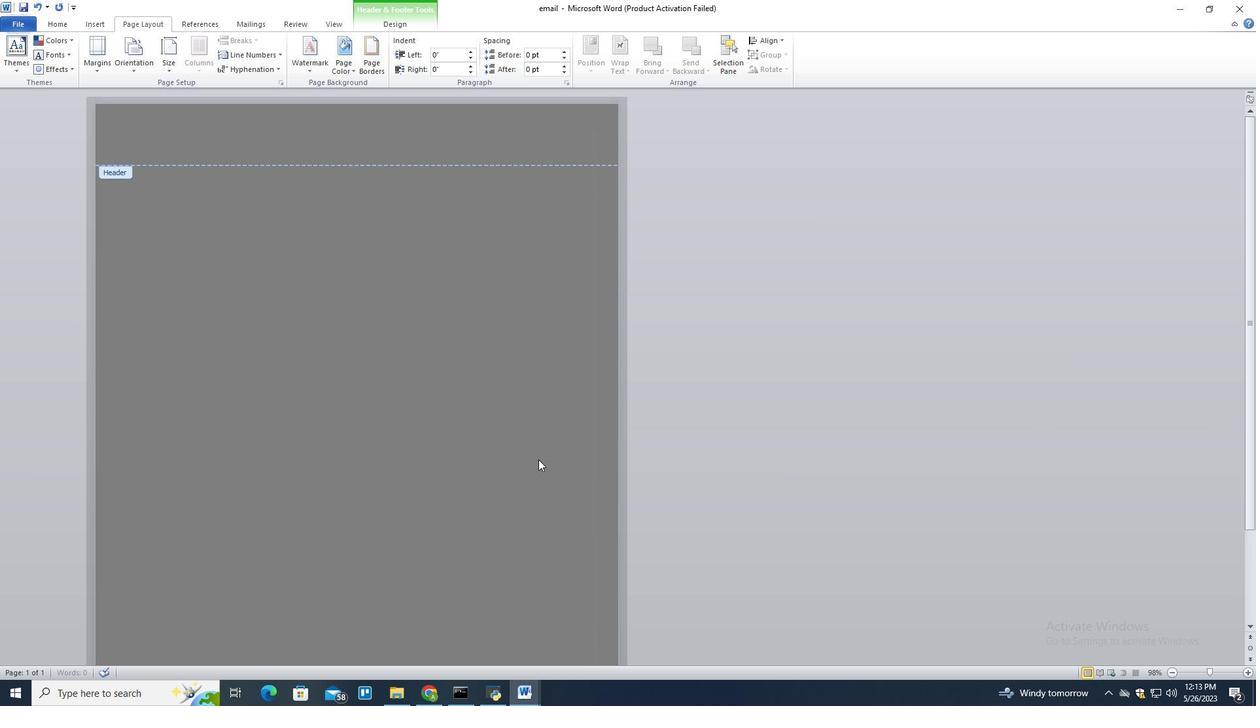 
Action: Mouse pressed left at (538, 459)
Screenshot: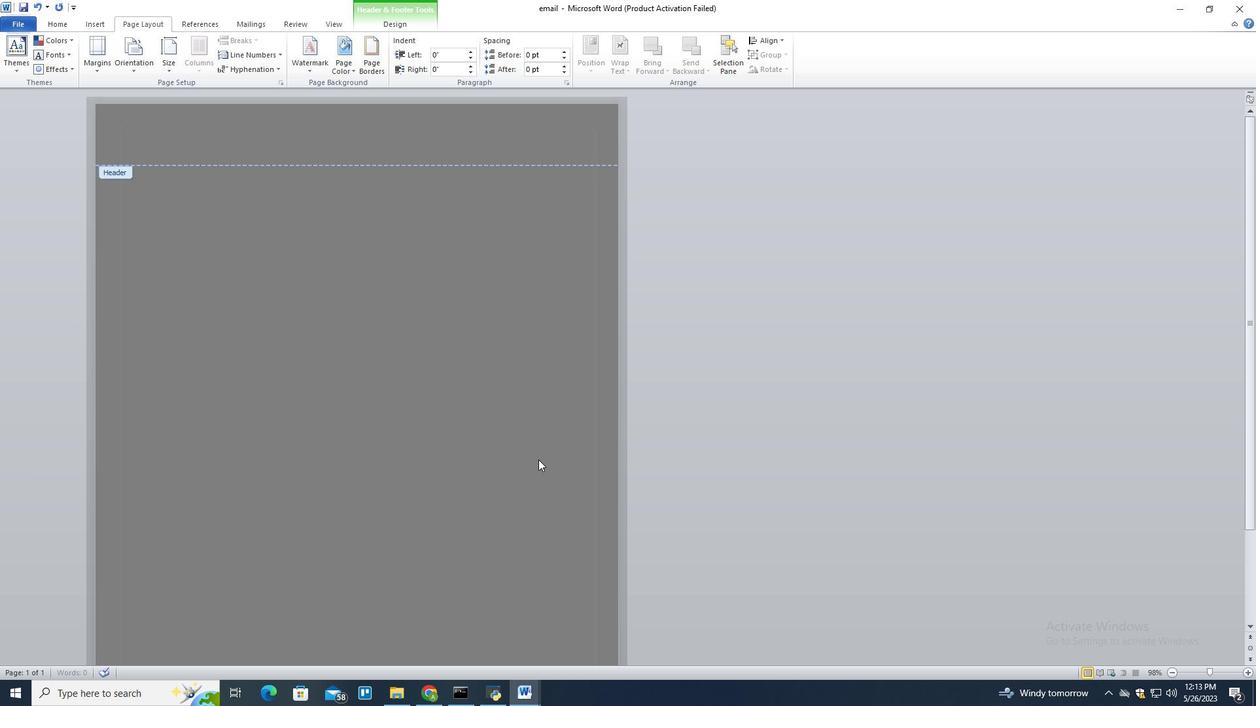 
Action: Mouse scrolled (538, 459) with delta (0, 0)
Screenshot: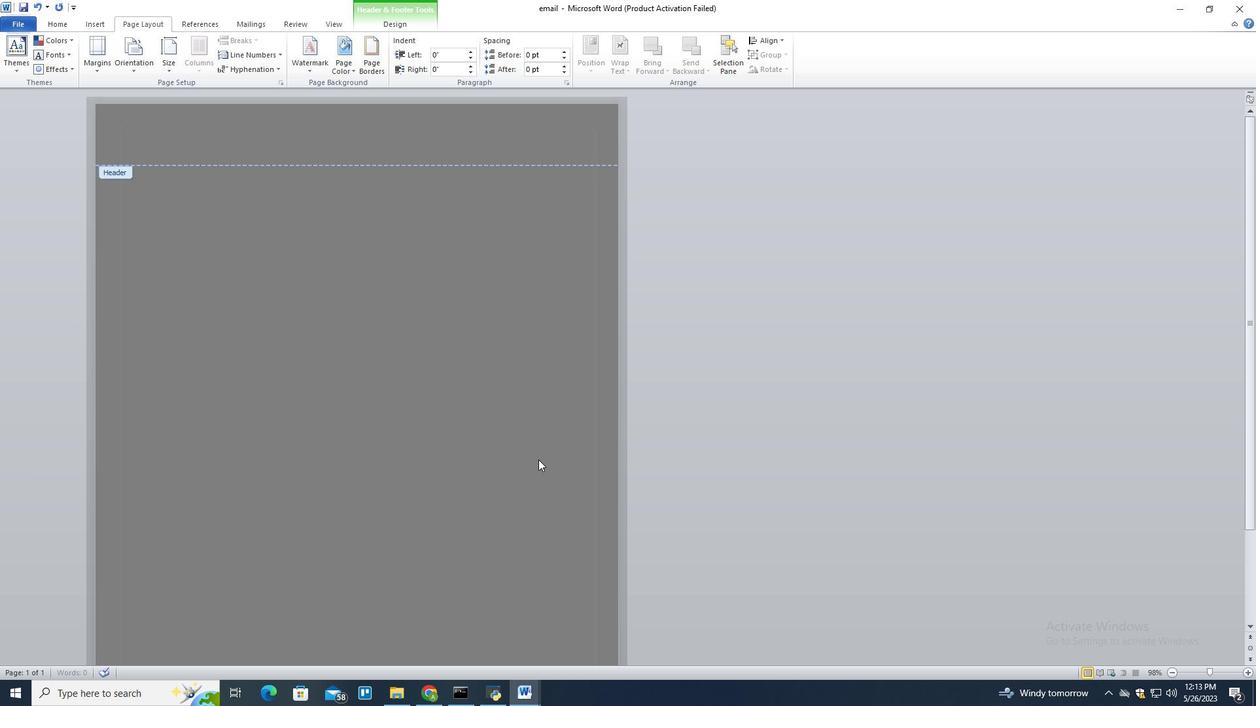 
Action: Mouse scrolled (538, 459) with delta (0, 0)
Screenshot: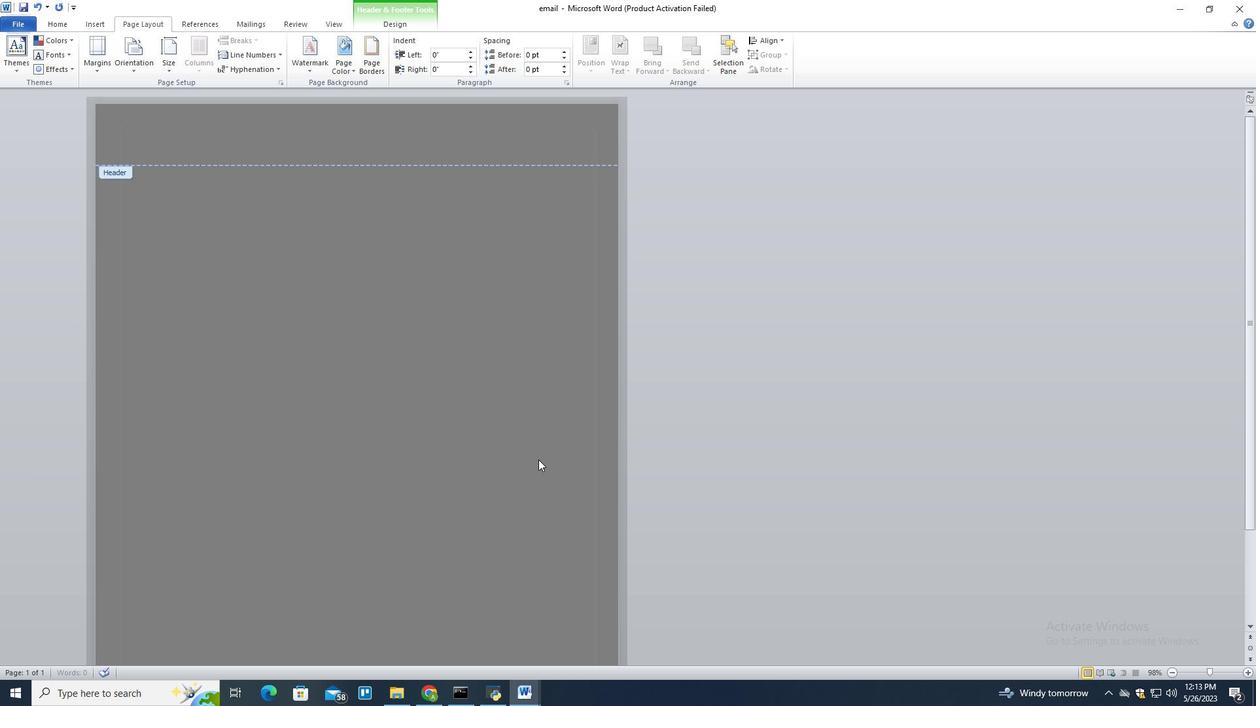 
Action: Mouse scrolled (538, 459) with delta (0, 0)
Screenshot: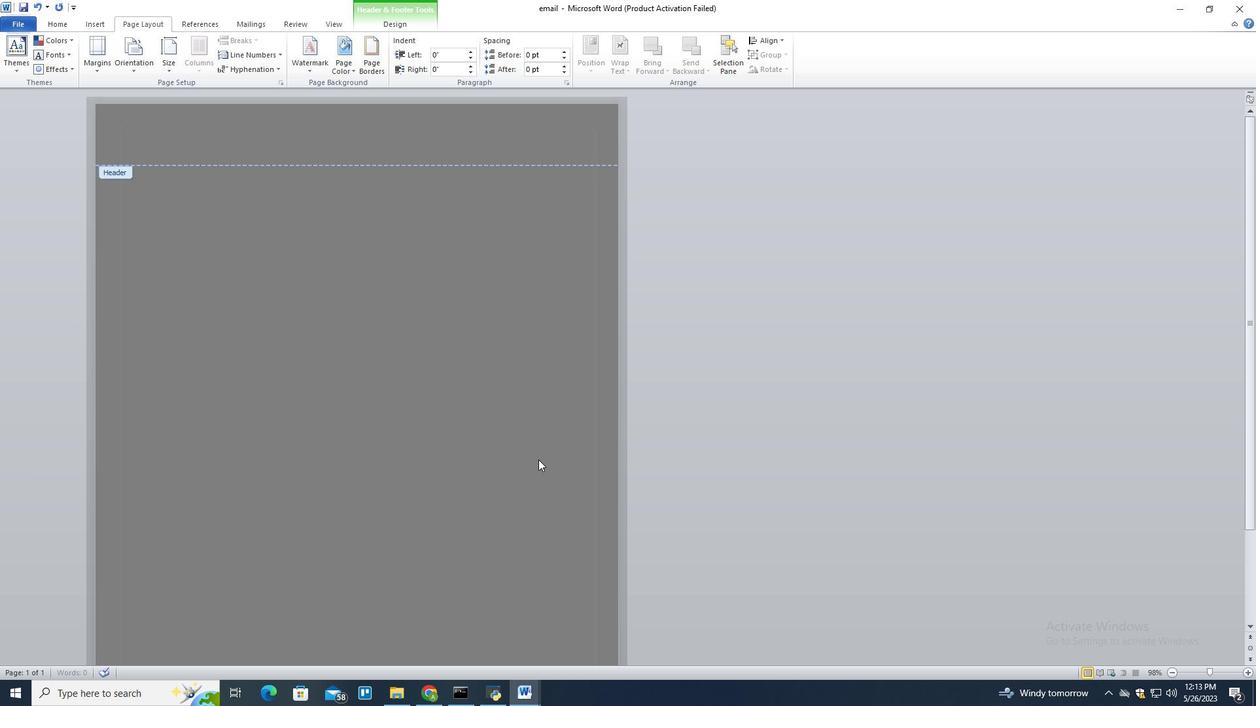 
Action: Mouse scrolled (538, 459) with delta (0, 0)
Screenshot: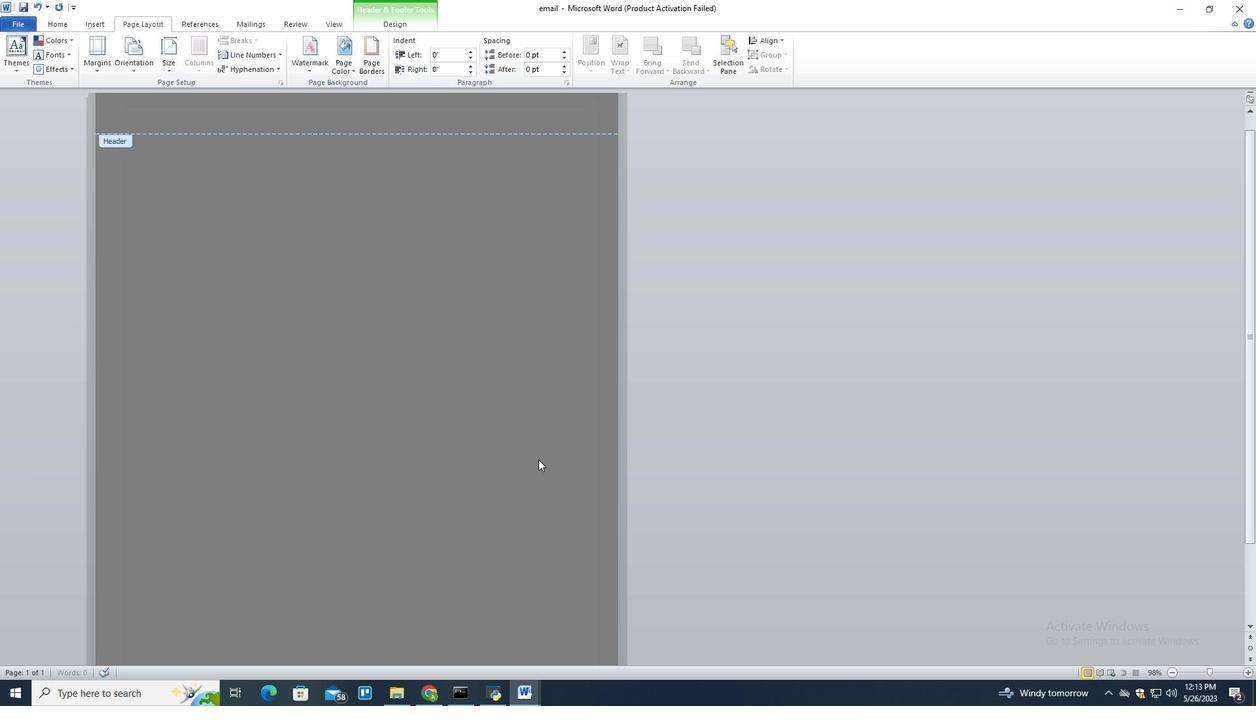 
Action: Mouse pressed left at (538, 459)
Screenshot: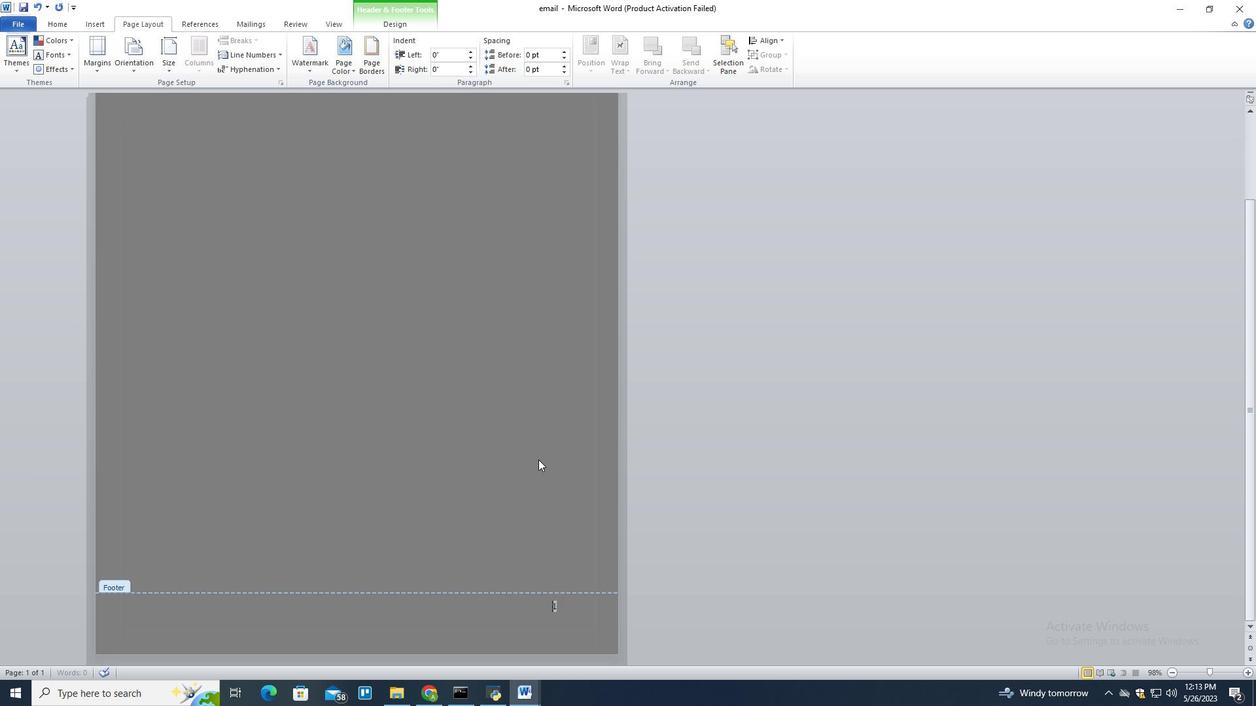 
Action: Mouse pressed left at (538, 459)
Screenshot: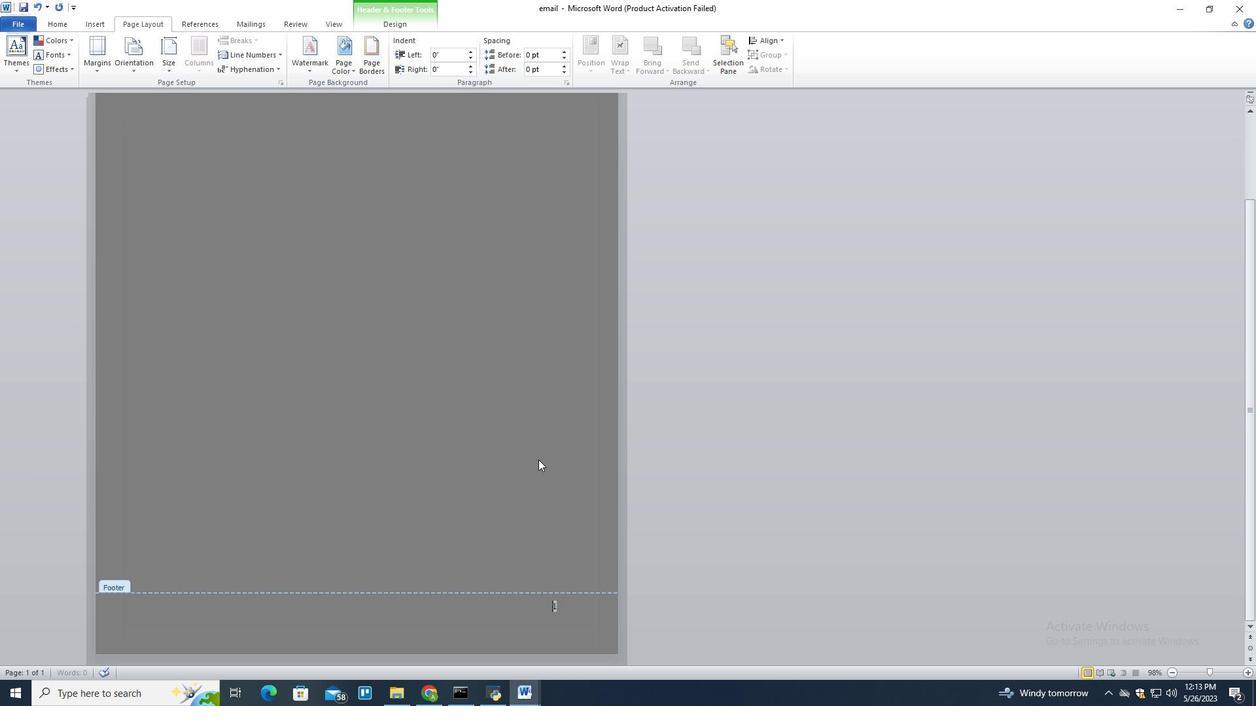 
Action: Mouse pressed left at (538, 459)
Screenshot: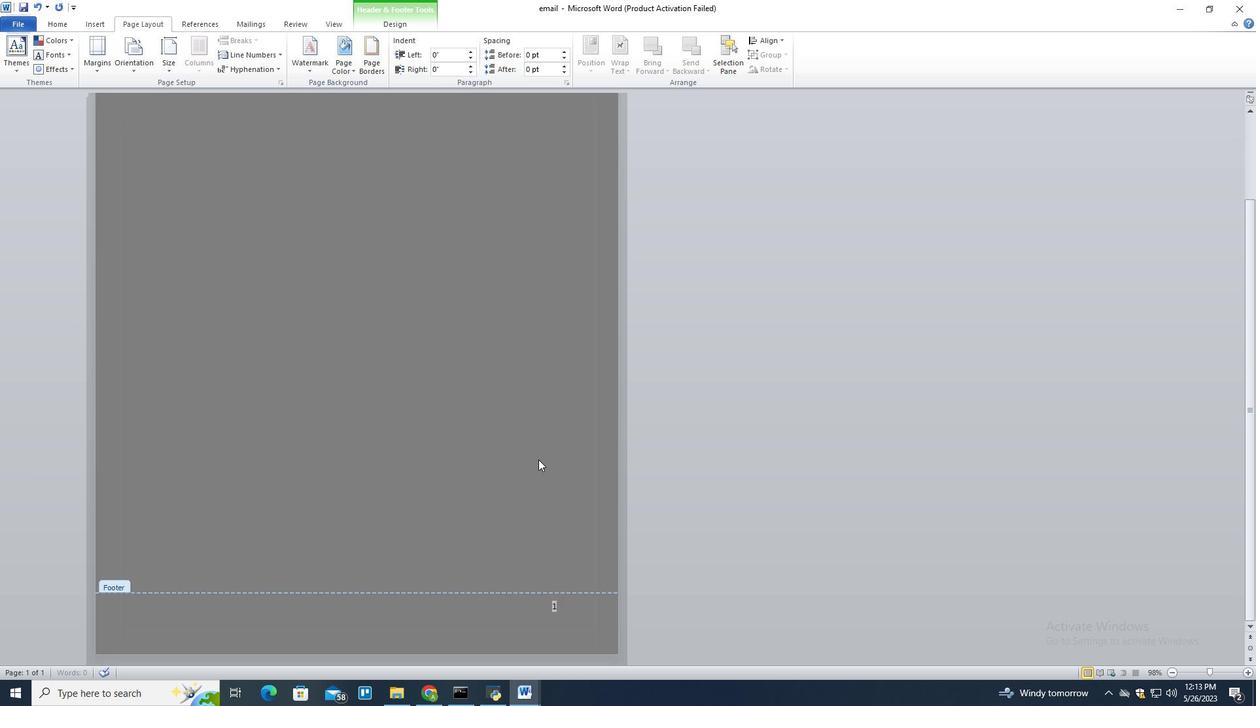 
Action: Mouse scrolled (538, 460) with delta (0, 0)
Screenshot: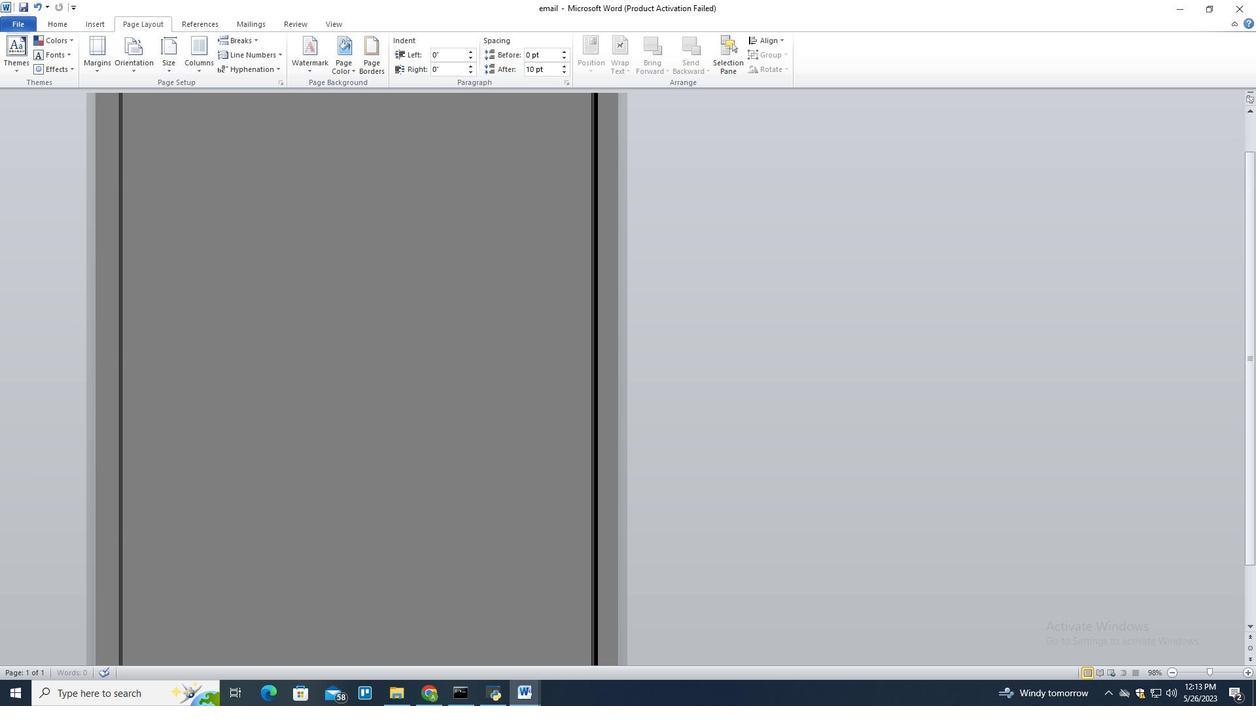 
Action: Mouse scrolled (538, 460) with delta (0, 0)
Screenshot: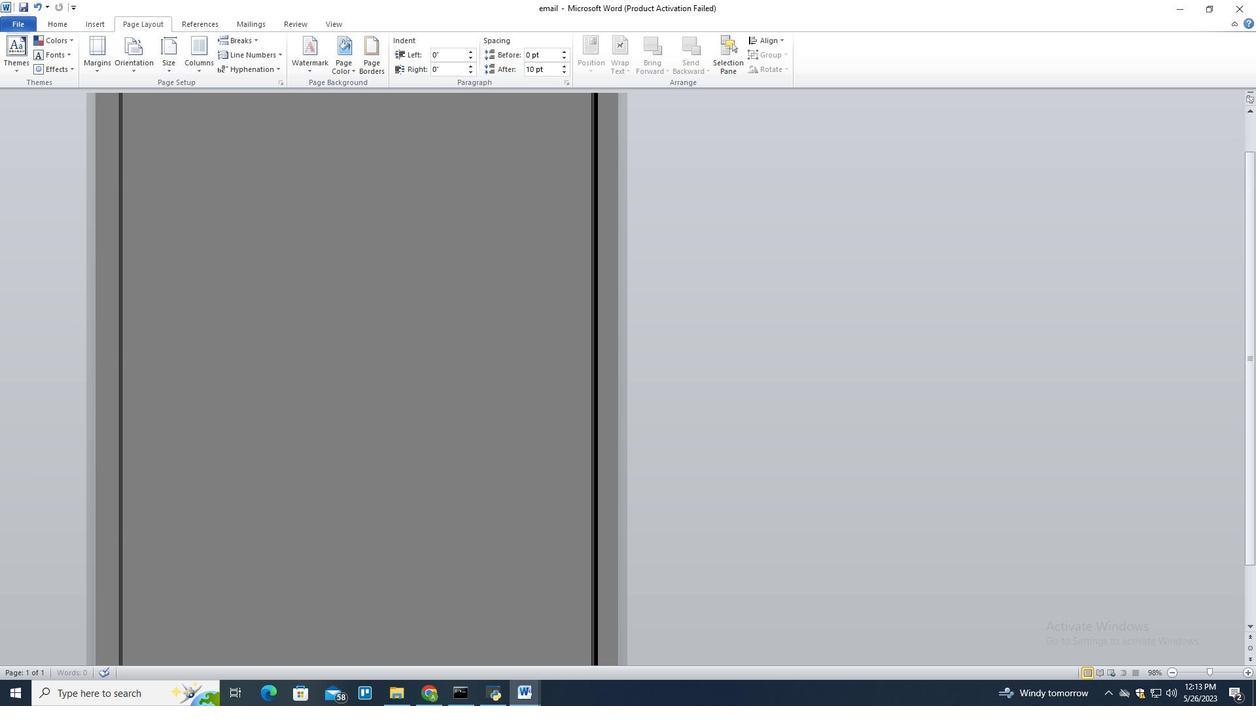 
Action: Mouse scrolled (538, 460) with delta (0, 0)
Screenshot: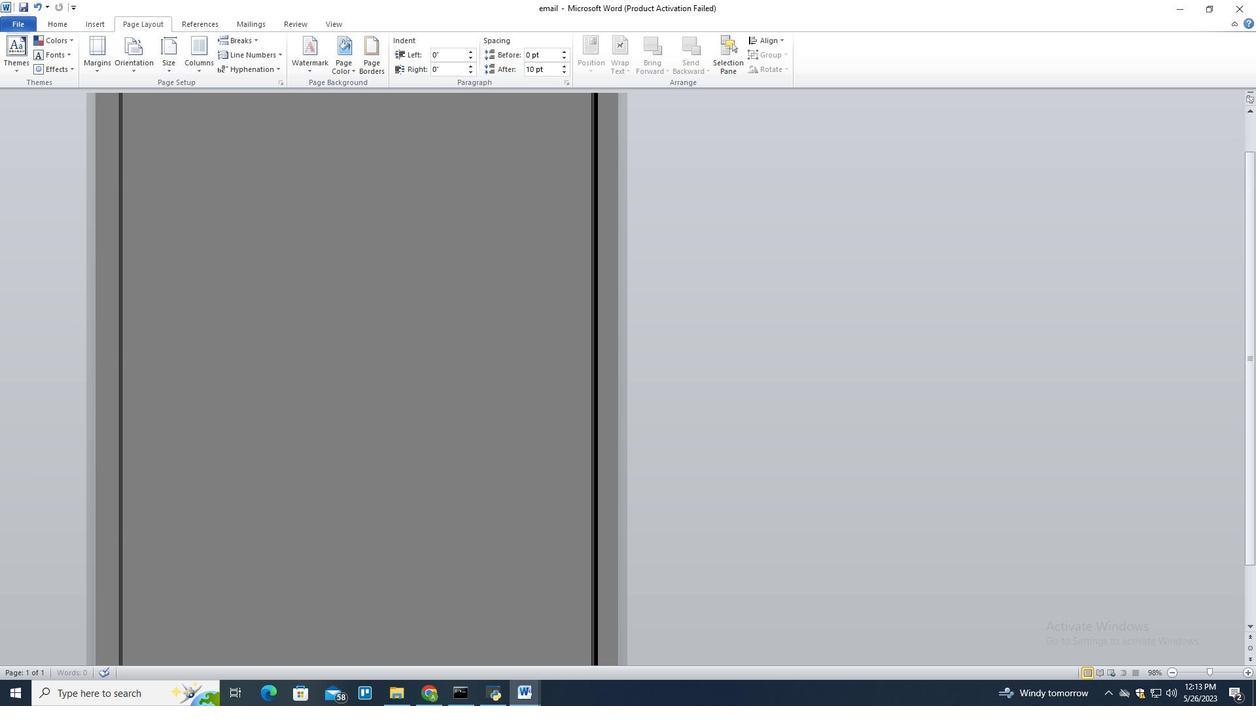 
Action: Mouse scrolled (538, 460) with delta (0, 0)
Screenshot: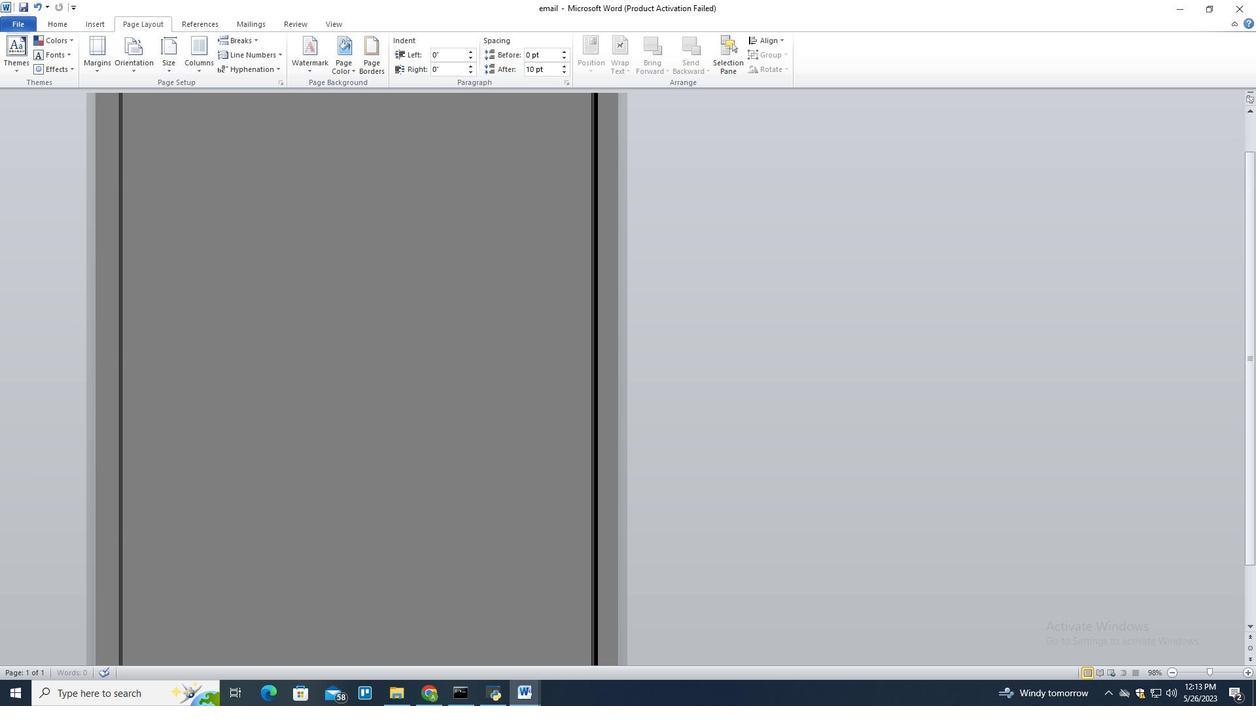 
Action: Mouse scrolled (538, 459) with delta (0, 0)
Screenshot: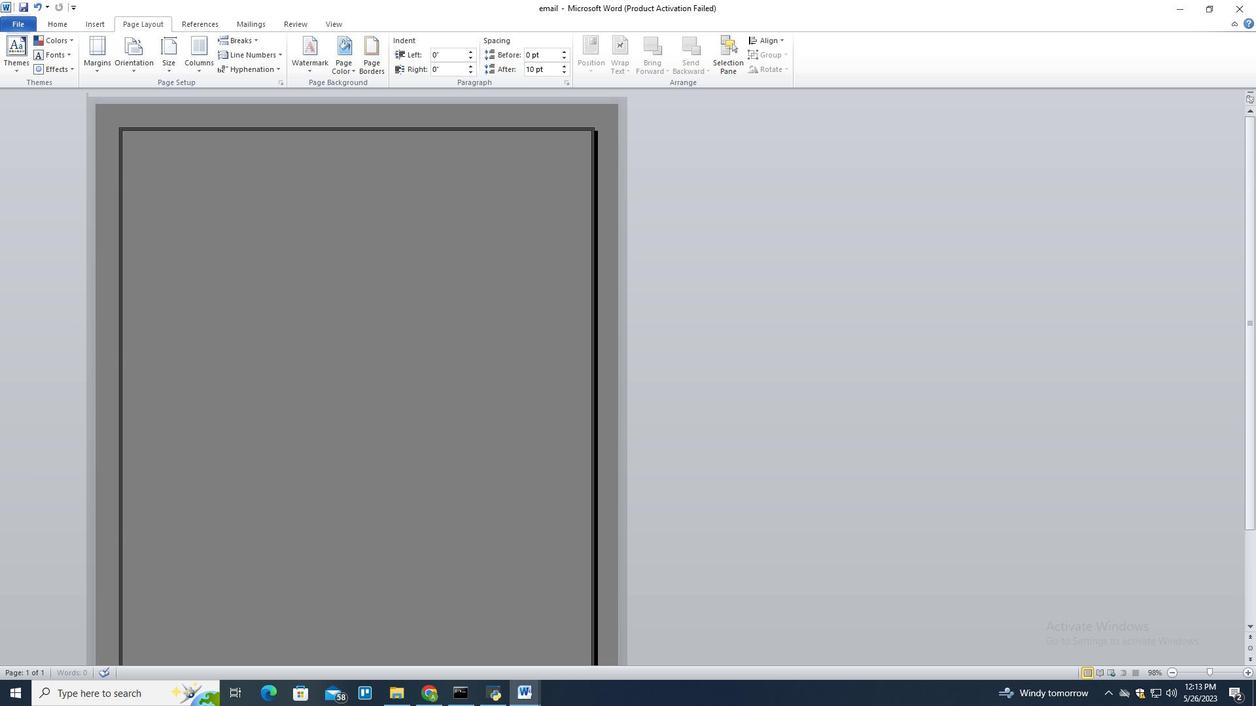 
Action: Mouse scrolled (538, 459) with delta (0, 0)
Screenshot: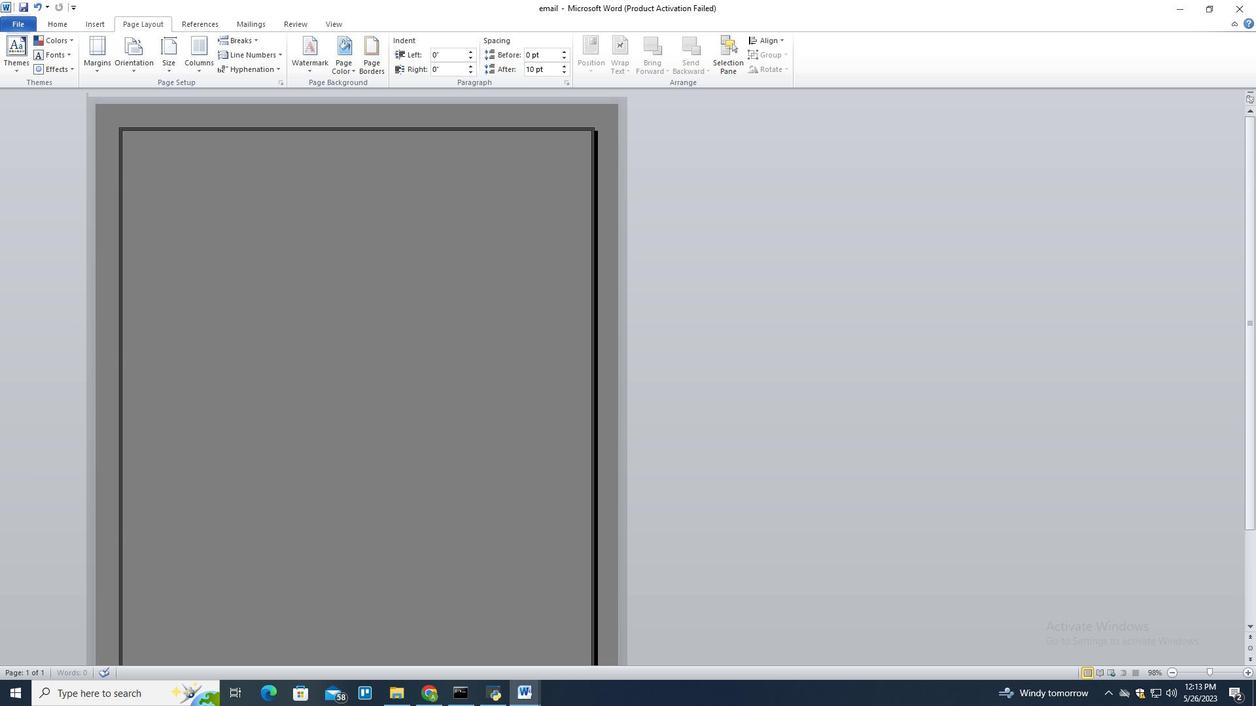 
Action: Mouse scrolled (538, 459) with delta (0, 0)
Screenshot: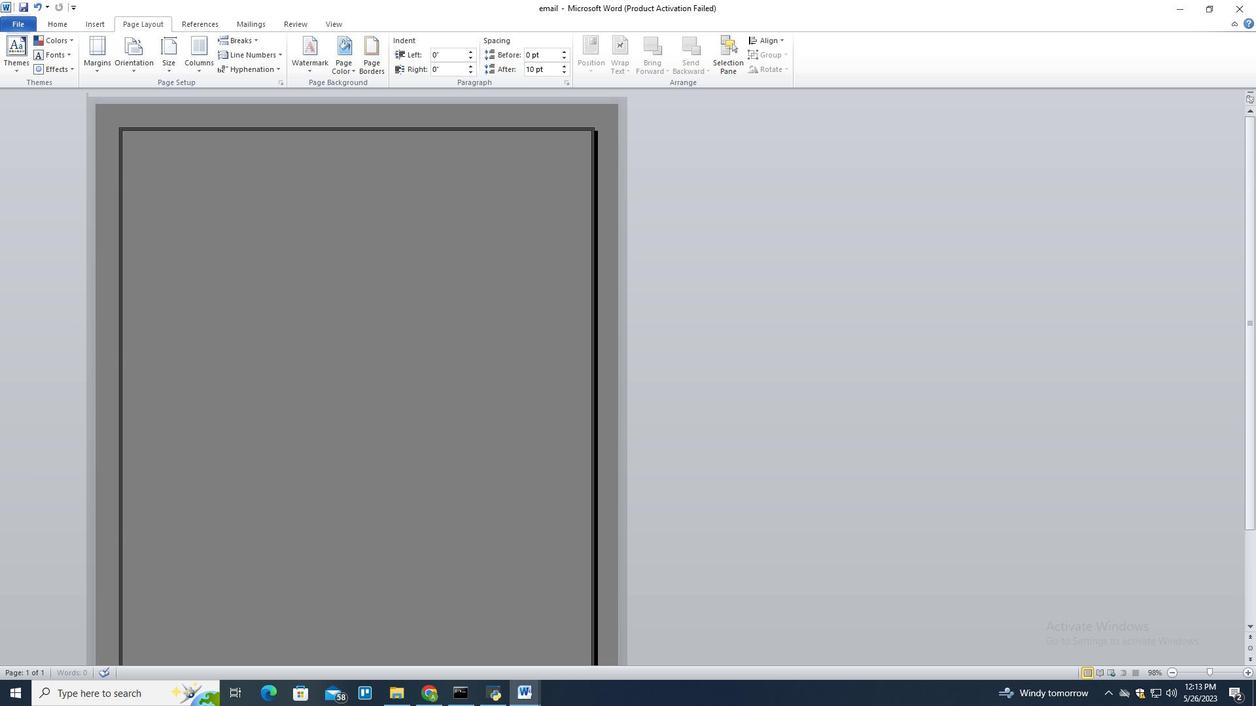 
Action: Mouse scrolled (538, 459) with delta (0, 0)
Screenshot: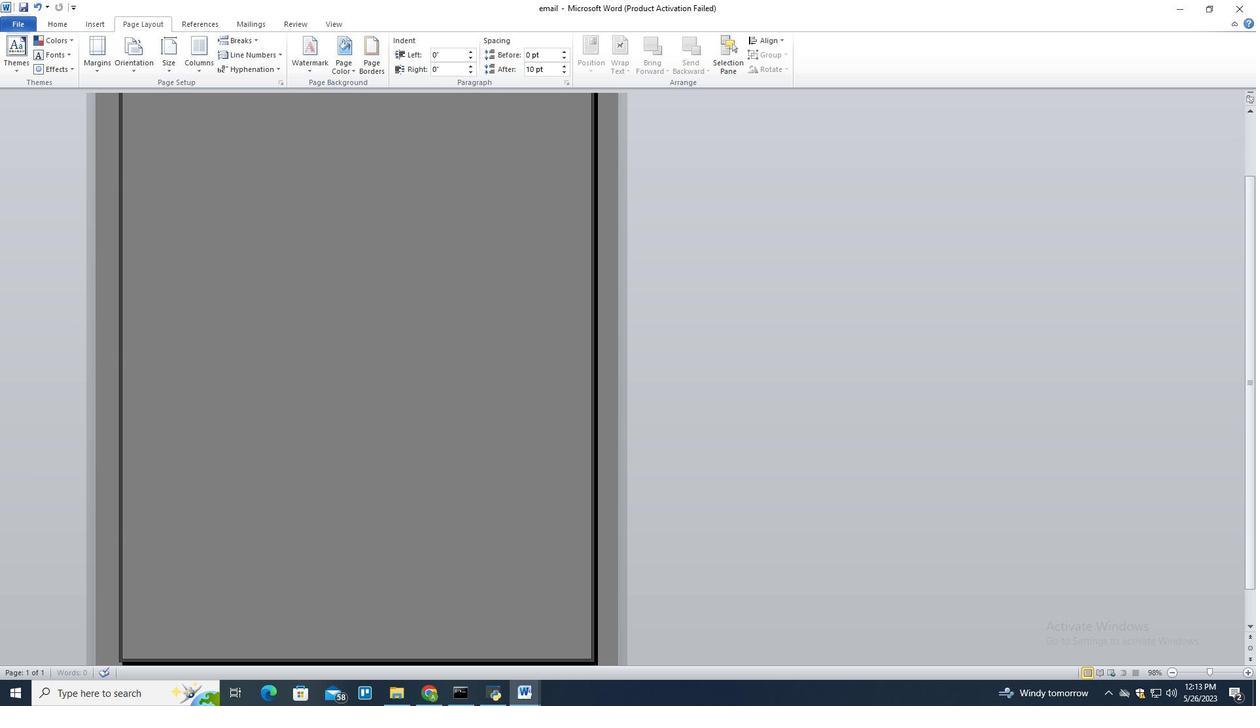 
Action: Mouse scrolled (538, 459) with delta (0, 0)
Screenshot: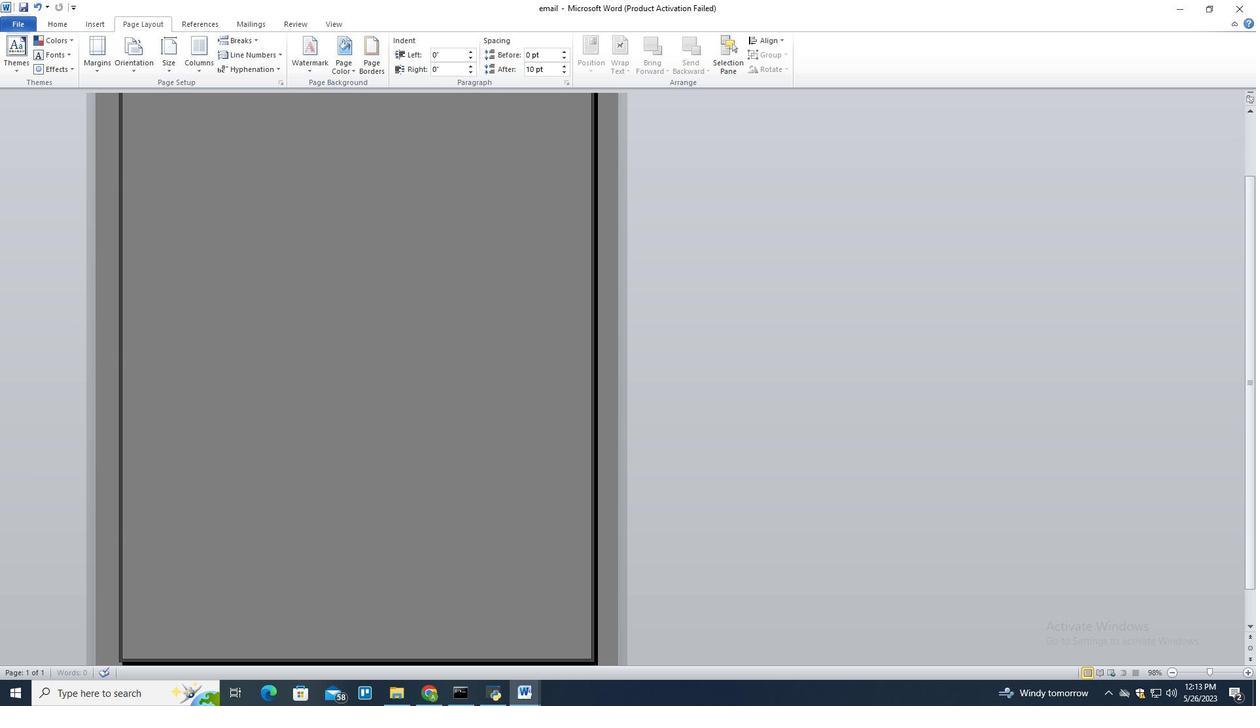 
Action: Mouse scrolled (538, 459) with delta (0, 0)
Screenshot: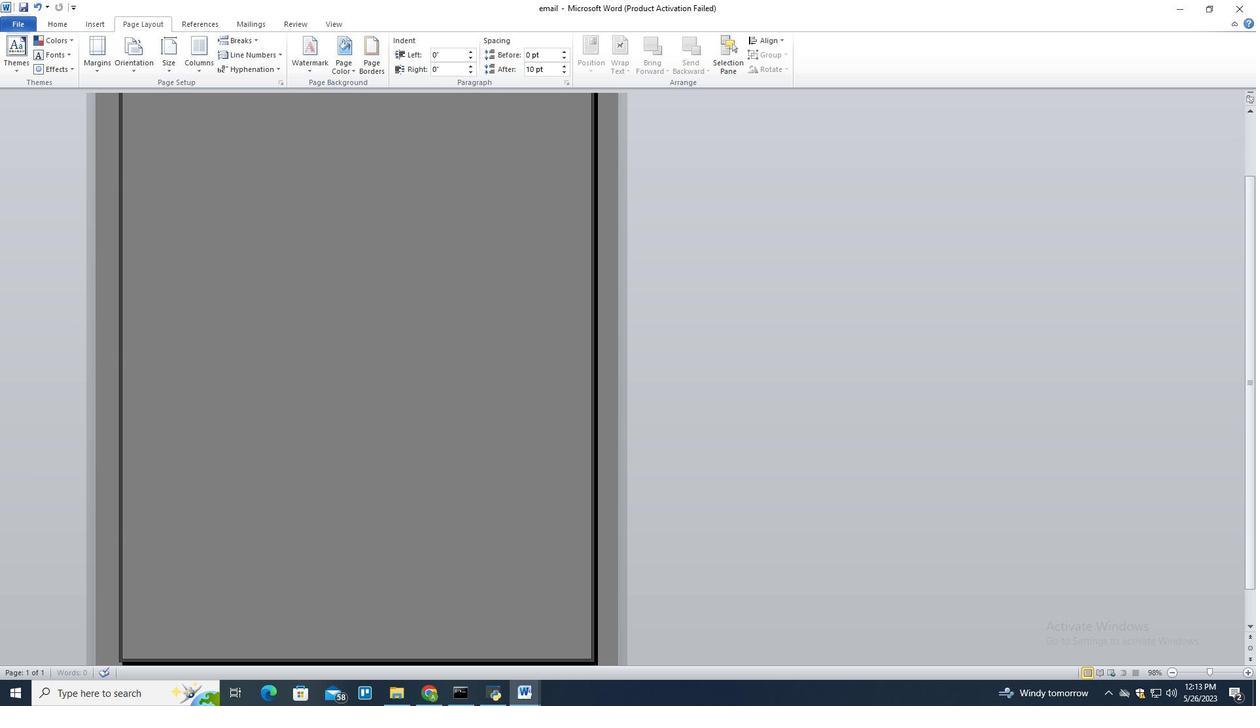
Action: Mouse scrolled (538, 459) with delta (0, 0)
Screenshot: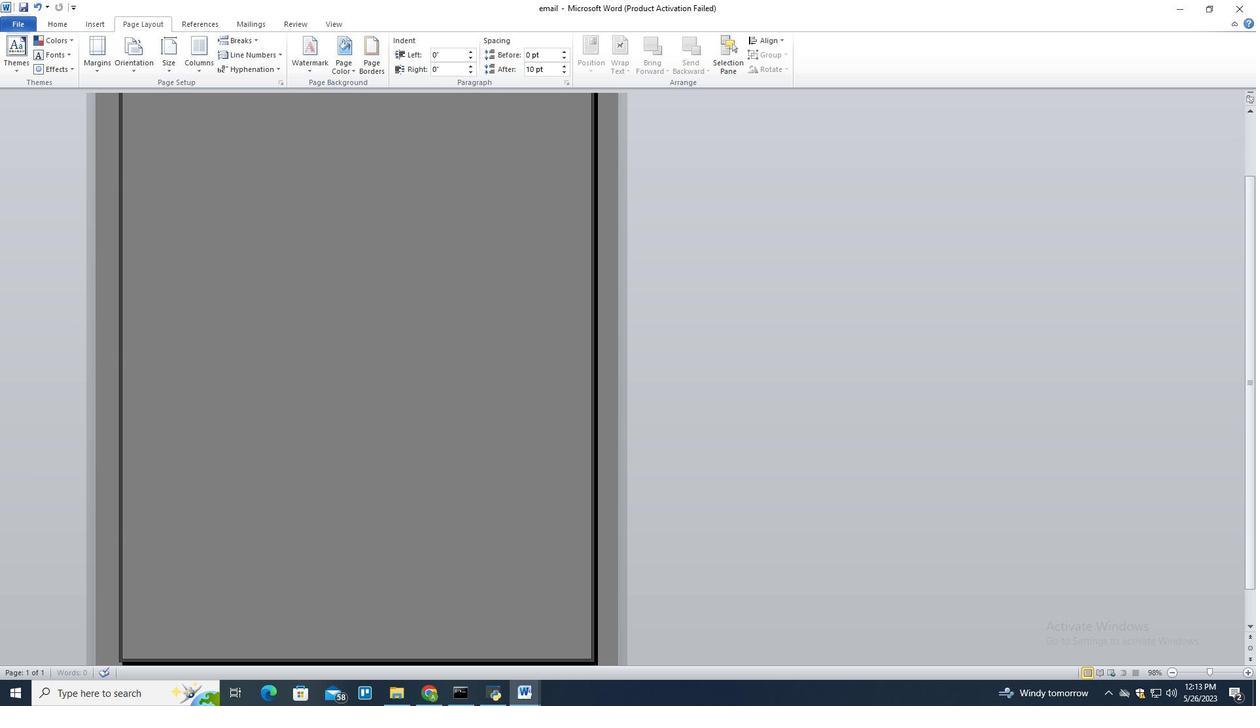 
Action: Mouse scrolled (538, 459) with delta (0, 0)
Screenshot: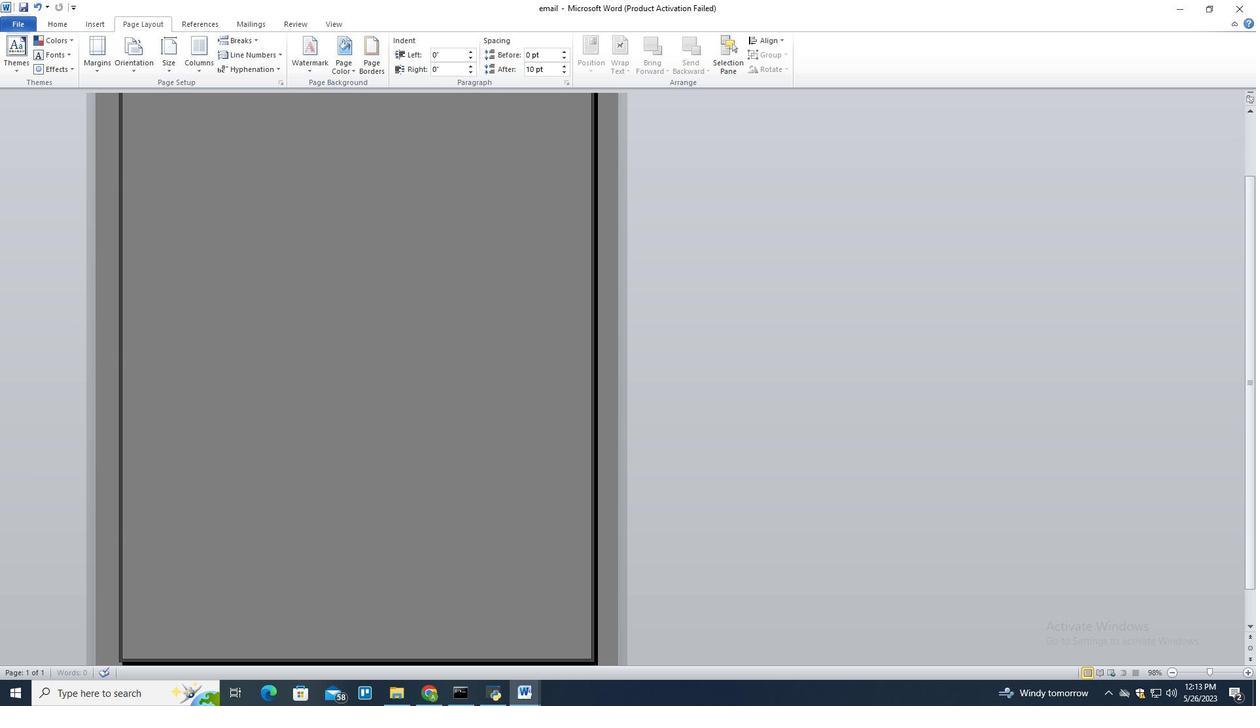
Action: Mouse scrolled (538, 460) with delta (0, 0)
Screenshot: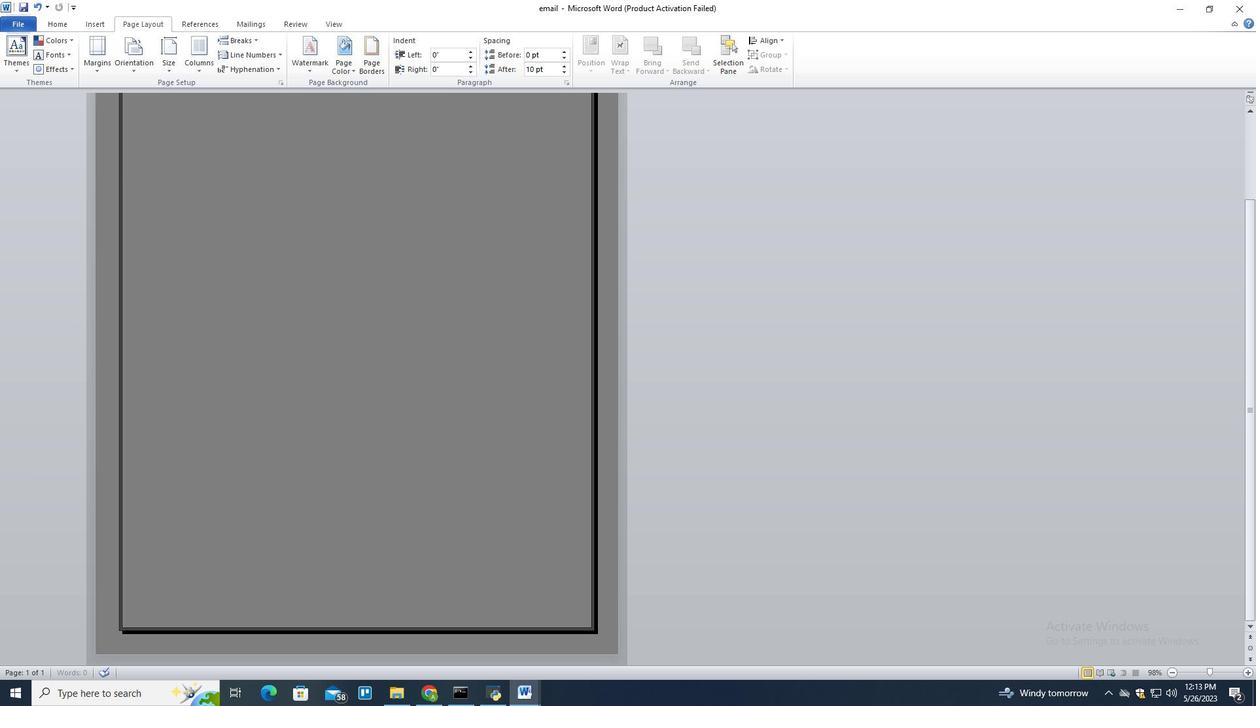 
Action: Mouse scrolled (538, 460) with delta (0, 0)
Screenshot: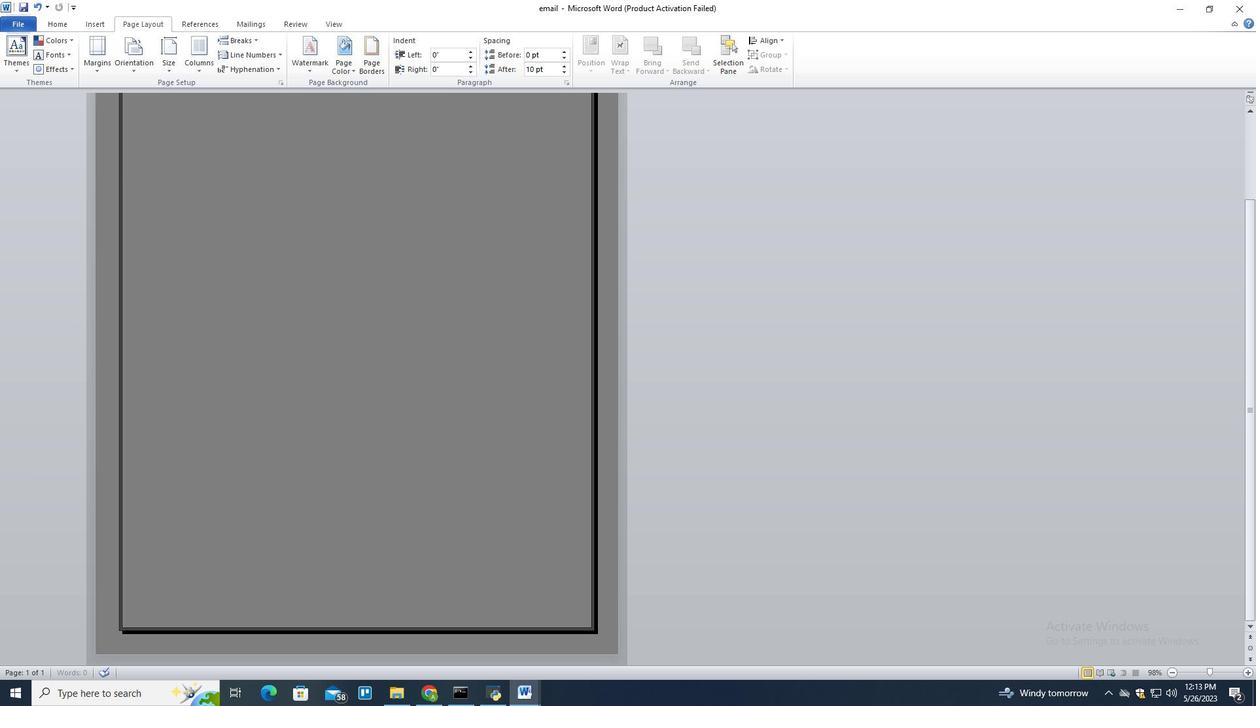 
Action: Mouse scrolled (538, 460) with delta (0, 0)
Screenshot: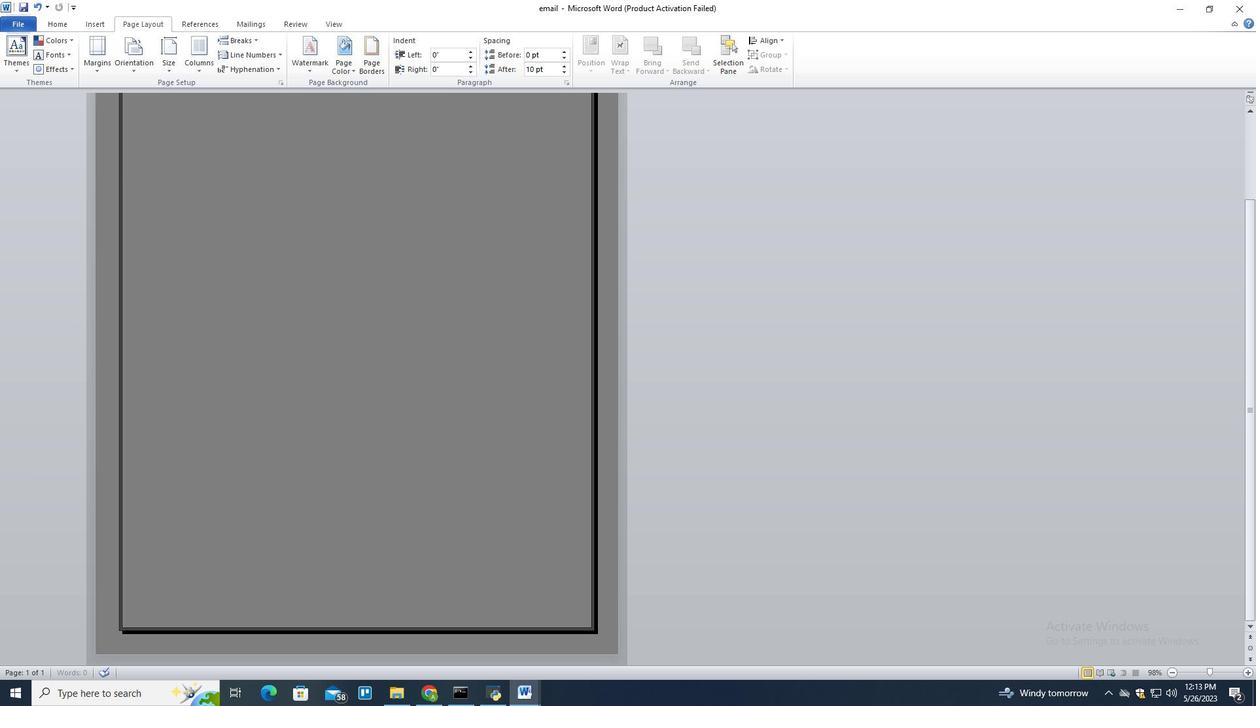 
Action: Mouse scrolled (538, 460) with delta (0, 0)
Screenshot: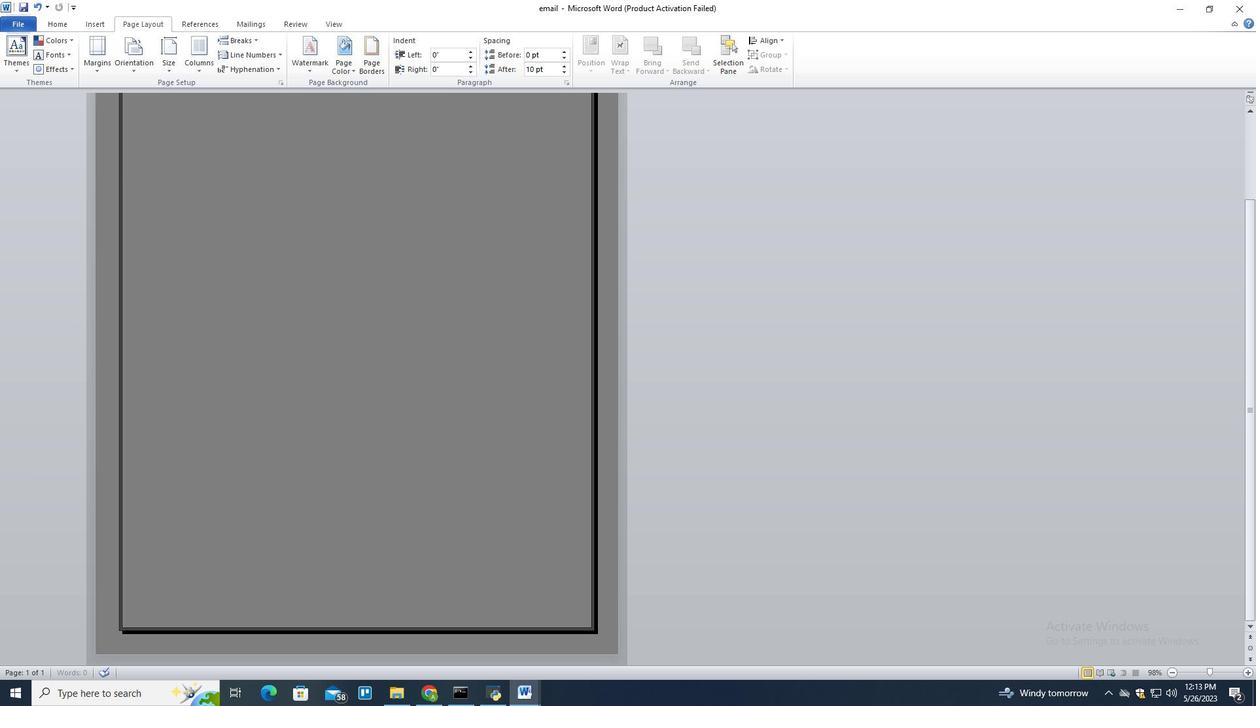 
Action: Mouse scrolled (538, 460) with delta (0, 0)
Screenshot: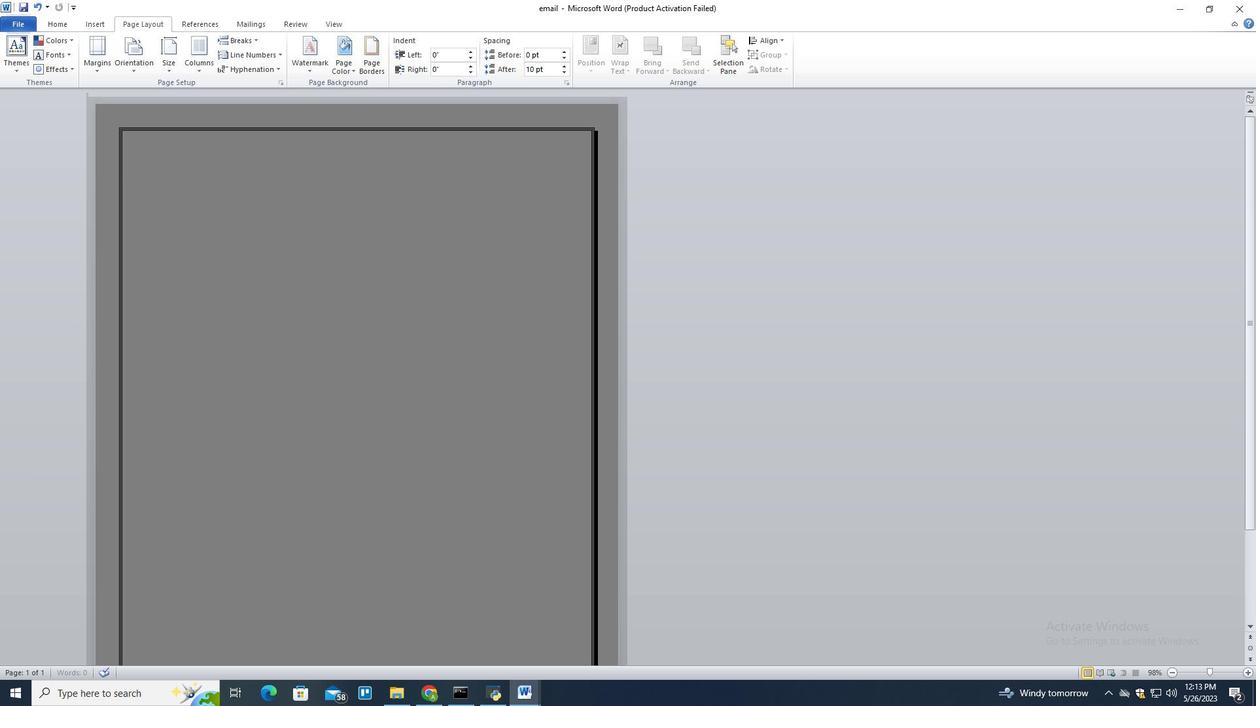 
Action: Mouse scrolled (538, 460) with delta (0, 0)
Screenshot: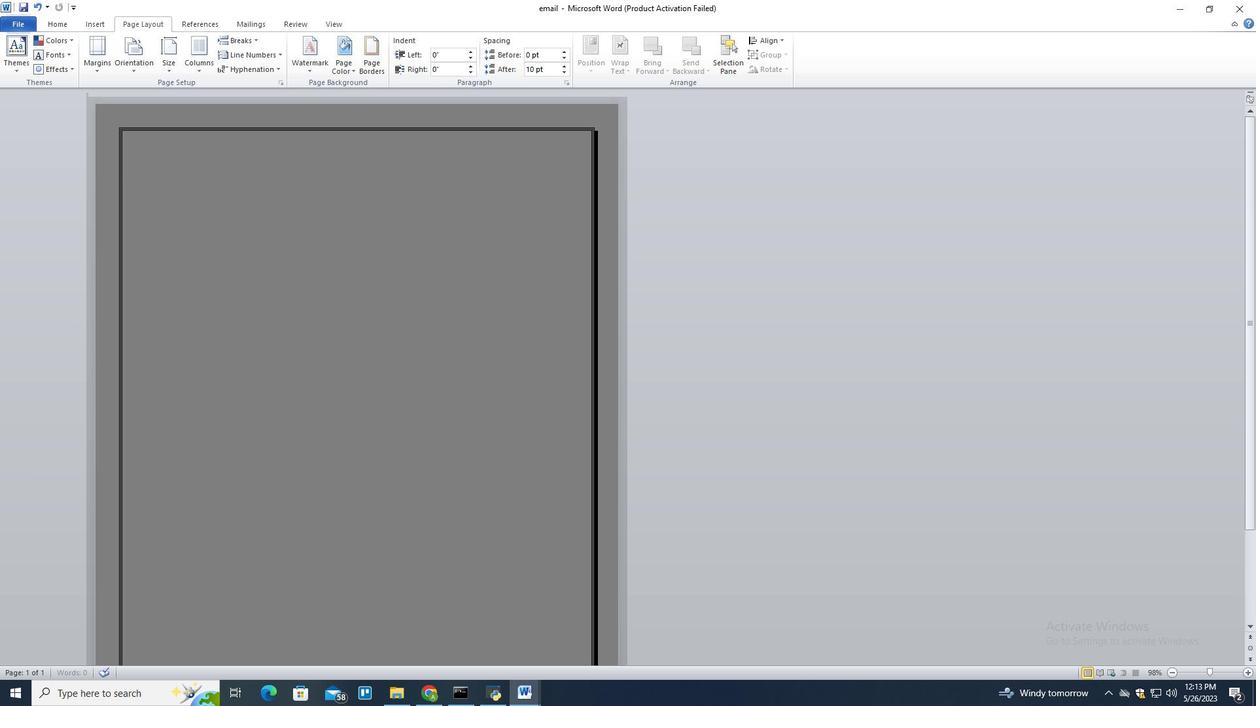 
Action: Mouse scrolled (538, 460) with delta (0, 0)
Screenshot: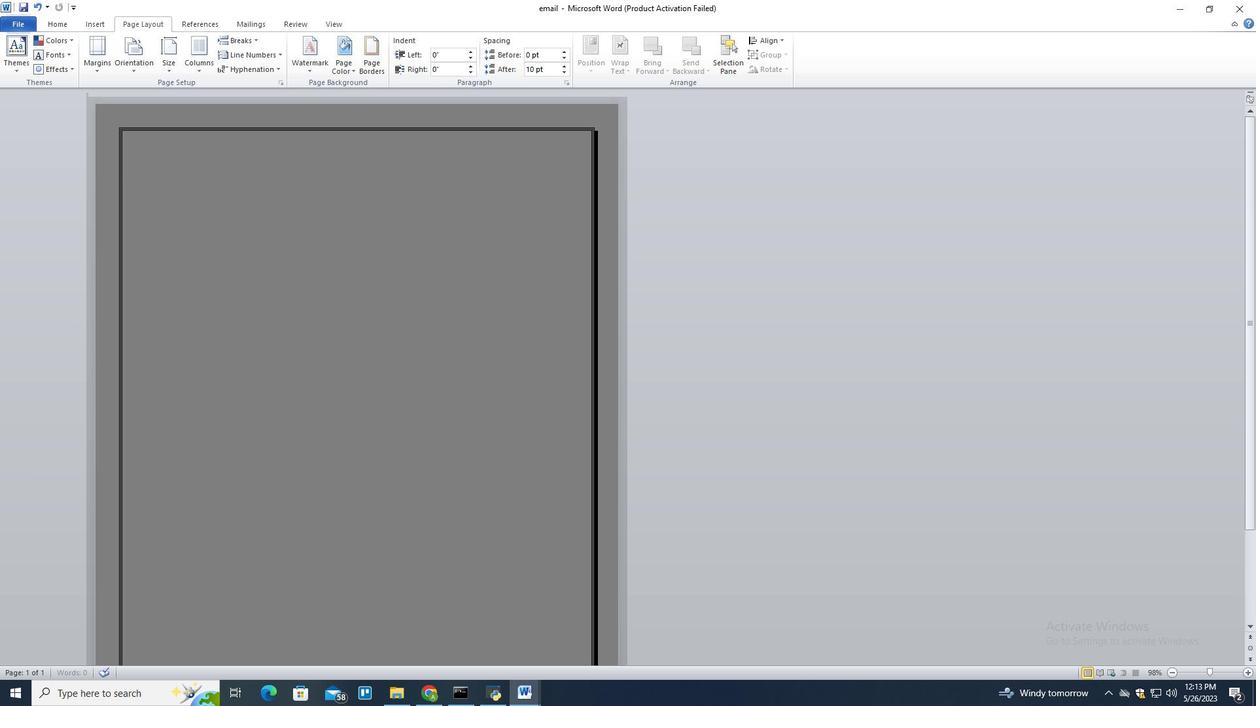 
Action: Mouse scrolled (538, 460) with delta (0, 0)
Screenshot: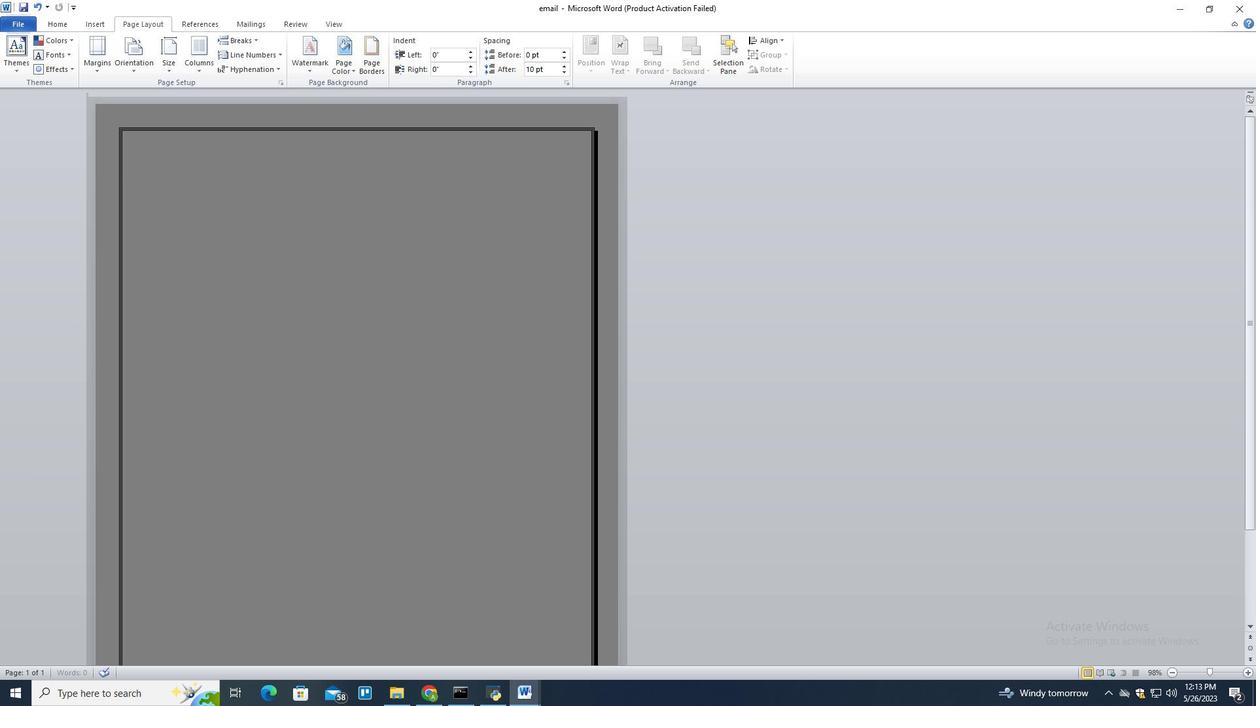 
Action: Mouse scrolled (538, 460) with delta (0, 0)
Screenshot: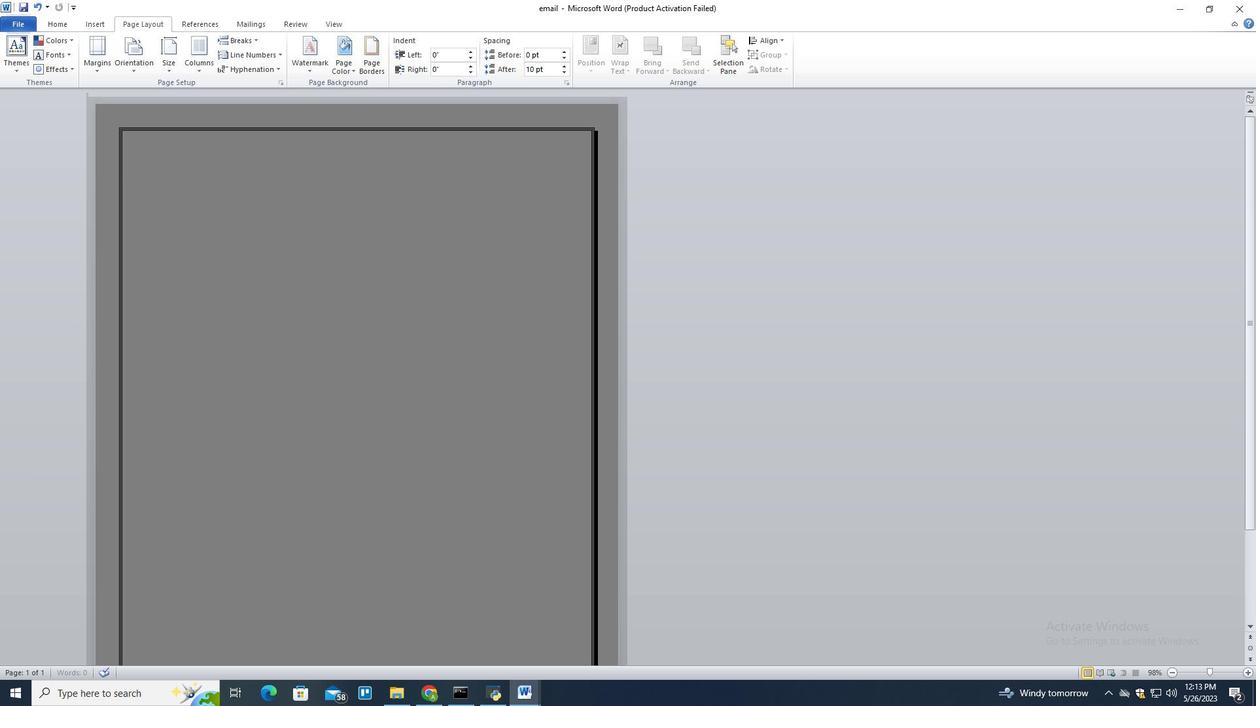 
Action: Mouse scrolled (538, 459) with delta (0, 0)
Screenshot: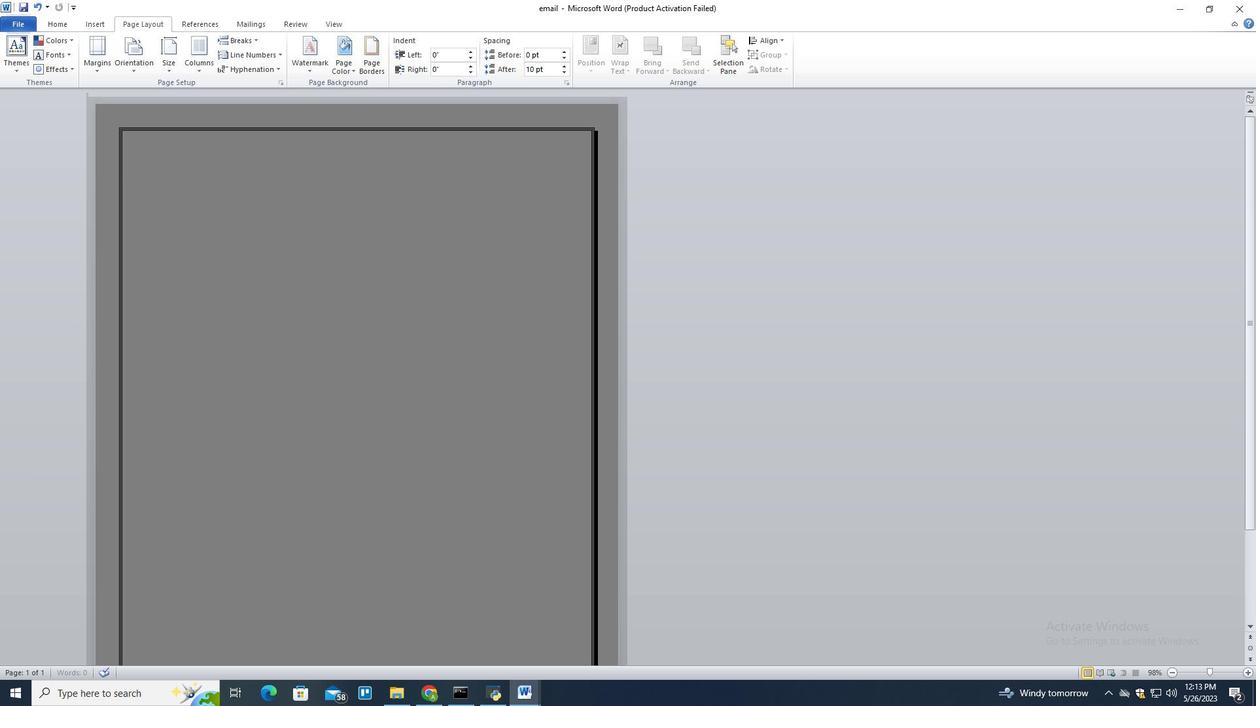 
Action: Mouse scrolled (538, 459) with delta (0, 0)
Screenshot: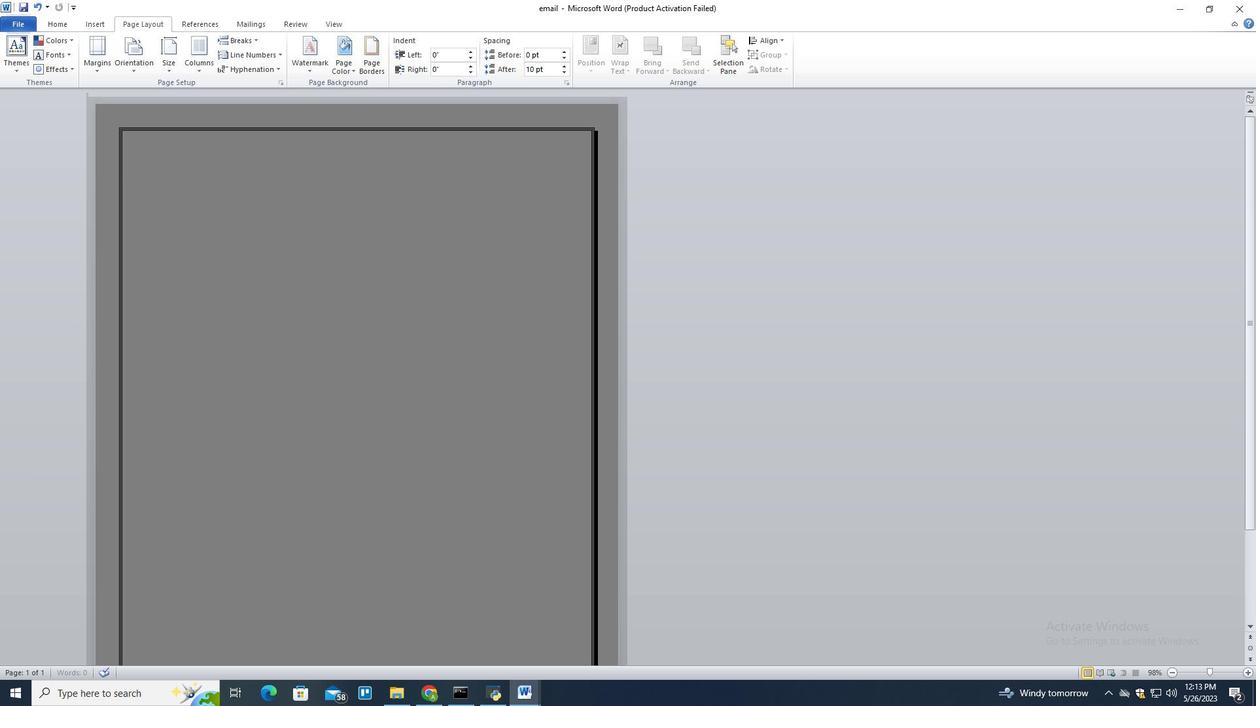 
Action: Mouse scrolled (538, 459) with delta (0, 0)
Screenshot: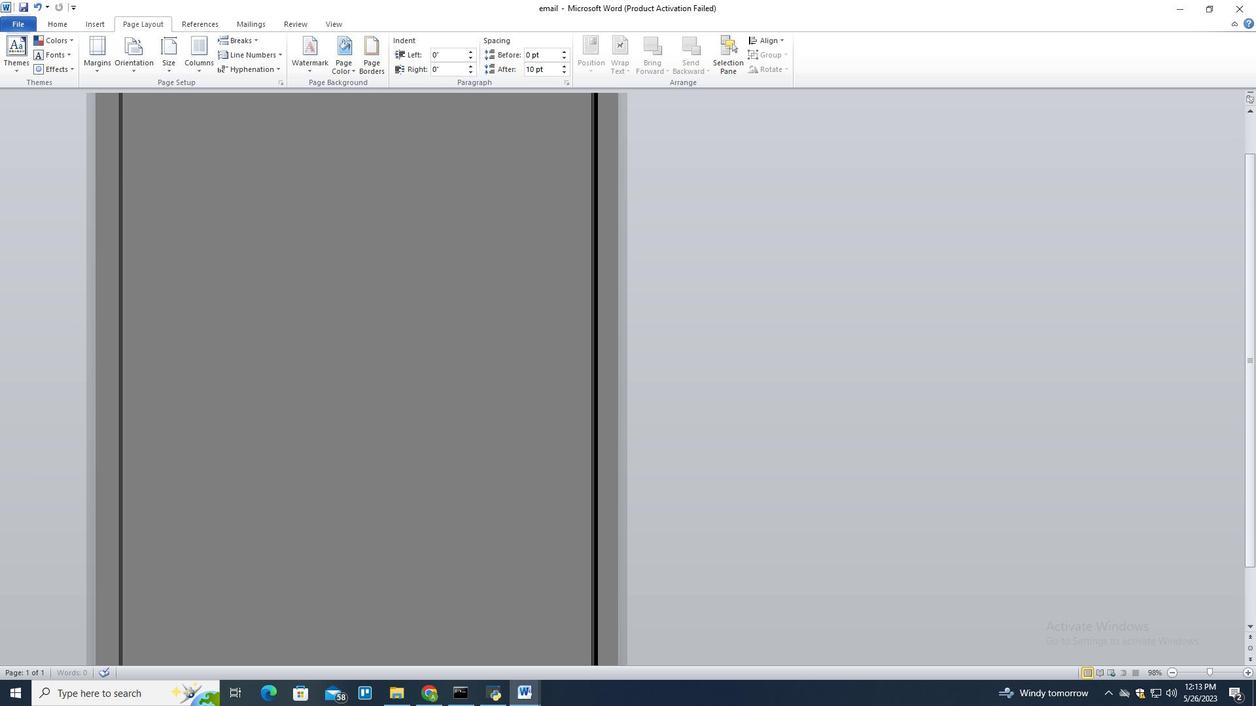 
Action: Mouse scrolled (538, 459) with delta (0, 0)
Screenshot: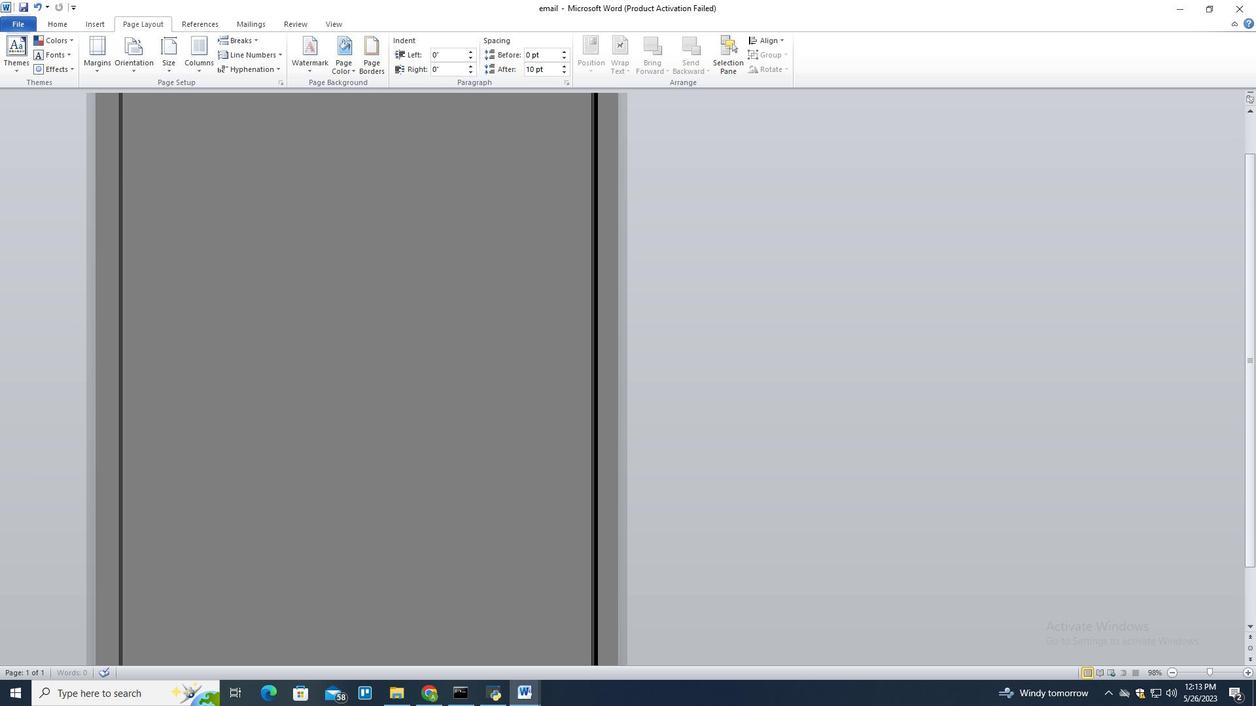 
Action: Mouse scrolled (538, 459) with delta (0, 0)
Screenshot: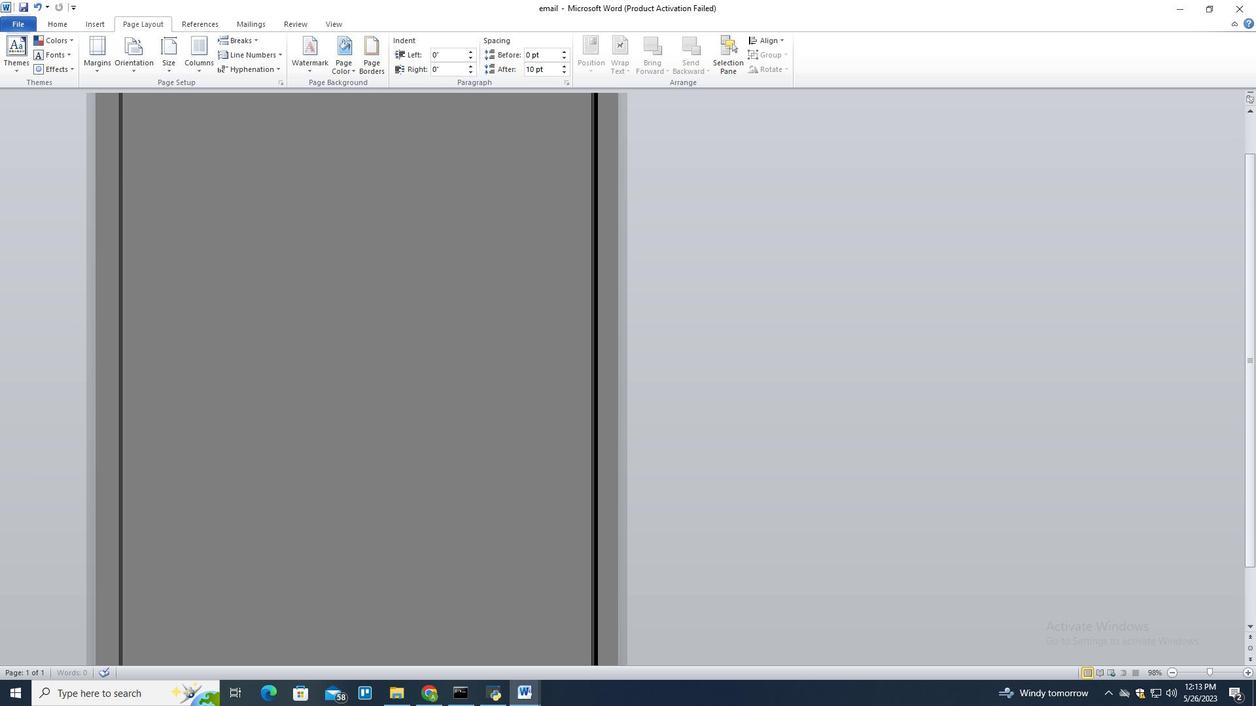 
Action: Mouse scrolled (538, 459) with delta (0, 0)
Screenshot: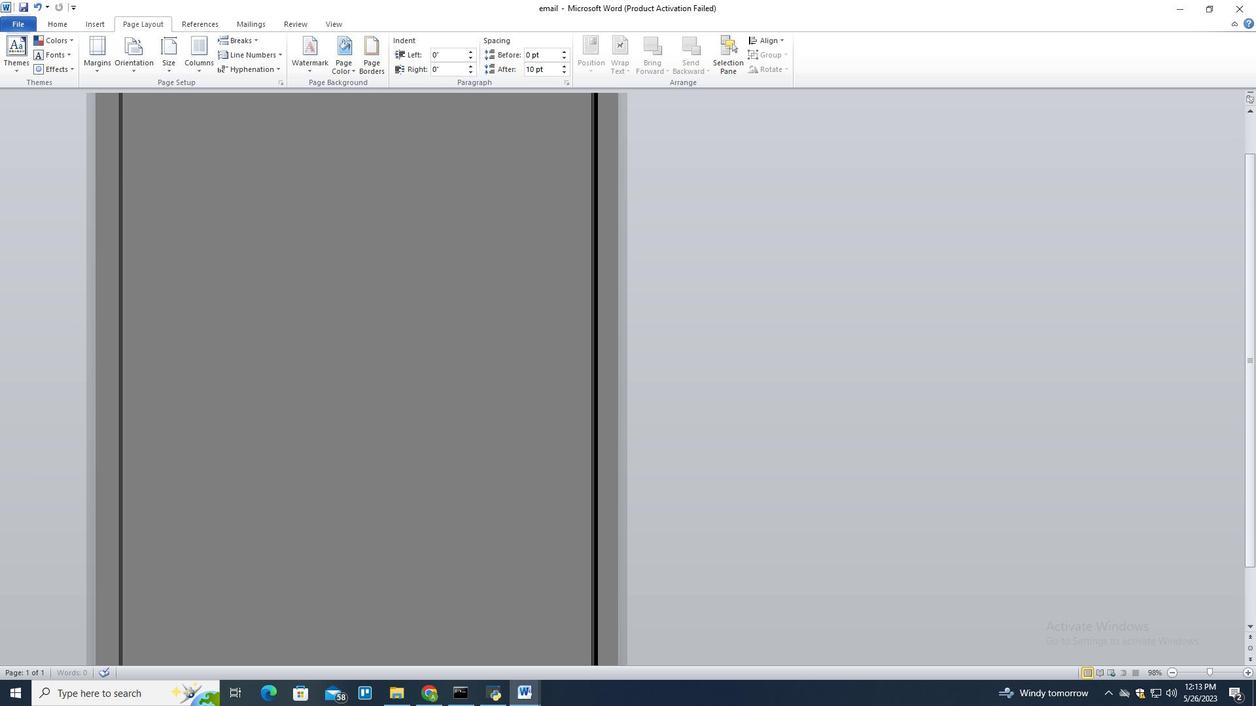
